 Task: Find connections with filter location London with filter topic #propertywith filter profile language English with filter current company GE Research with filter school Central Institute of Plastics Engineering & Technology (CIPET) with filter industry Clay and Refractory Products Manufacturing with filter service category Nonprofit Consulting with filter keywords title Restaurant Chain Executive
Action: Mouse moved to (673, 97)
Screenshot: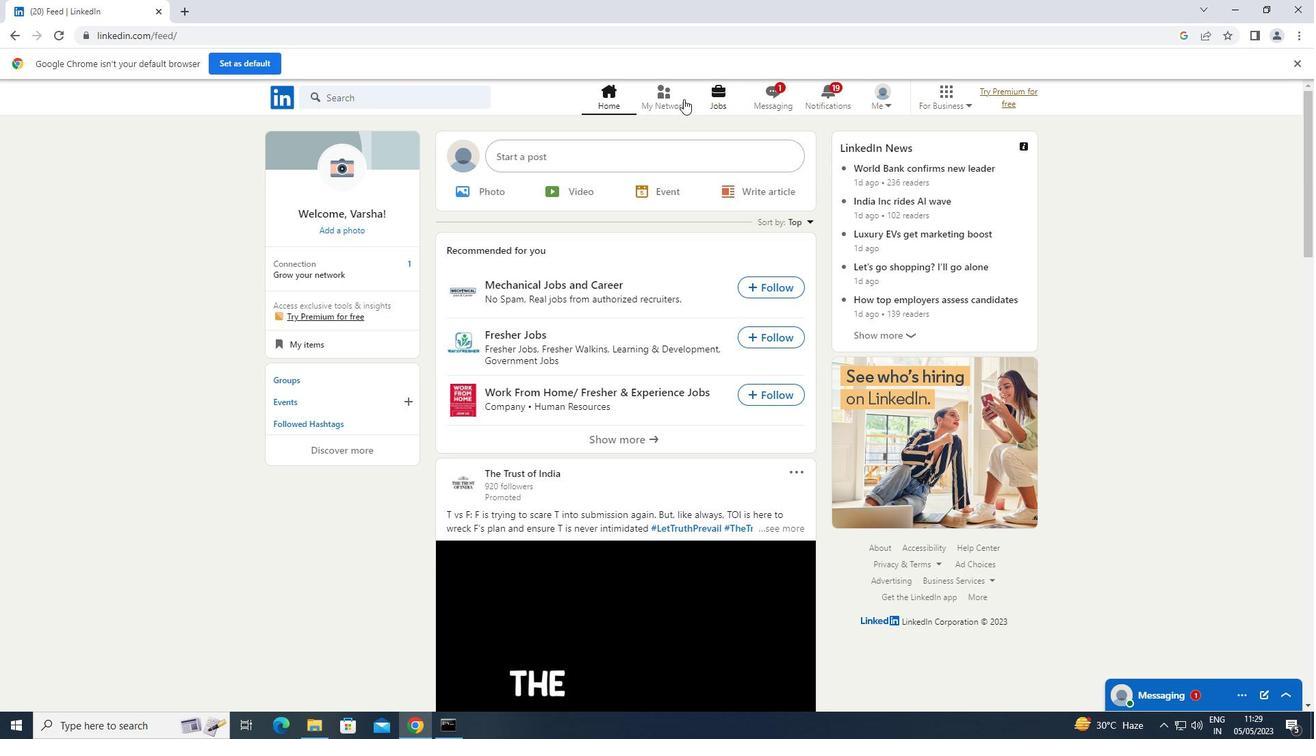 
Action: Mouse pressed left at (673, 97)
Screenshot: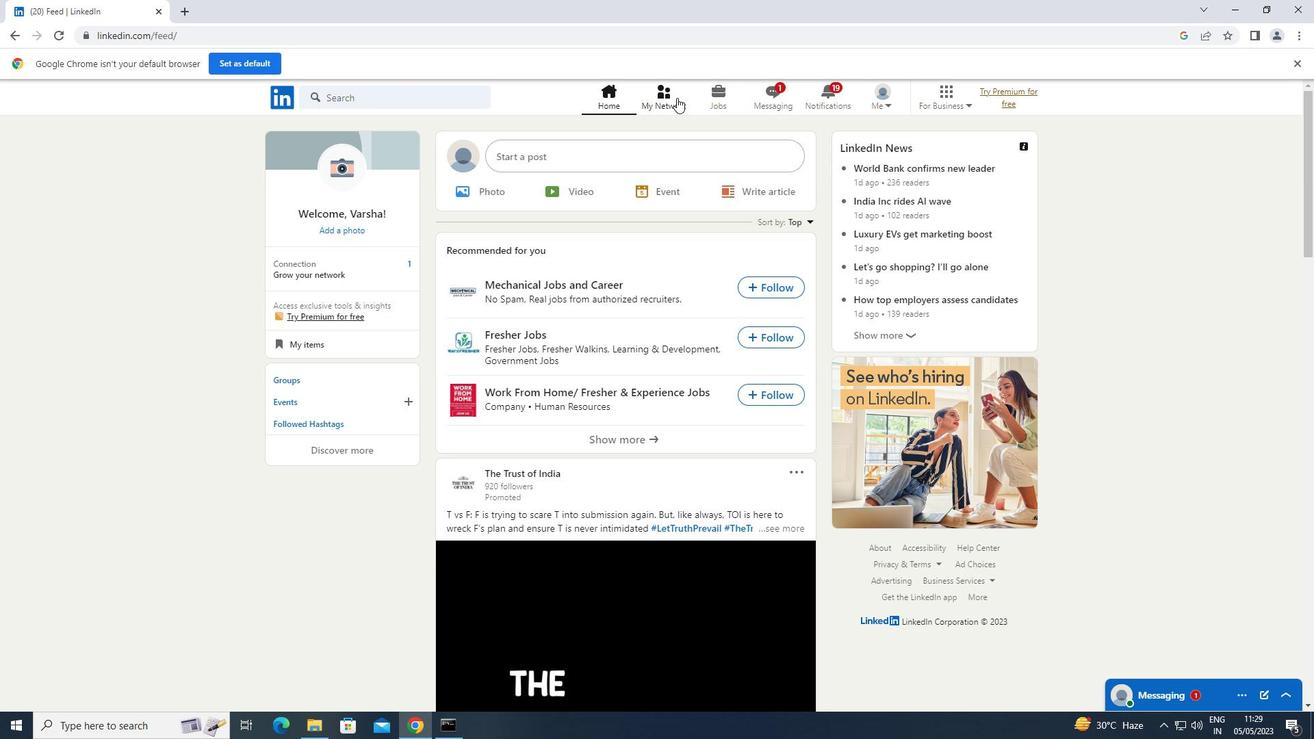 
Action: Mouse moved to (360, 169)
Screenshot: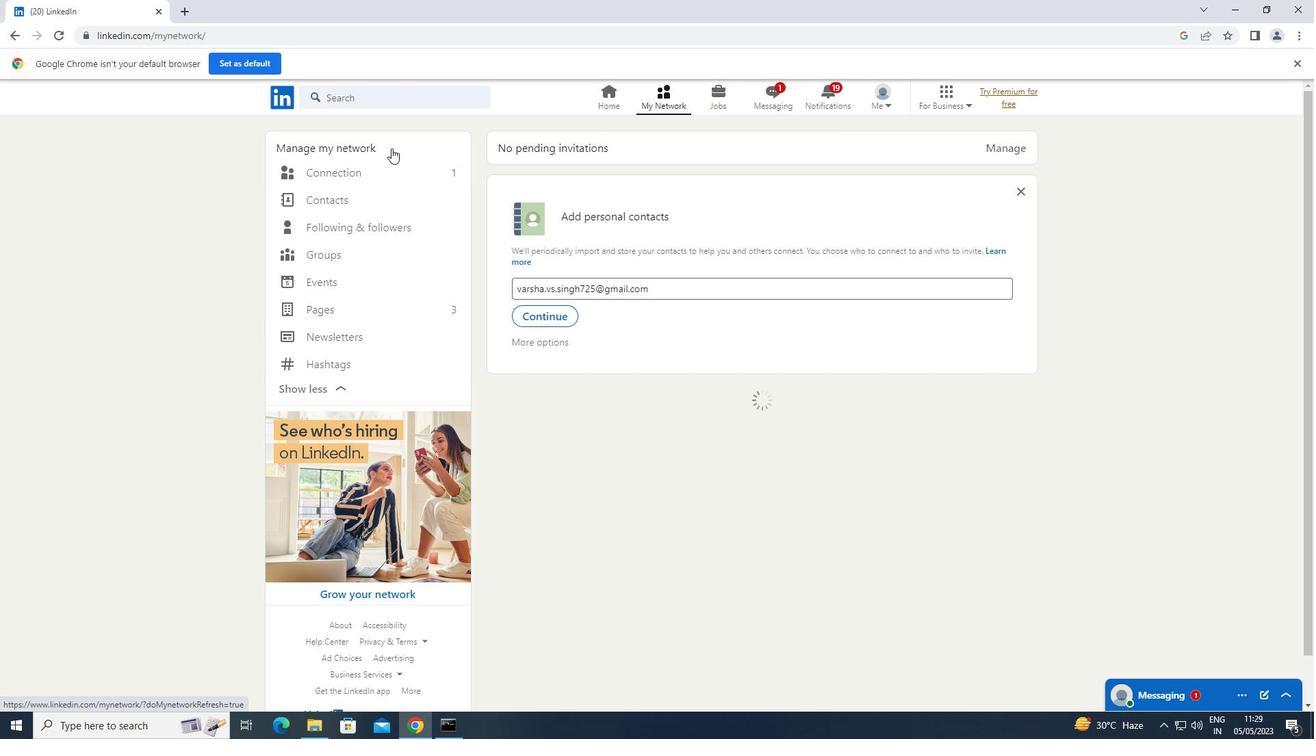 
Action: Mouse pressed left at (360, 169)
Screenshot: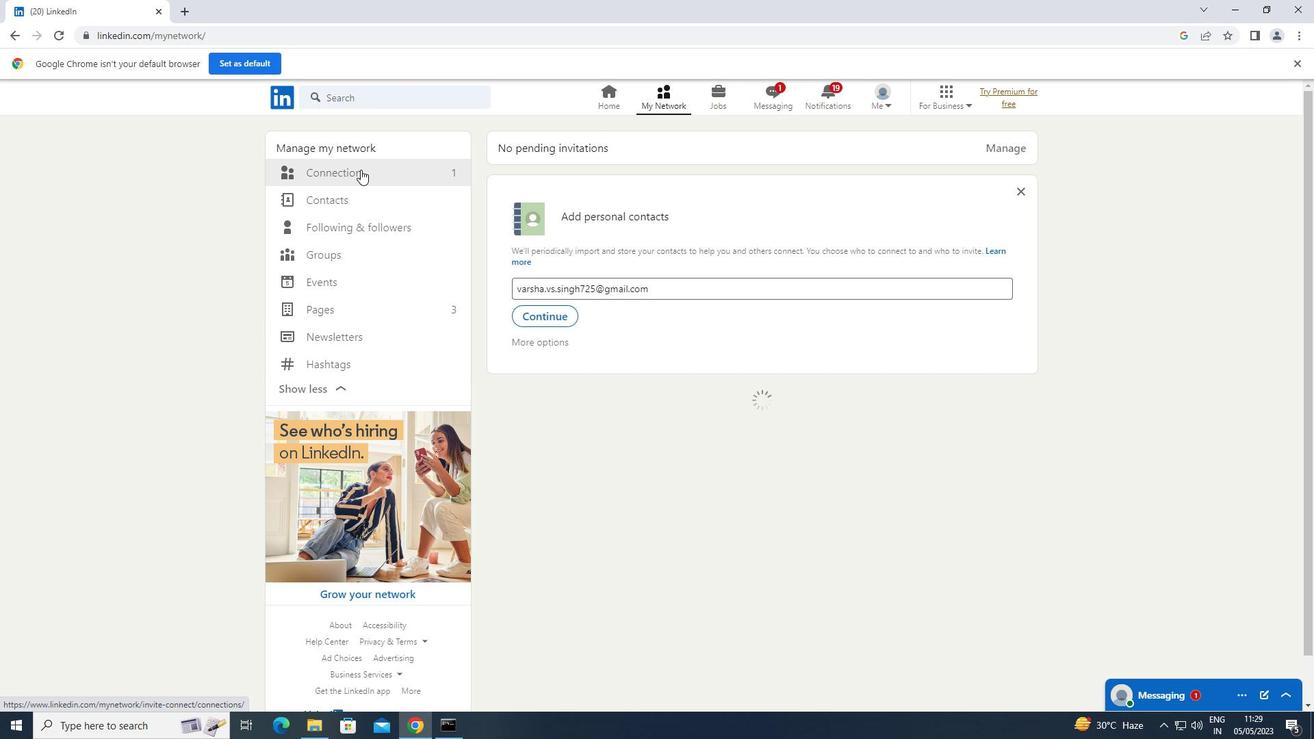 
Action: Mouse moved to (781, 171)
Screenshot: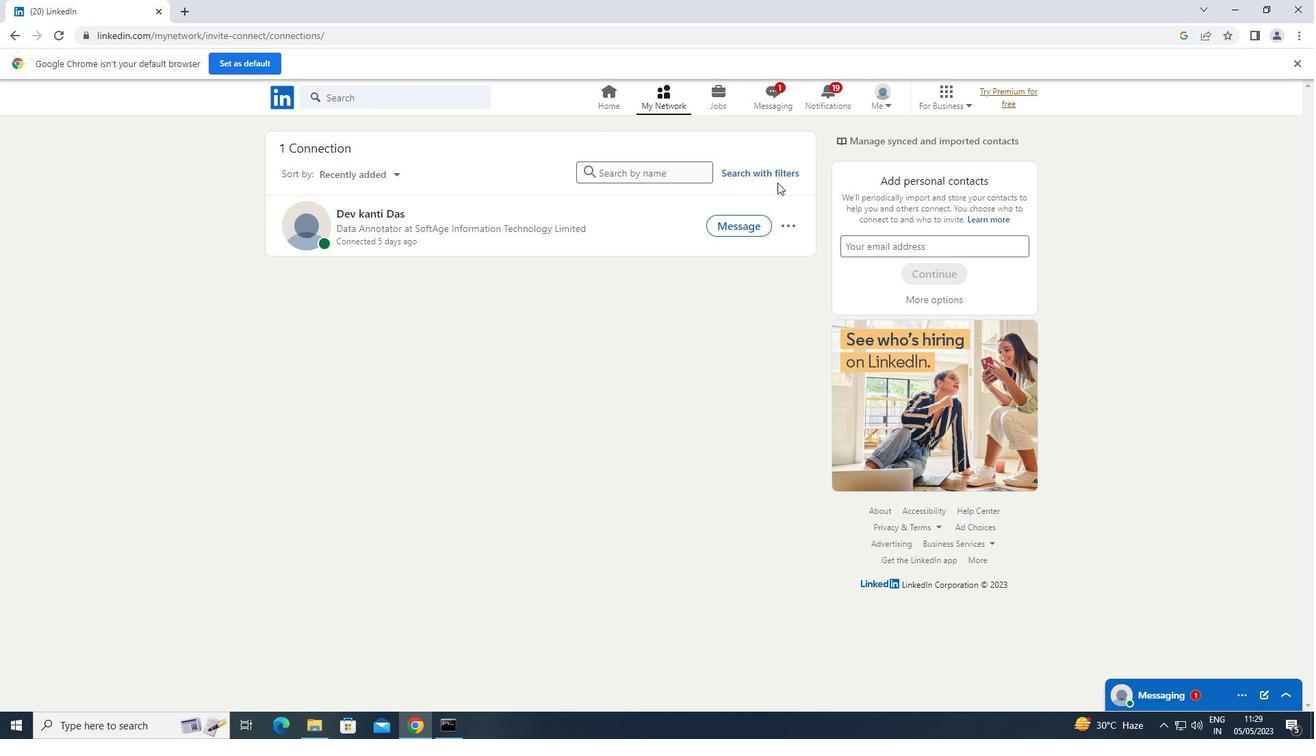 
Action: Mouse pressed left at (781, 171)
Screenshot: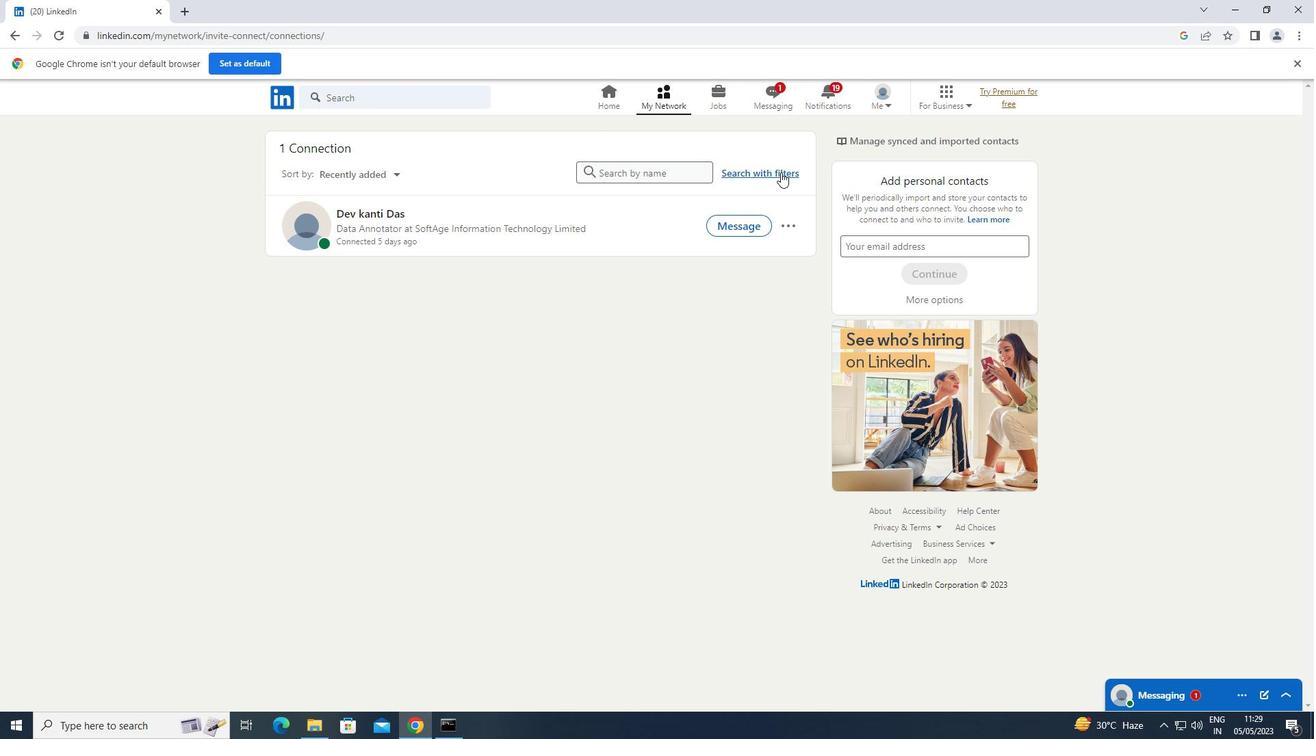 
Action: Mouse moved to (703, 136)
Screenshot: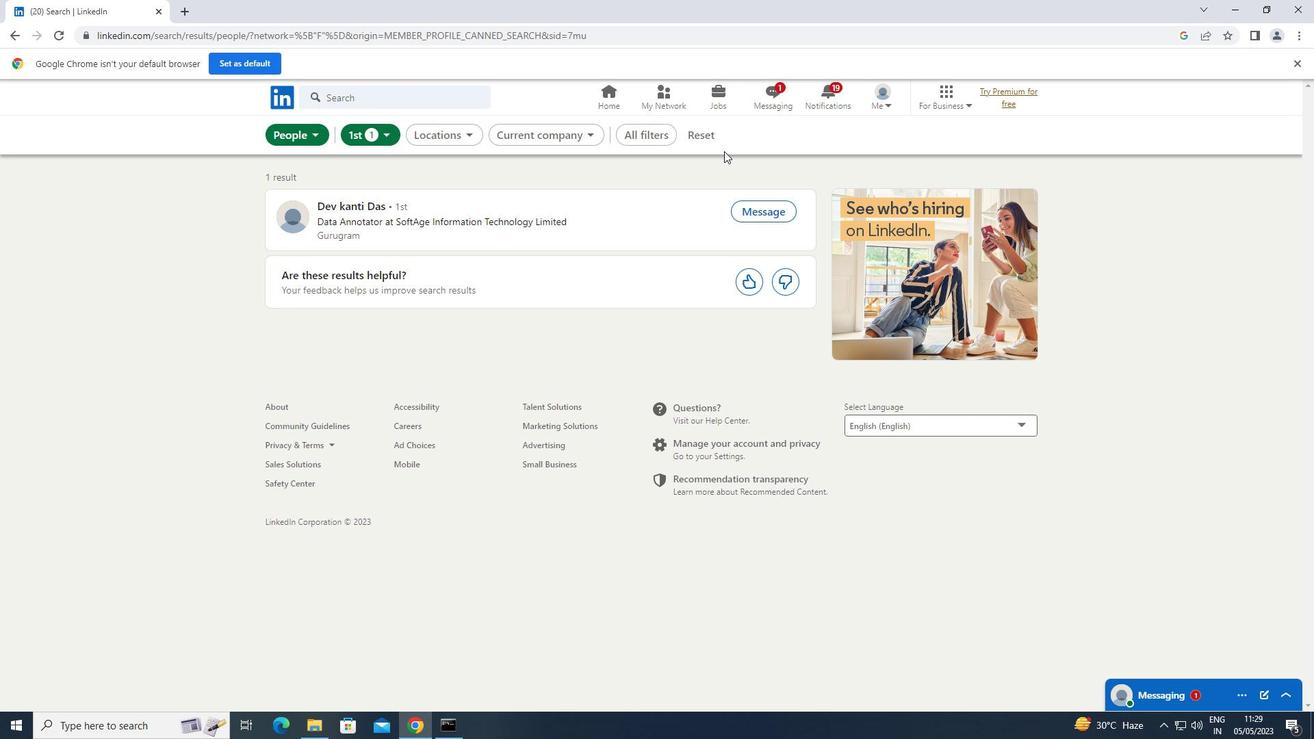 
Action: Mouse pressed left at (703, 136)
Screenshot: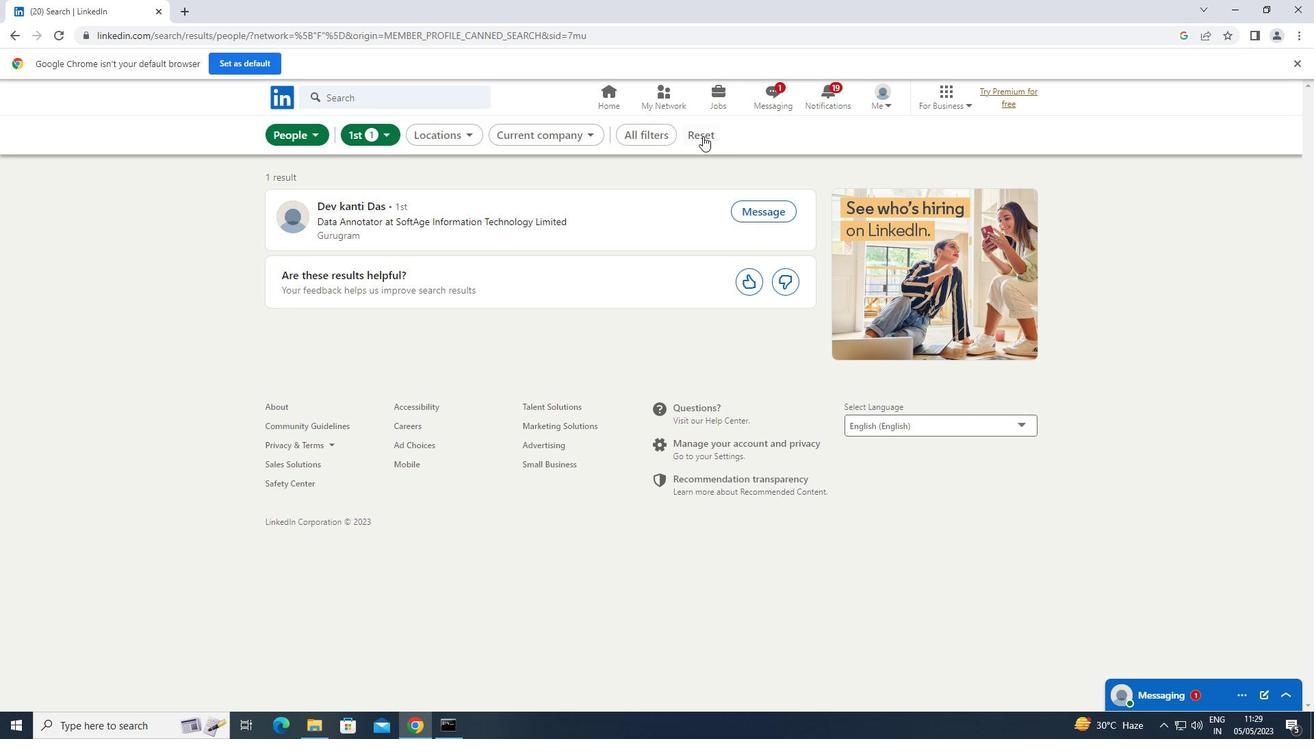 
Action: Mouse moved to (690, 132)
Screenshot: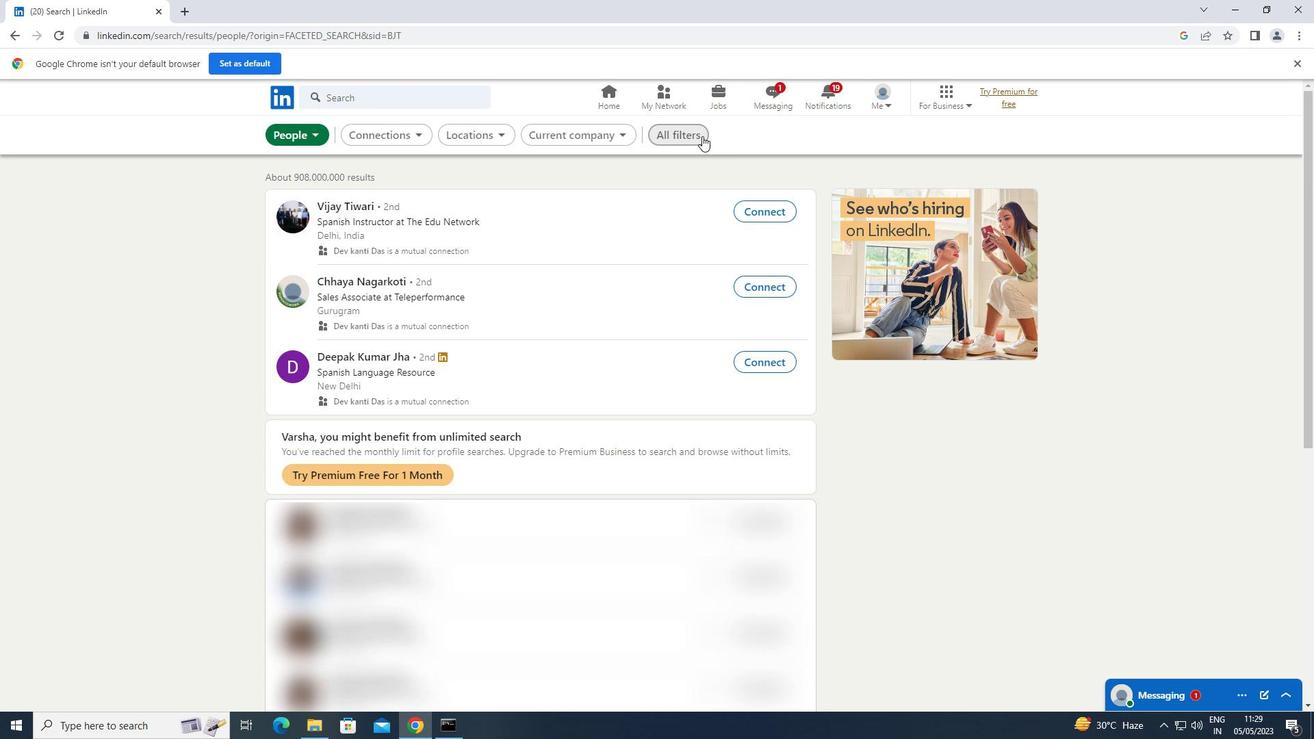 
Action: Mouse pressed left at (690, 132)
Screenshot: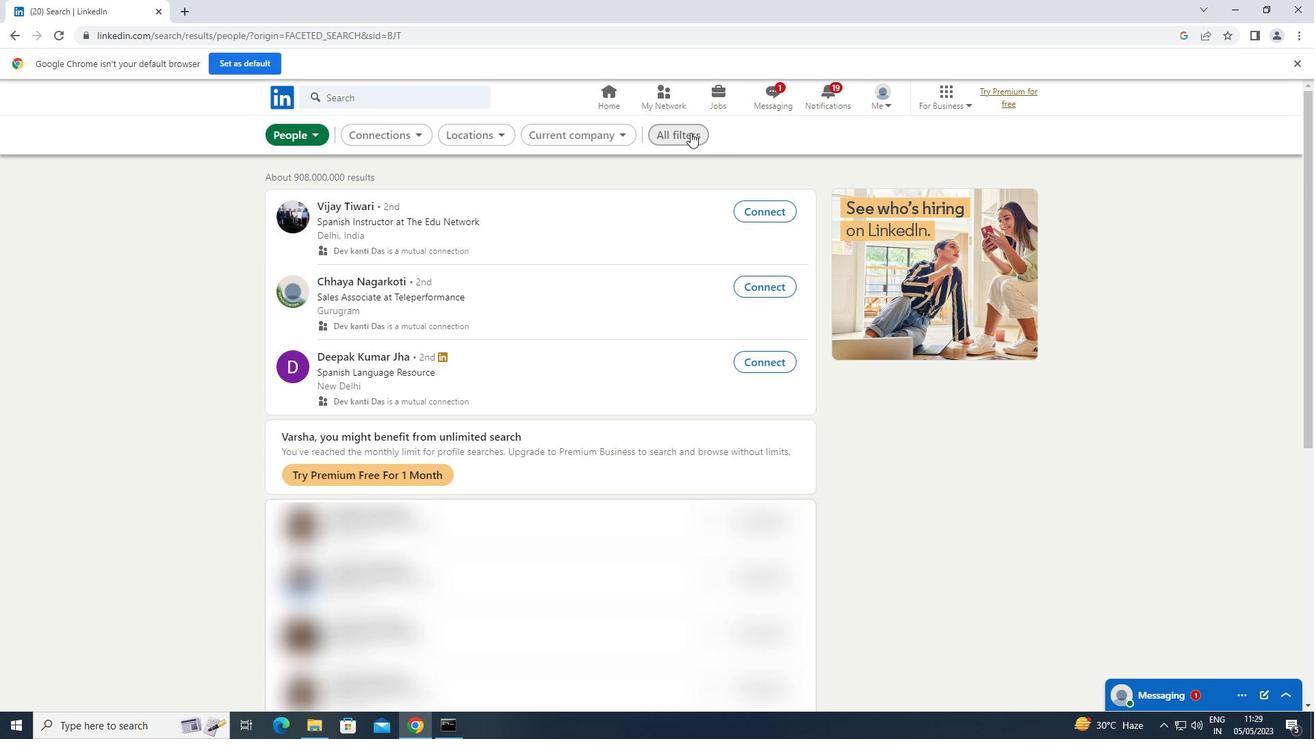 
Action: Mouse moved to (1122, 271)
Screenshot: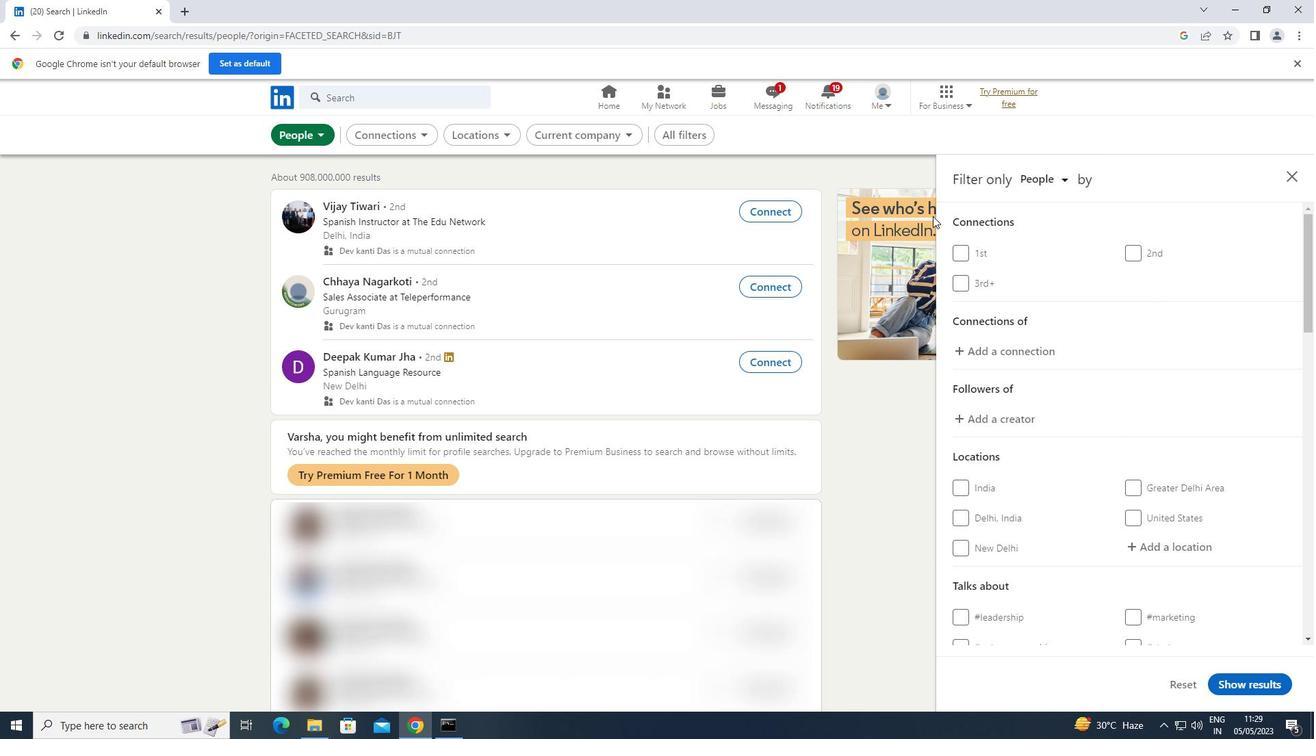 
Action: Mouse scrolled (1122, 270) with delta (0, 0)
Screenshot: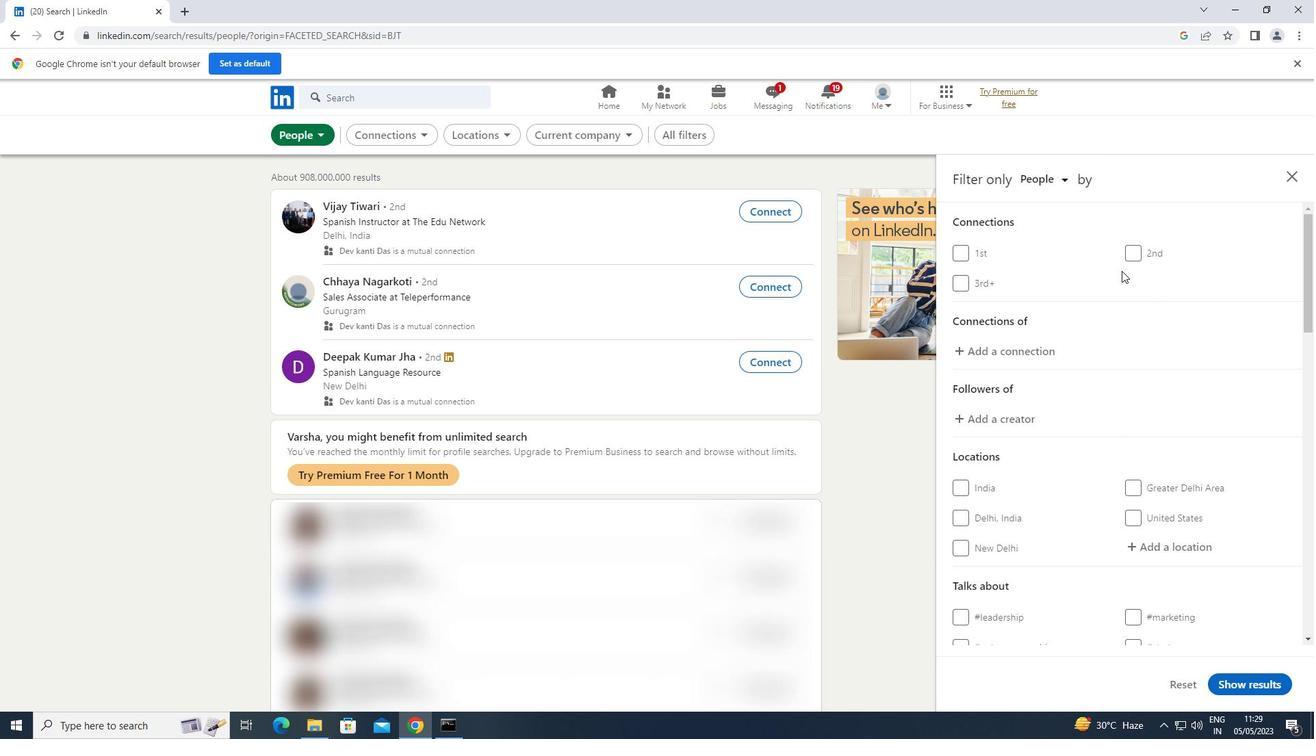 
Action: Mouse scrolled (1122, 270) with delta (0, 0)
Screenshot: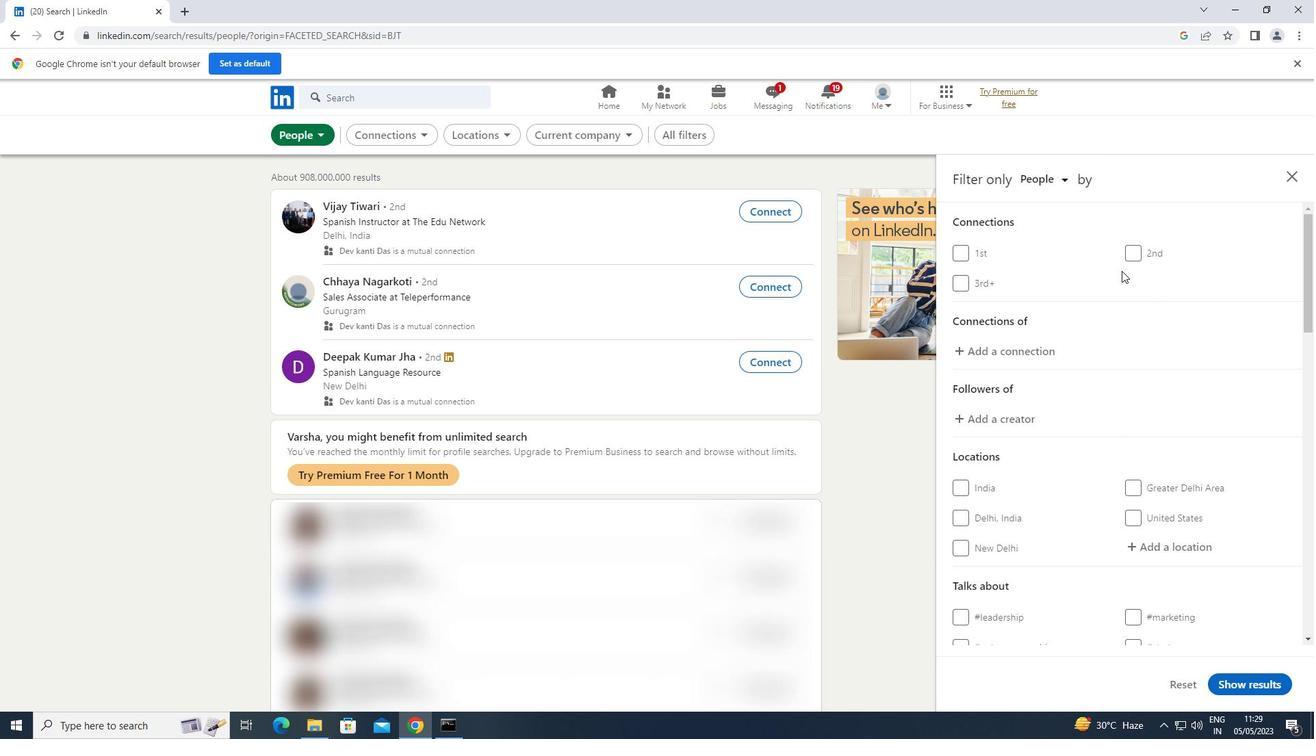 
Action: Mouse scrolled (1122, 270) with delta (0, 0)
Screenshot: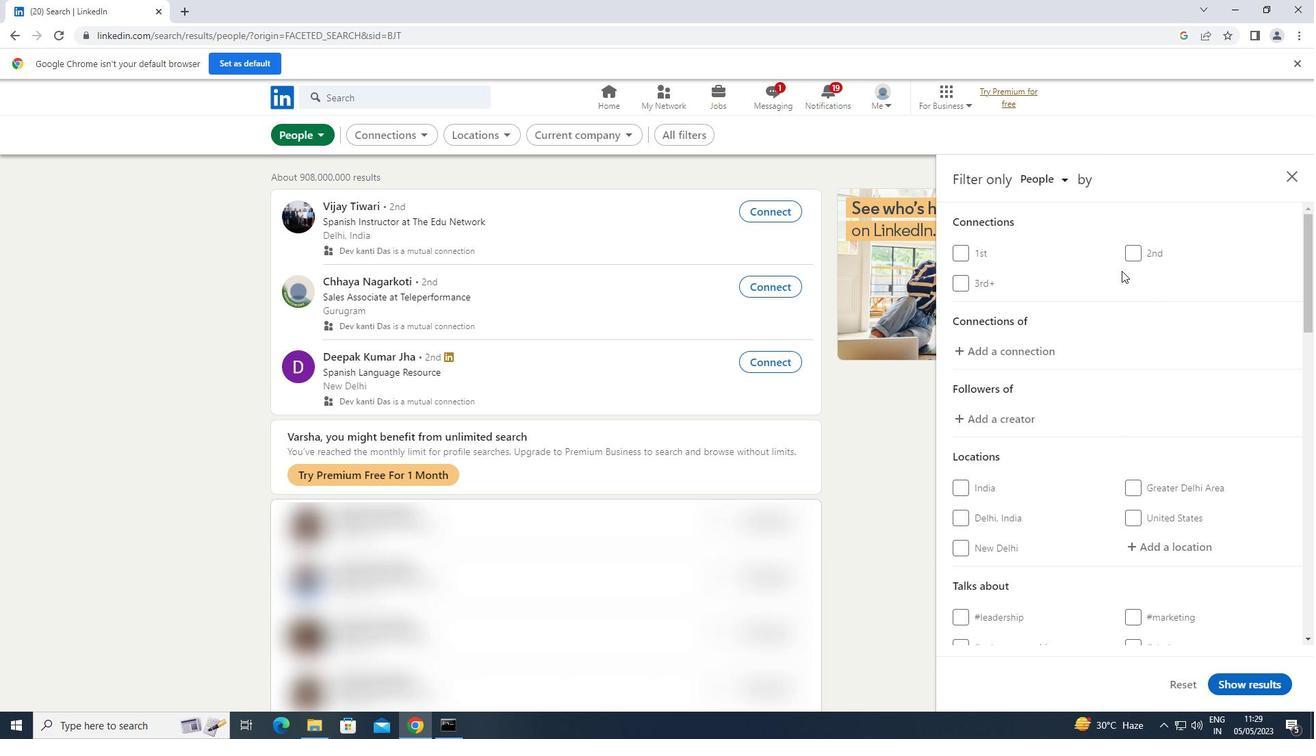 
Action: Mouse moved to (1162, 339)
Screenshot: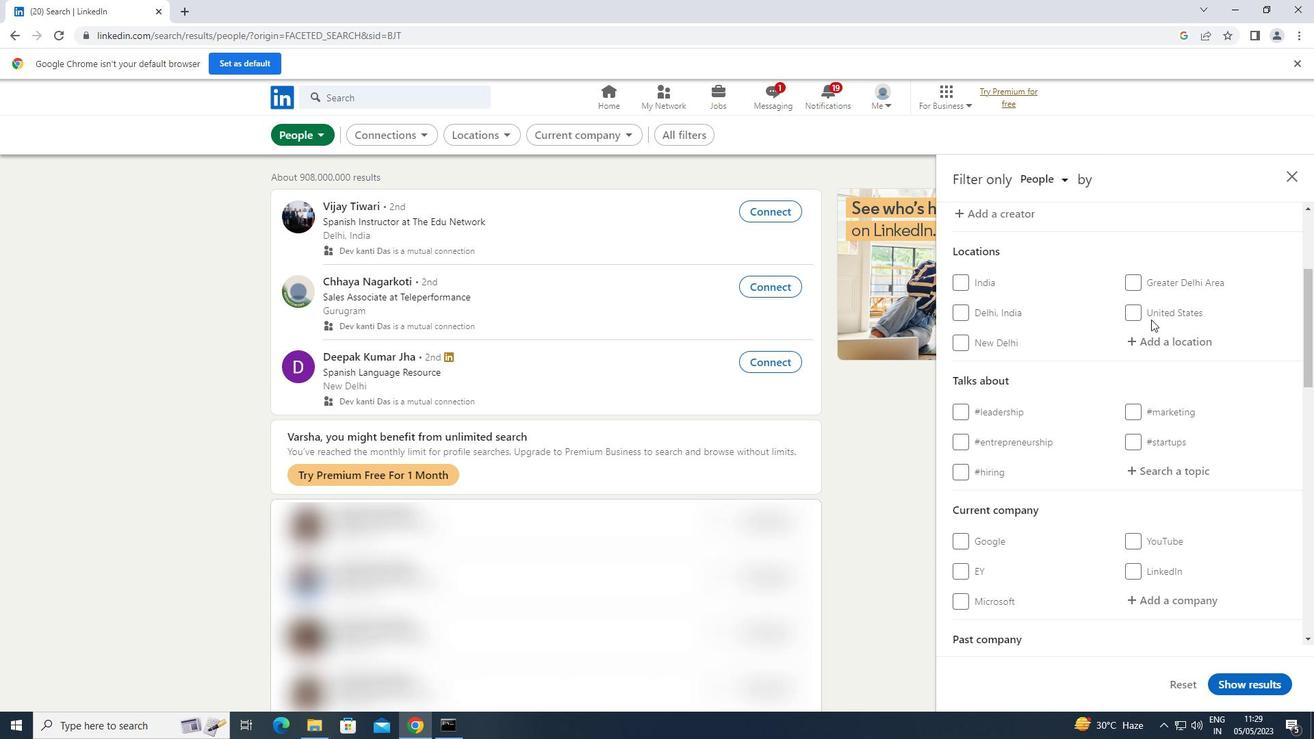 
Action: Mouse pressed left at (1162, 339)
Screenshot: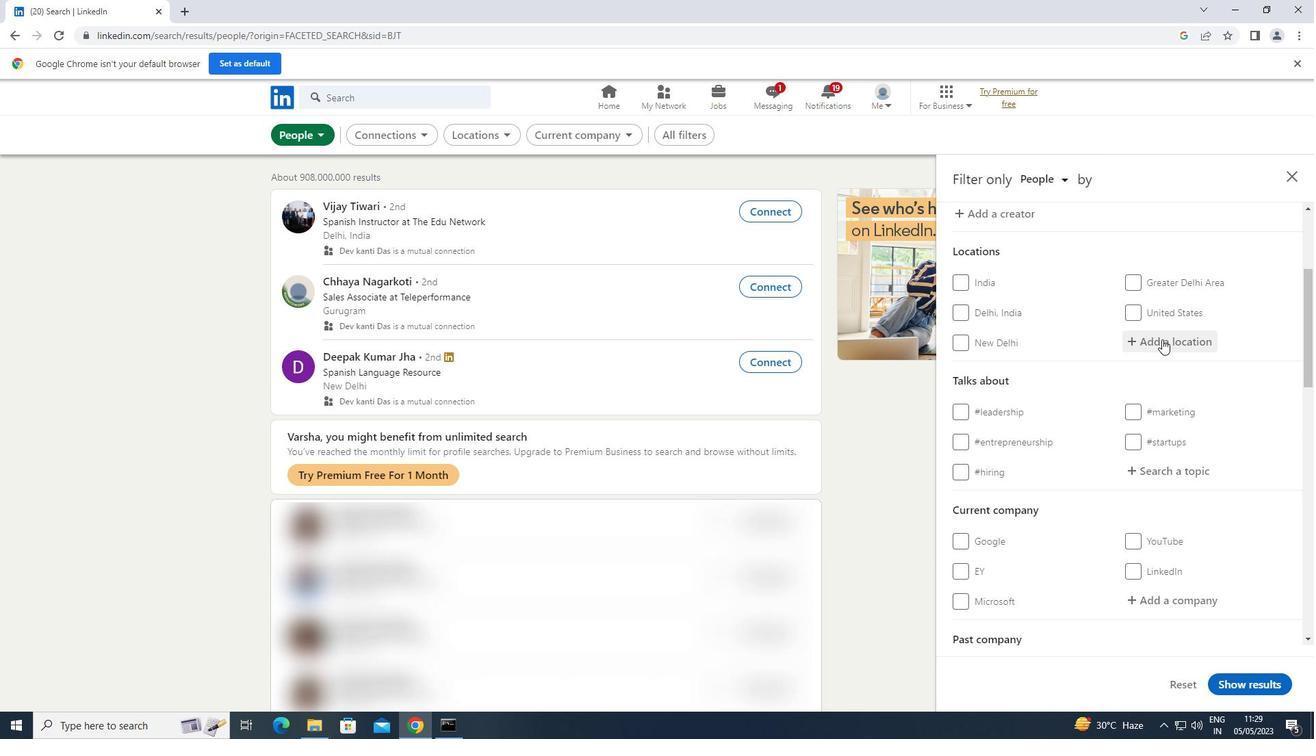 
Action: Key pressed <Key.shift>LONDON<Key.enter>
Screenshot: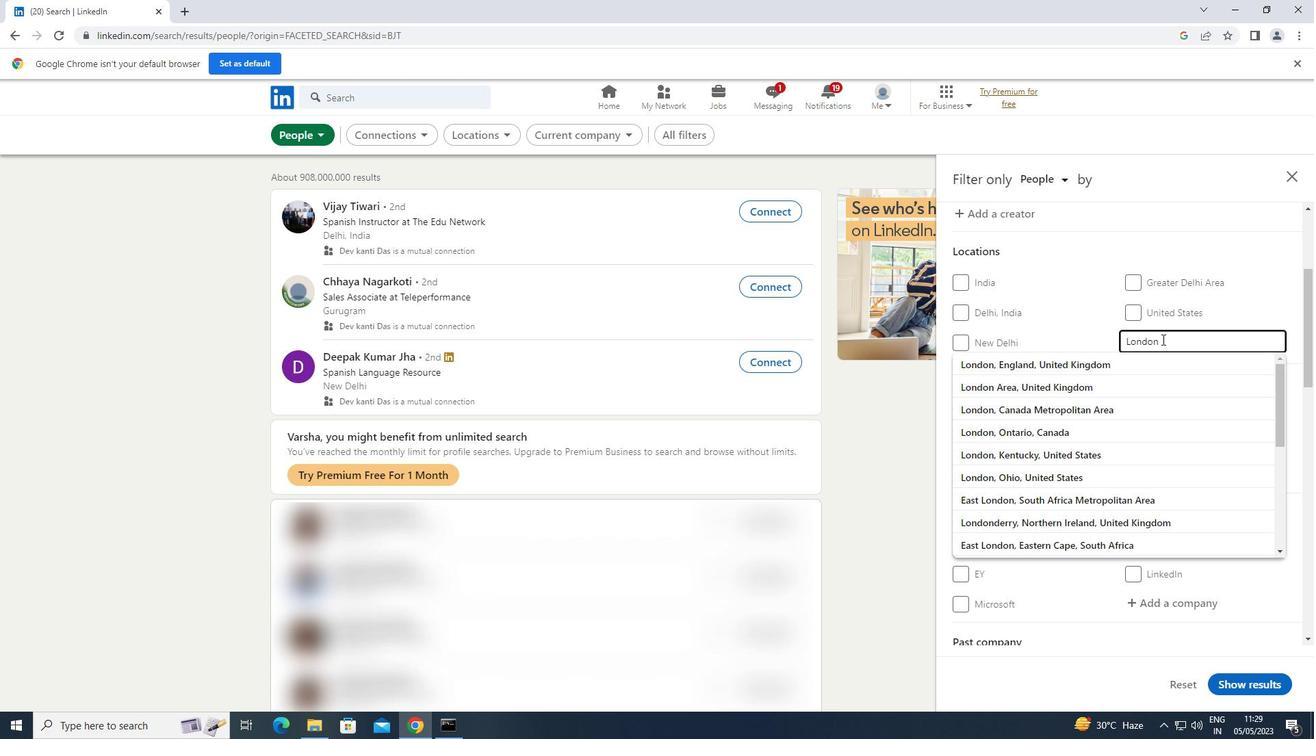 
Action: Mouse moved to (1156, 466)
Screenshot: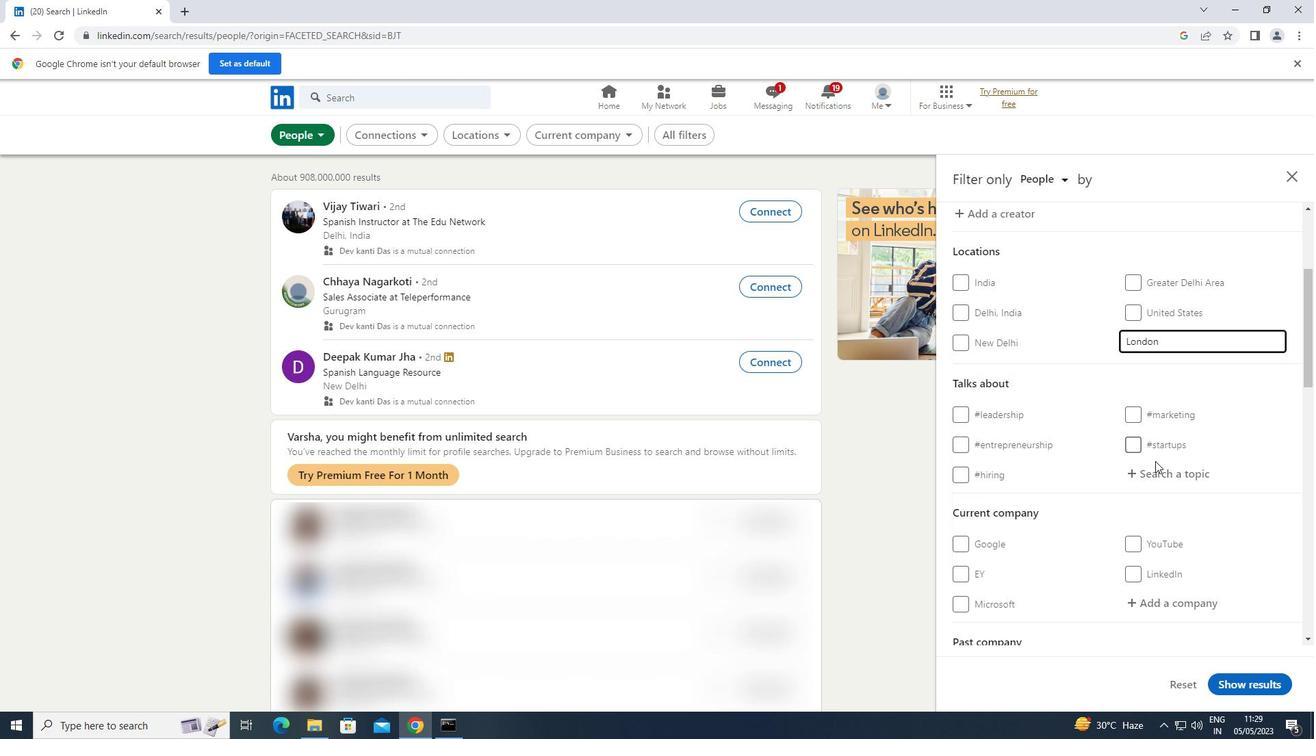 
Action: Mouse pressed left at (1156, 466)
Screenshot: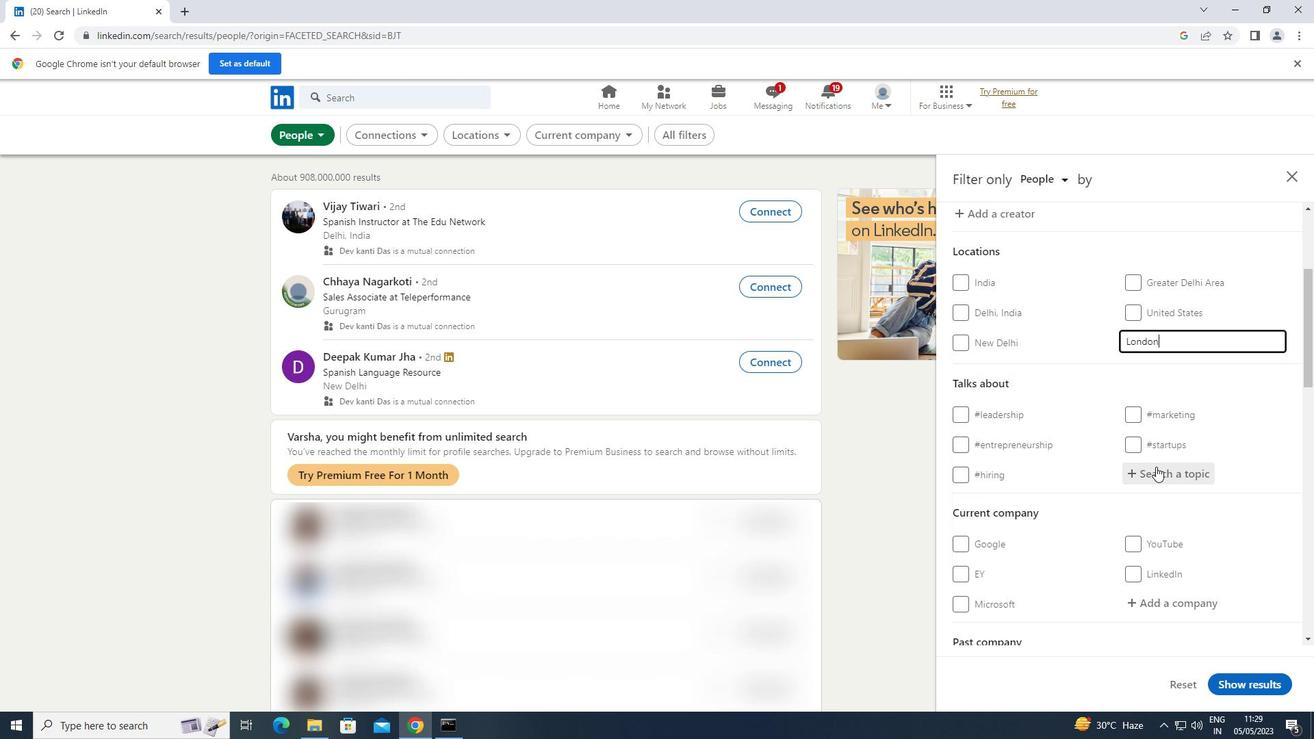 
Action: Key pressed PROPERTY
Screenshot: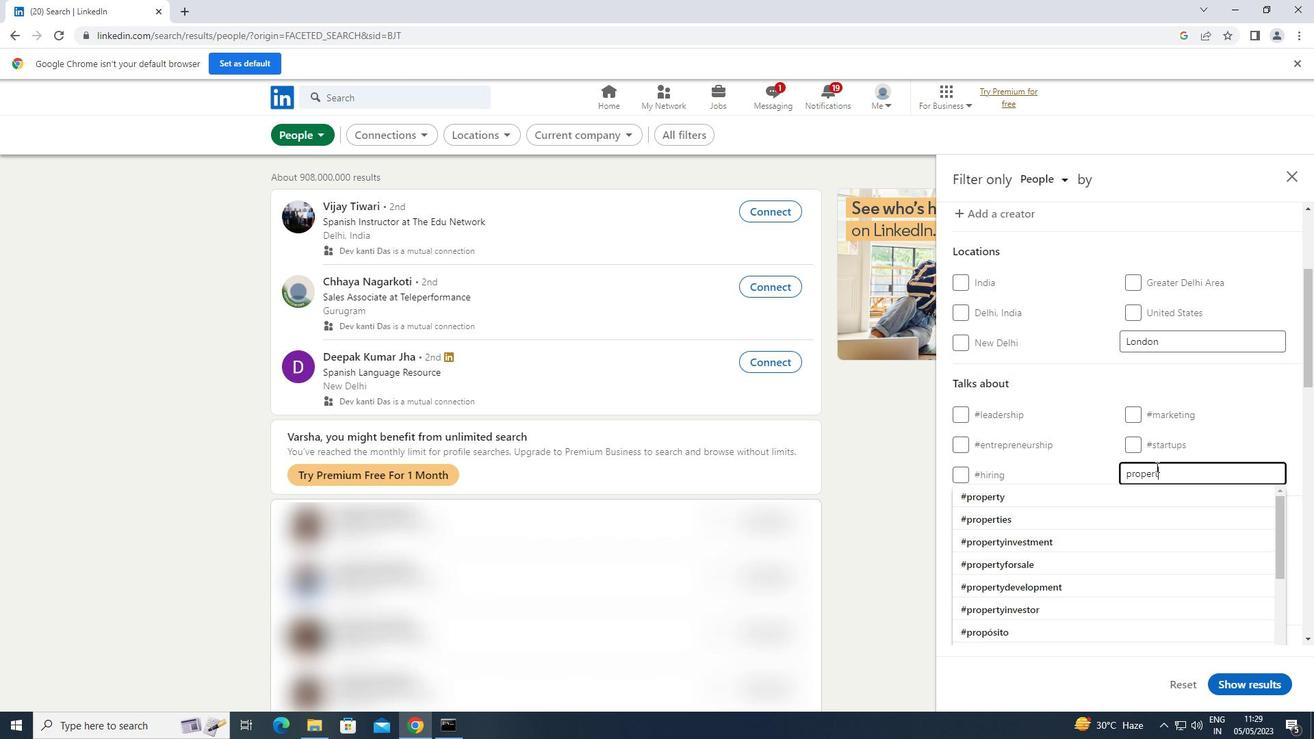 
Action: Mouse moved to (1115, 493)
Screenshot: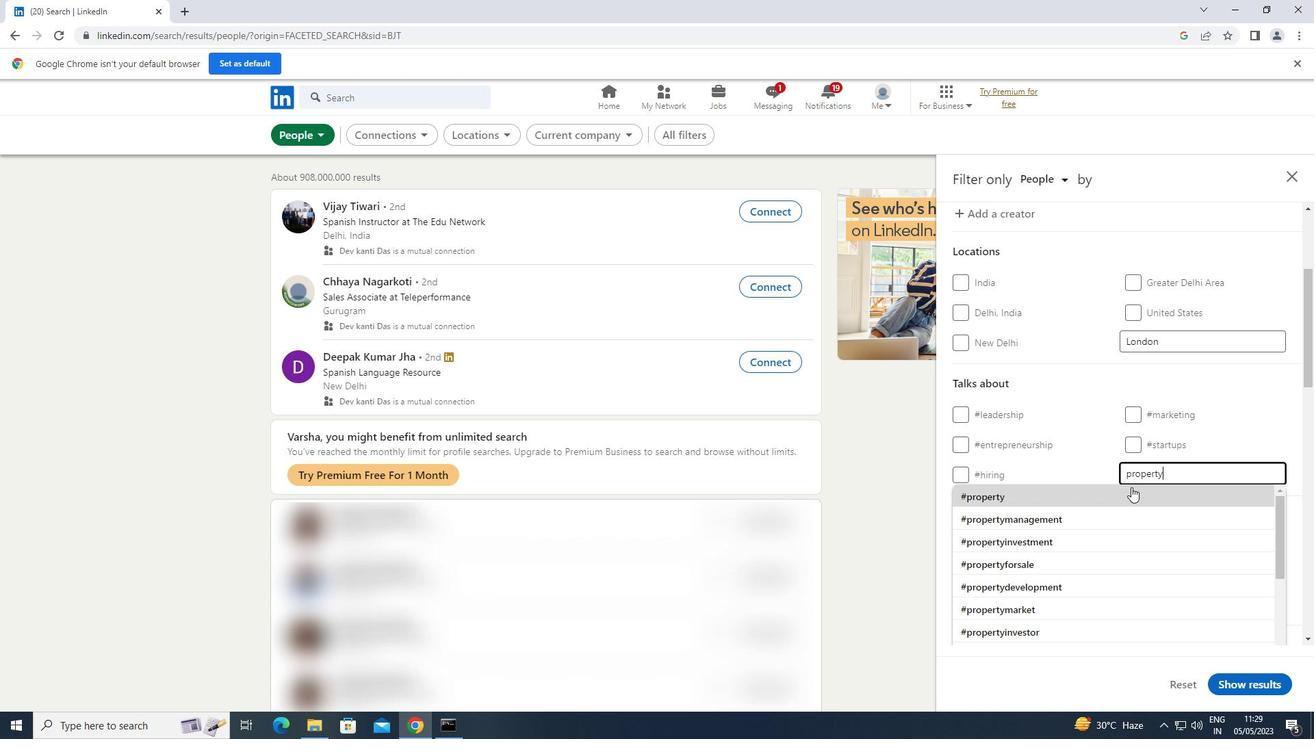 
Action: Mouse pressed left at (1115, 493)
Screenshot: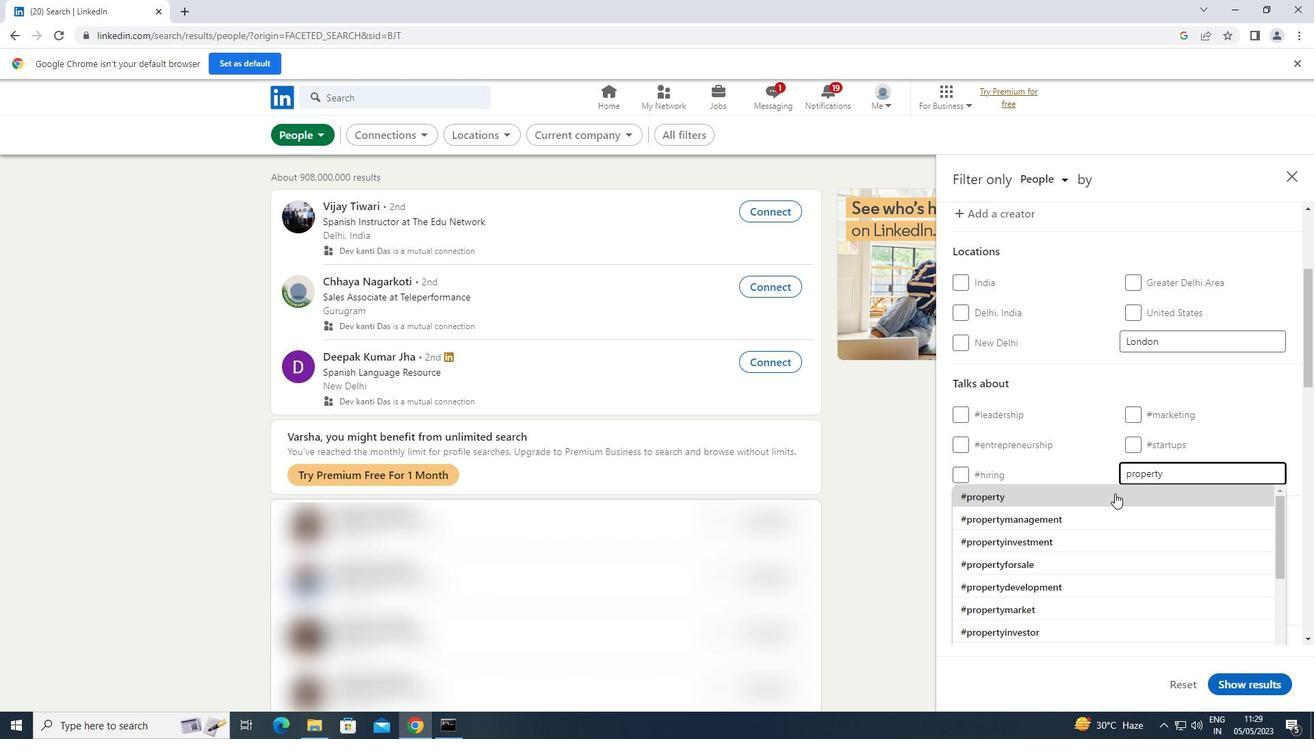 
Action: Mouse scrolled (1115, 492) with delta (0, 0)
Screenshot: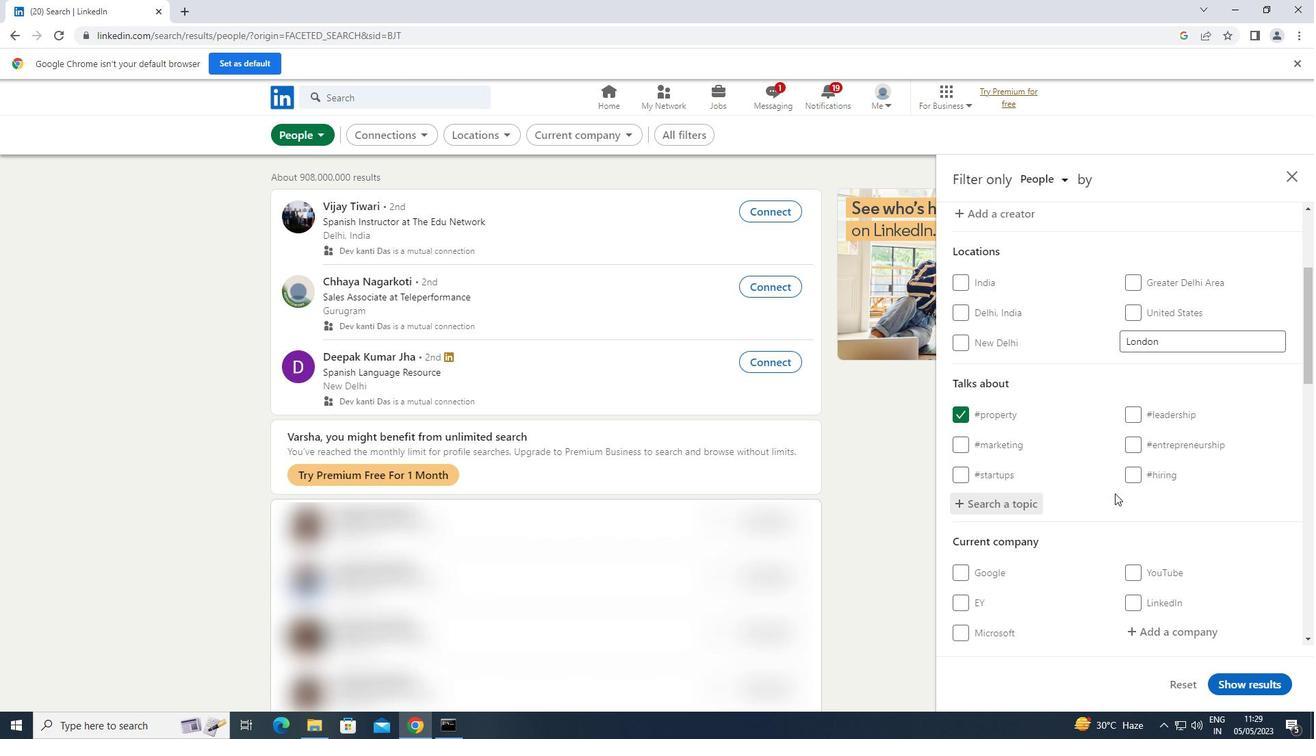 
Action: Mouse scrolled (1115, 492) with delta (0, 0)
Screenshot: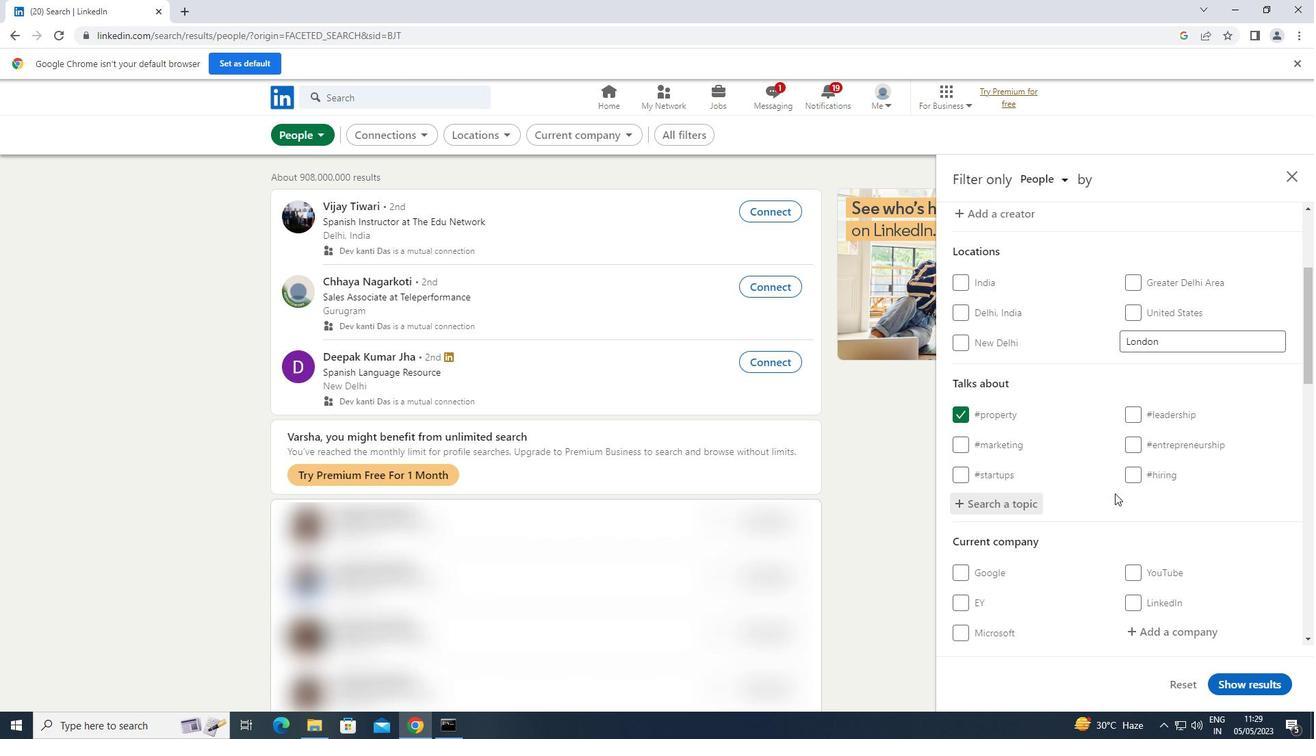 
Action: Mouse scrolled (1115, 492) with delta (0, 0)
Screenshot: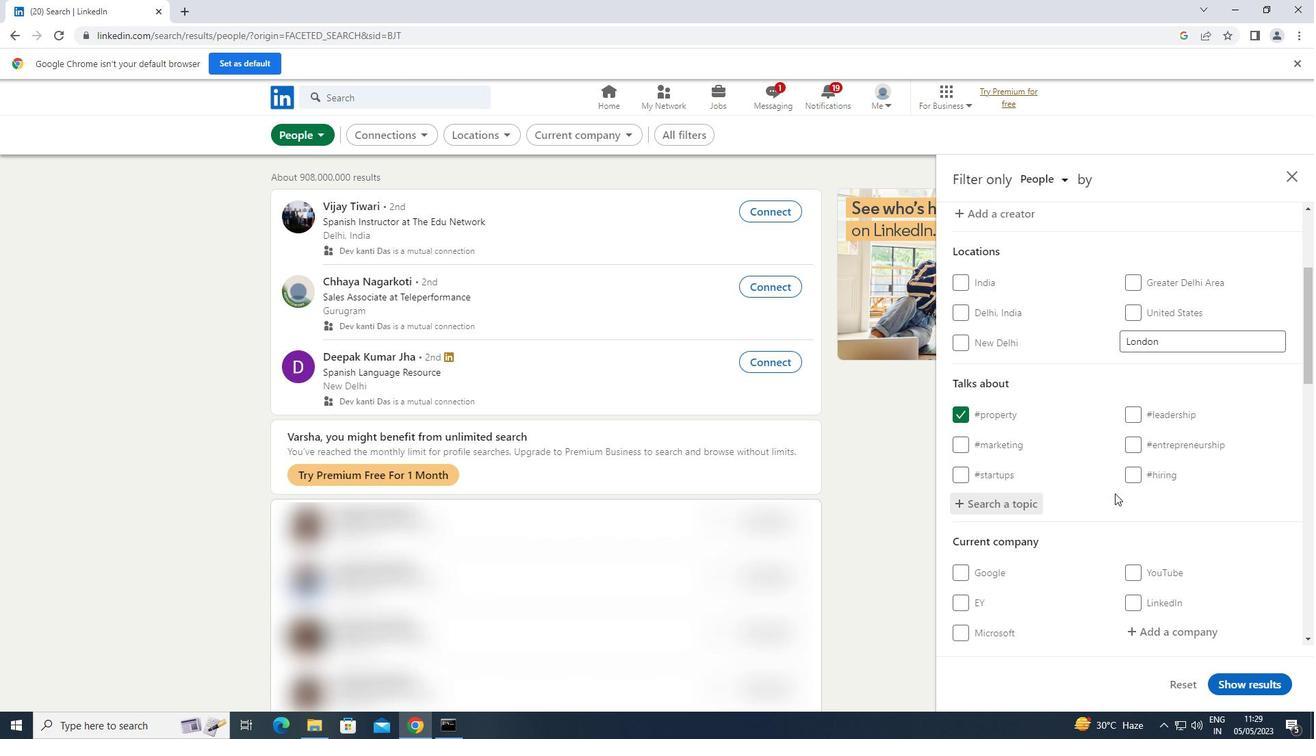 
Action: Mouse scrolled (1115, 492) with delta (0, 0)
Screenshot: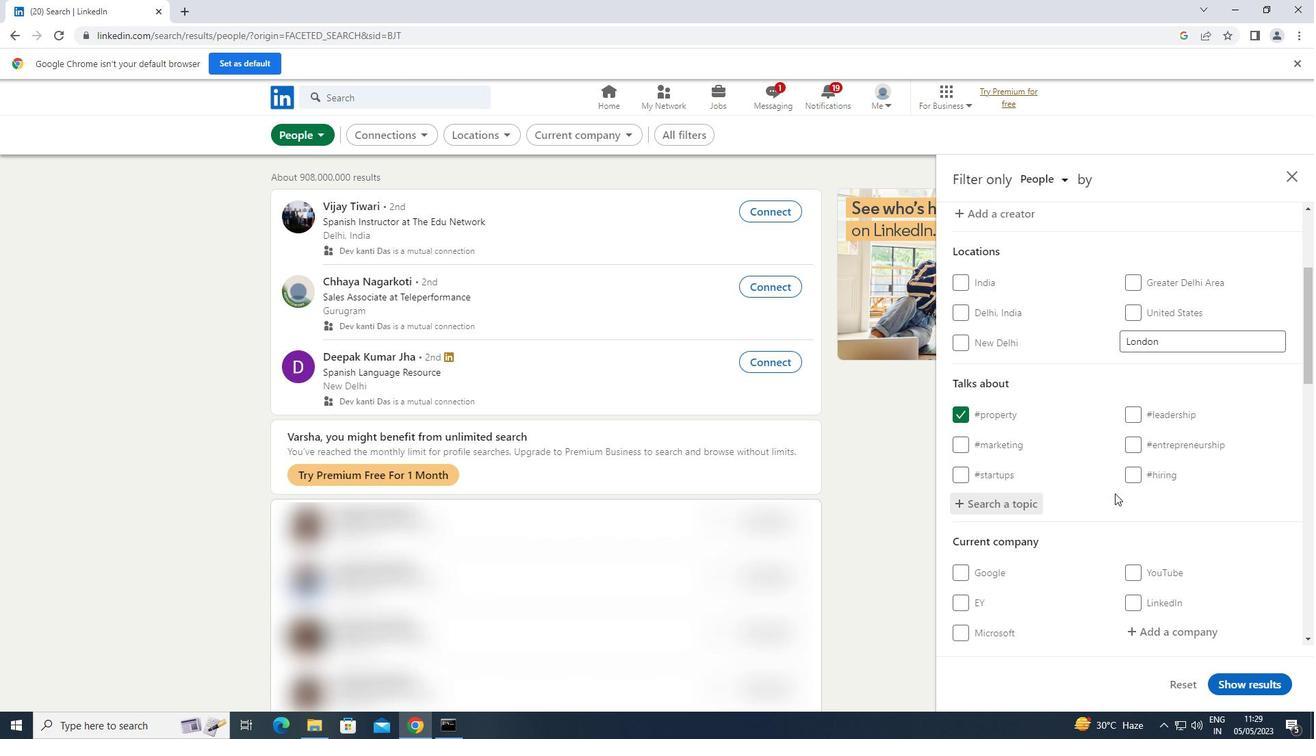 
Action: Mouse scrolled (1115, 492) with delta (0, 0)
Screenshot: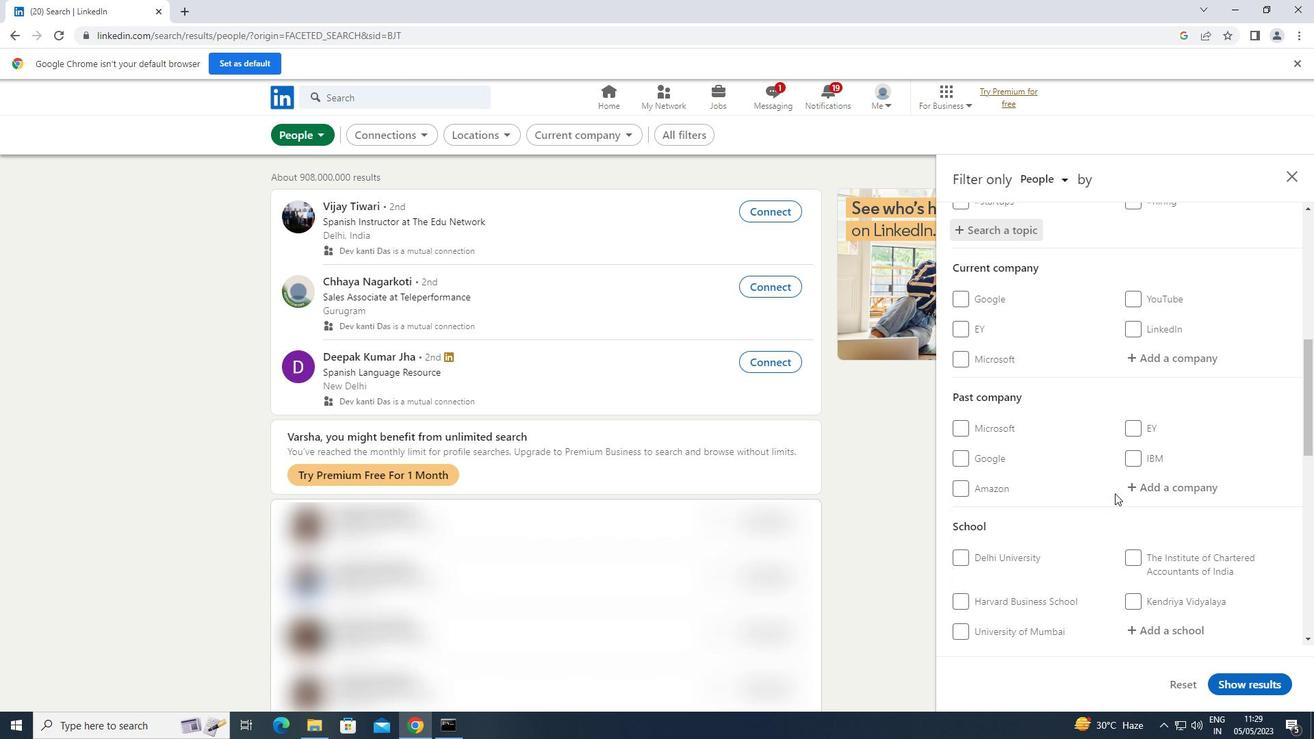 
Action: Mouse scrolled (1115, 492) with delta (0, 0)
Screenshot: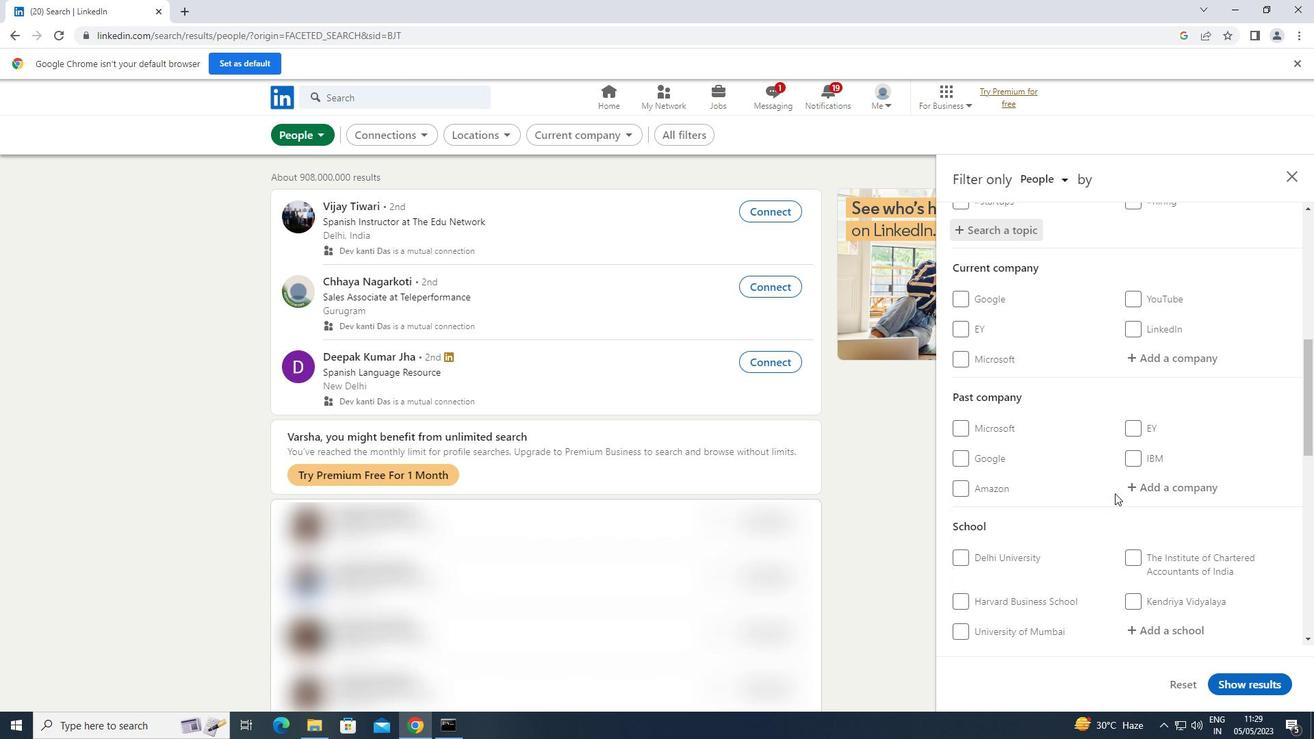 
Action: Mouse scrolled (1115, 492) with delta (0, 0)
Screenshot: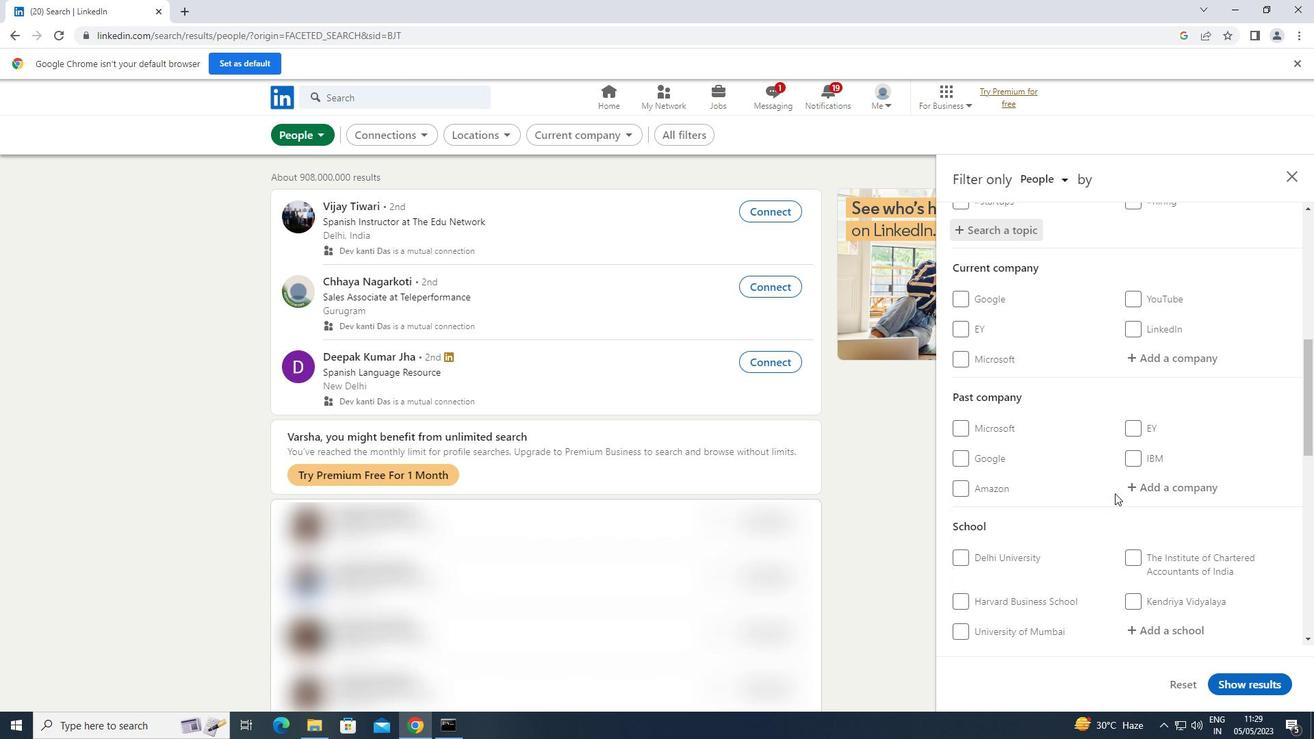 
Action: Mouse scrolled (1115, 492) with delta (0, 0)
Screenshot: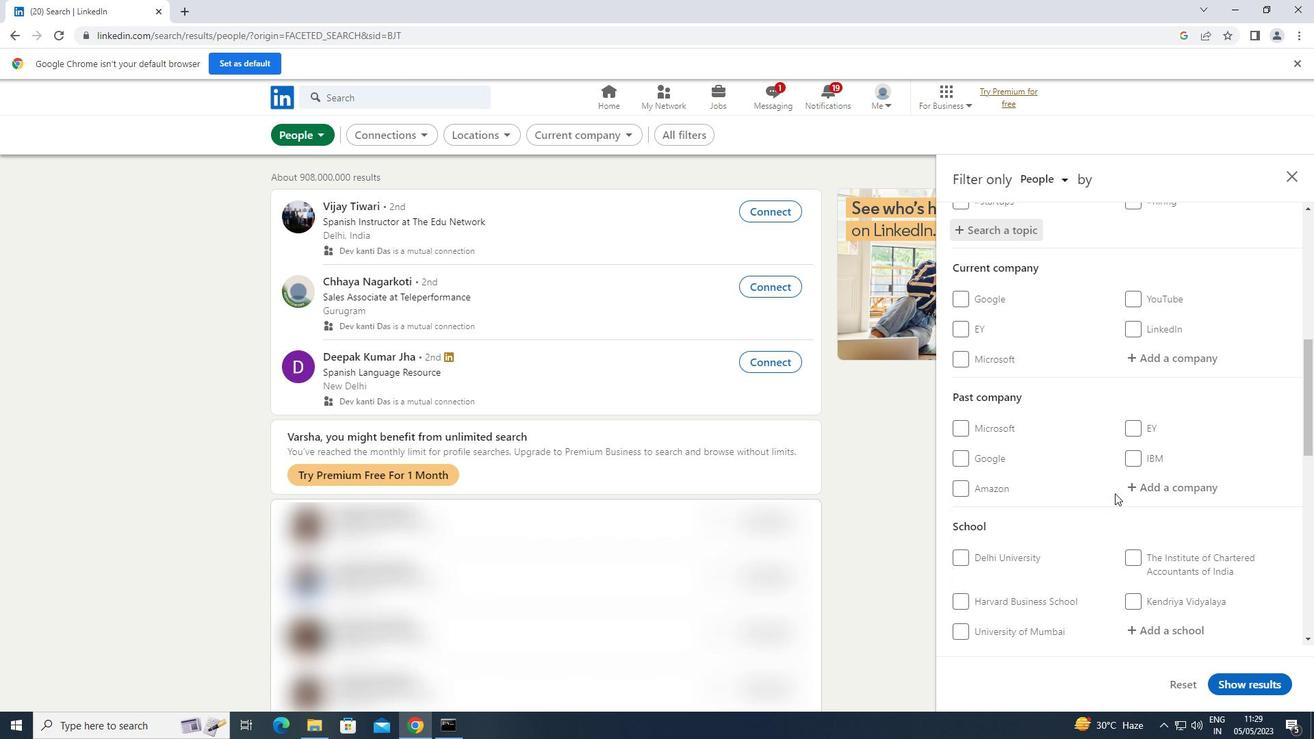 
Action: Mouse moved to (964, 585)
Screenshot: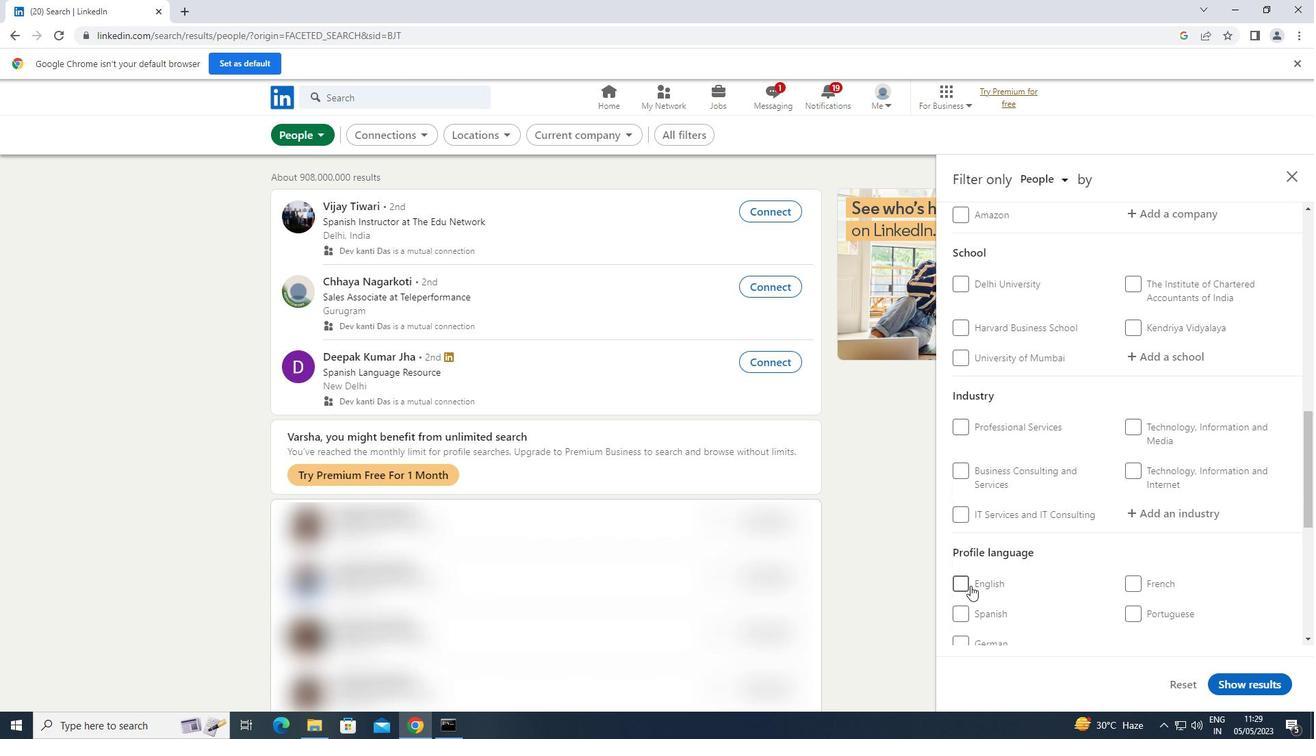 
Action: Mouse pressed left at (964, 585)
Screenshot: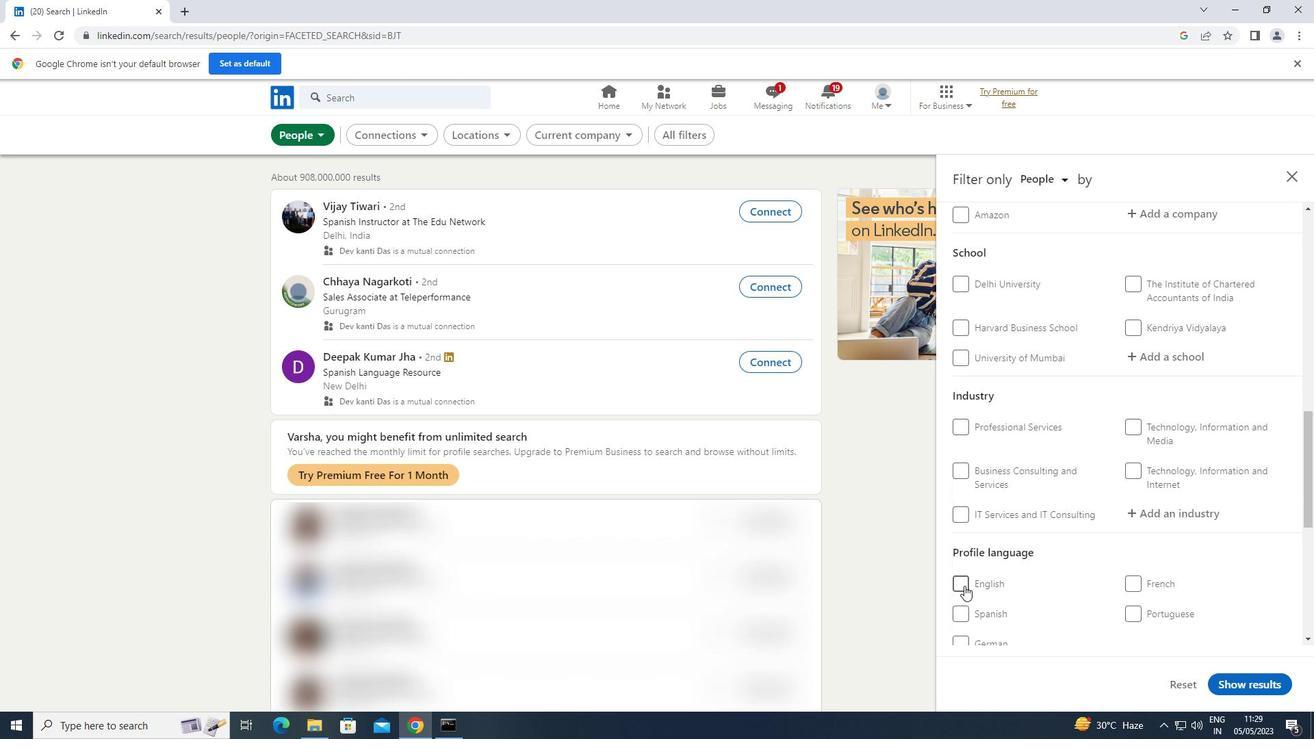 
Action: Mouse moved to (985, 544)
Screenshot: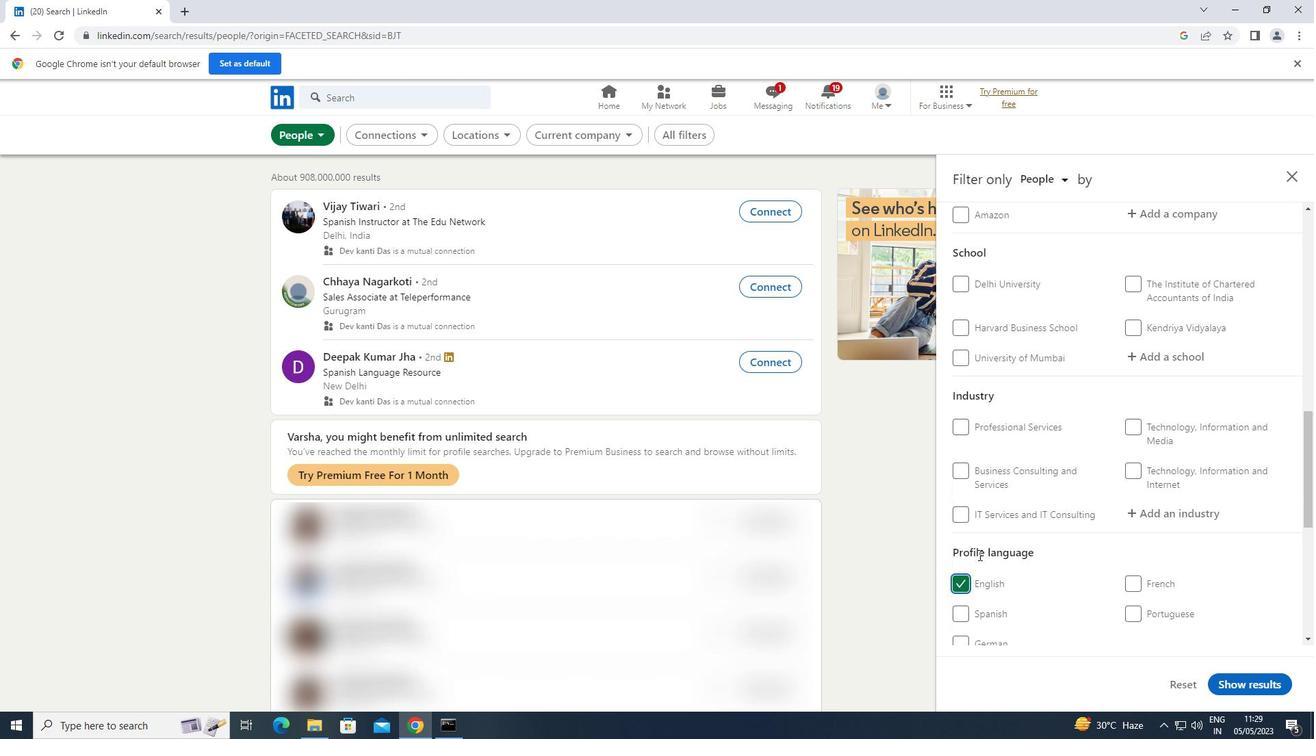 
Action: Mouse scrolled (985, 544) with delta (0, 0)
Screenshot: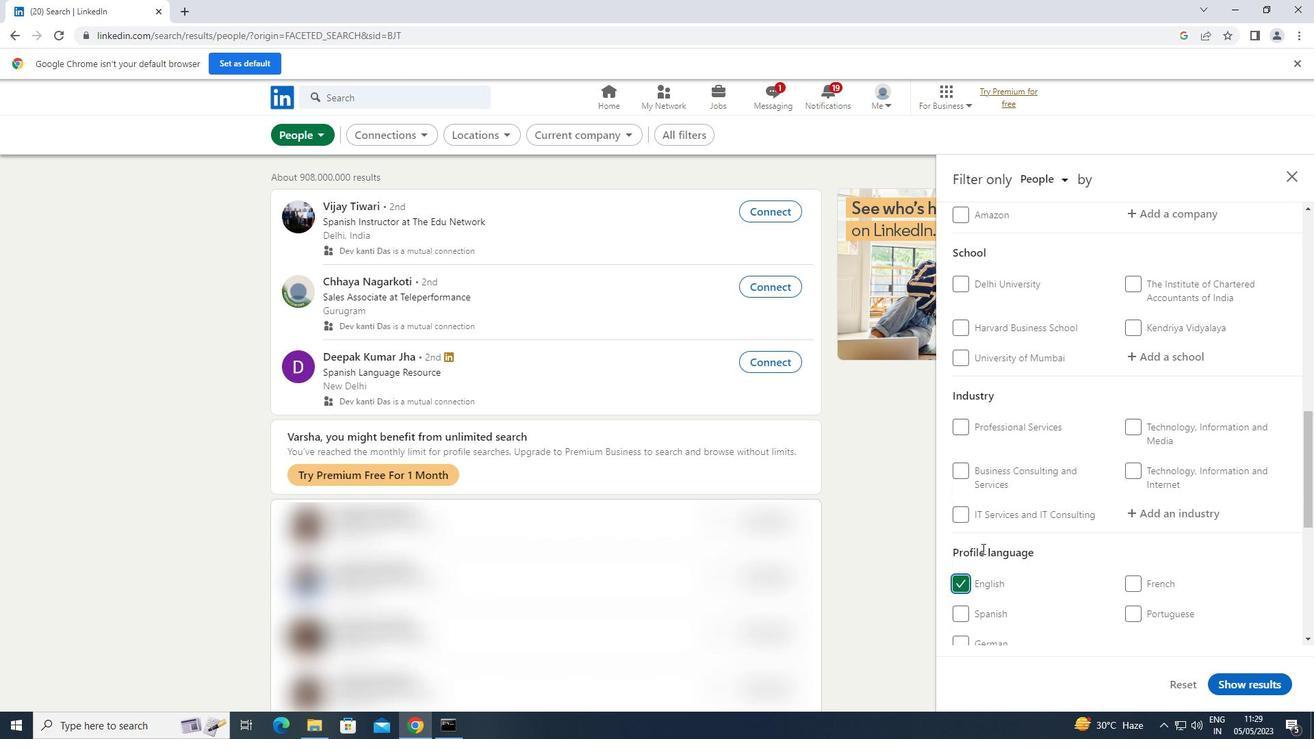 
Action: Mouse scrolled (985, 544) with delta (0, 0)
Screenshot: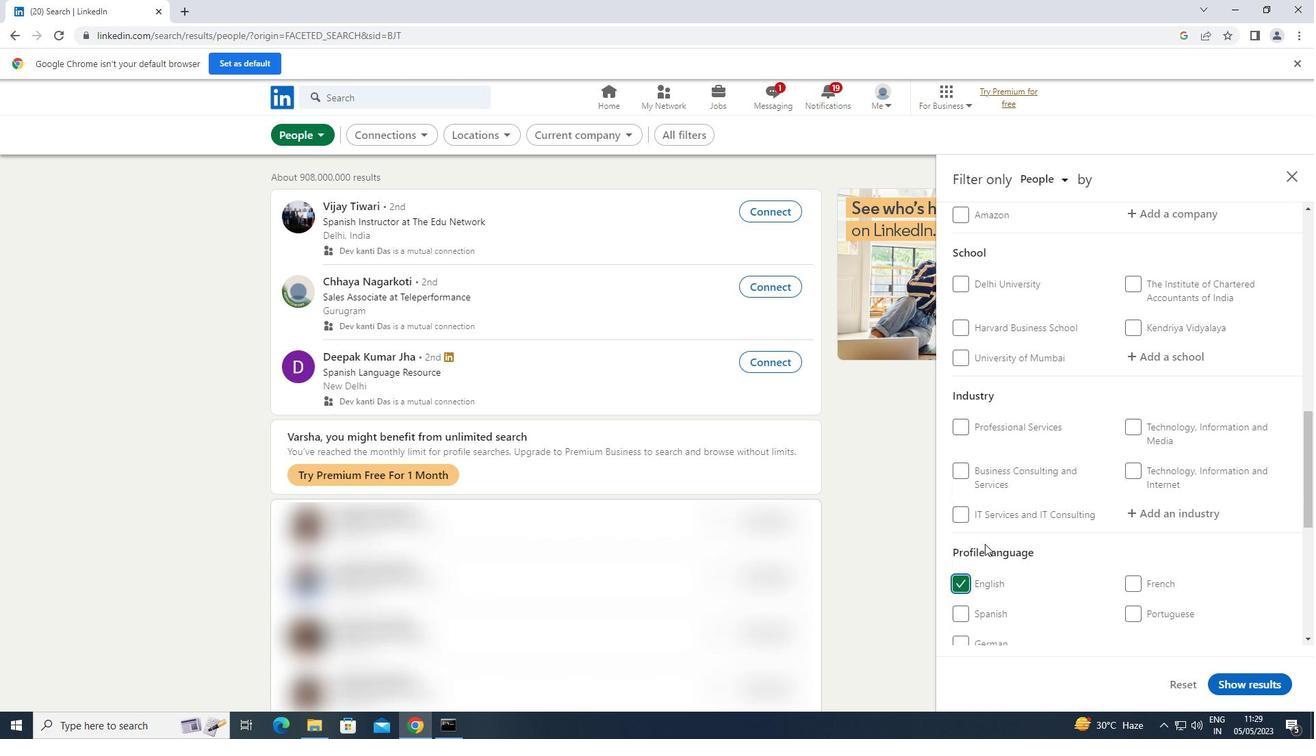 
Action: Mouse moved to (985, 542)
Screenshot: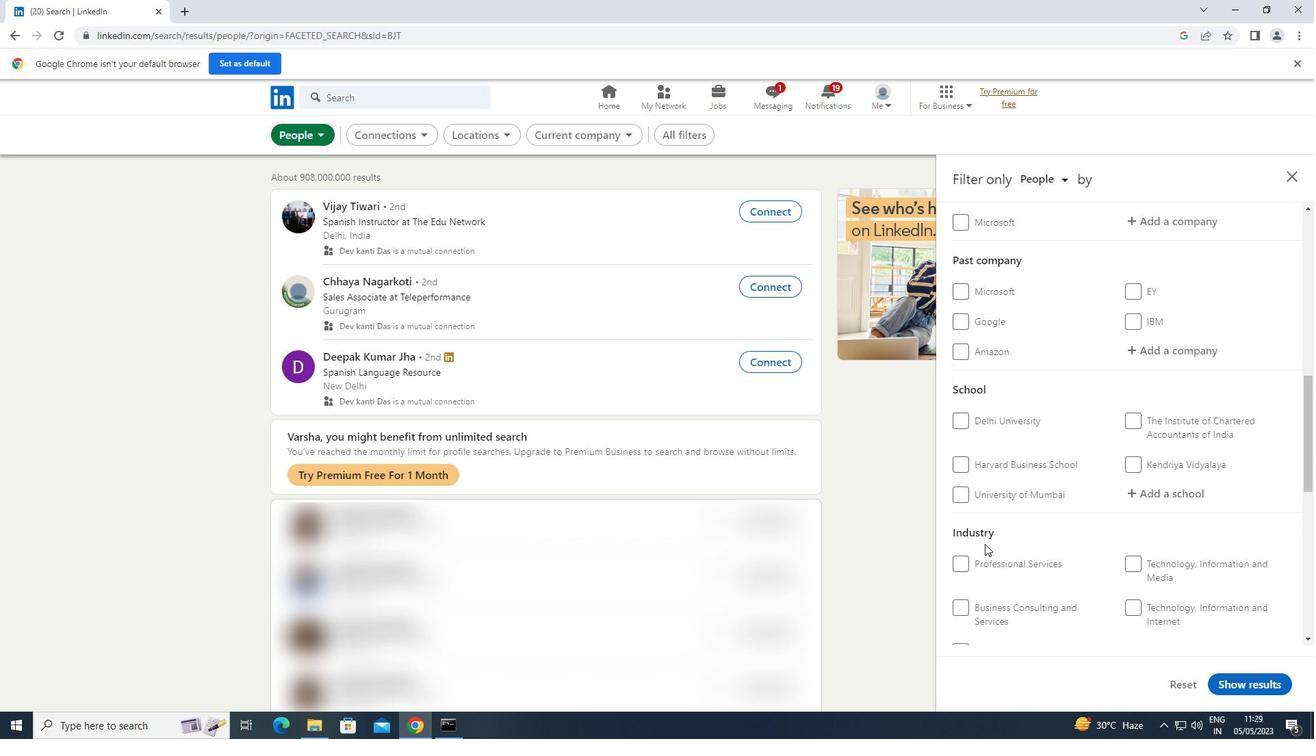 
Action: Mouse scrolled (985, 543) with delta (0, 0)
Screenshot: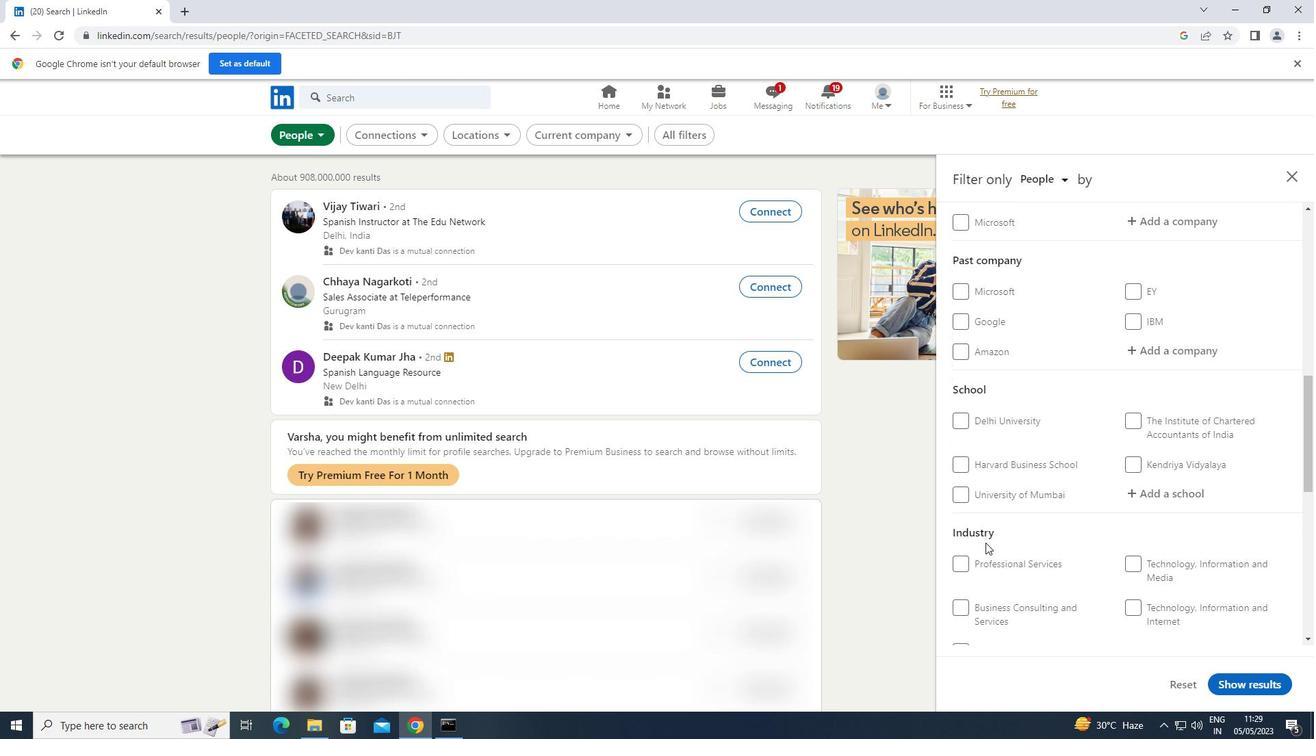 
Action: Mouse scrolled (985, 543) with delta (0, 0)
Screenshot: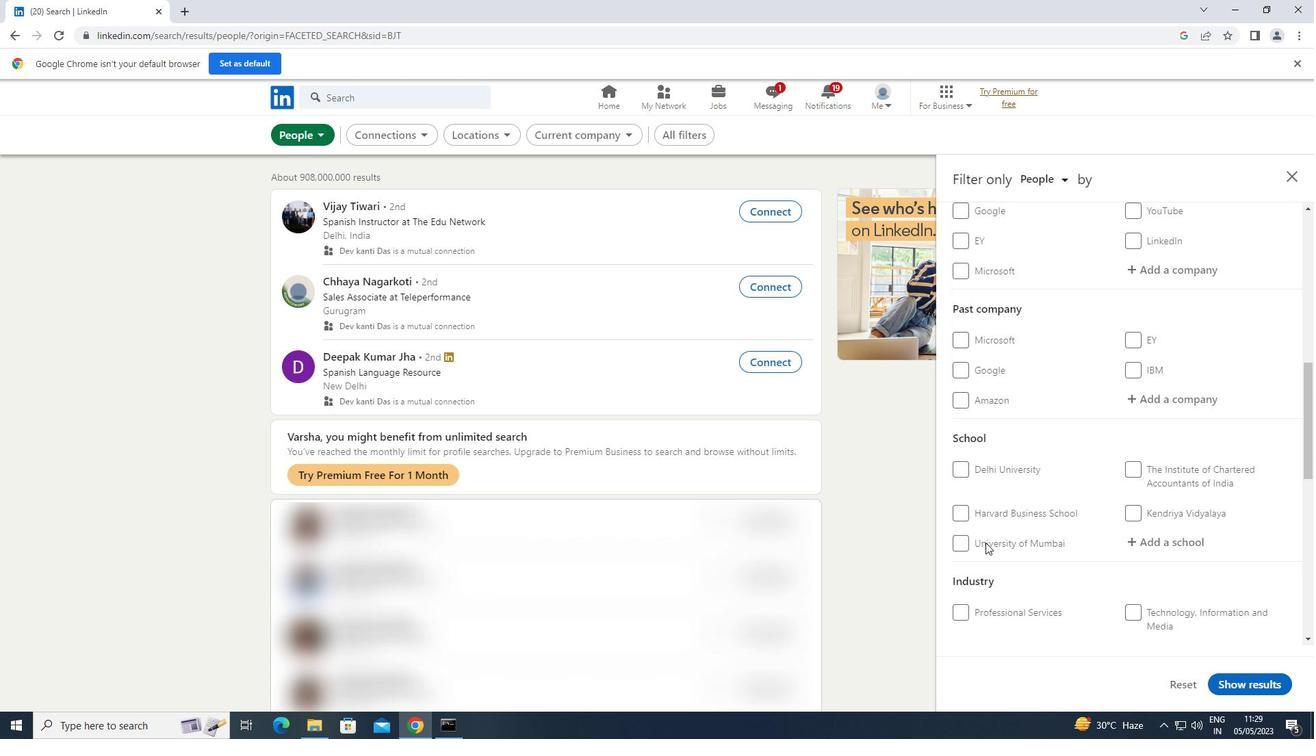 
Action: Mouse moved to (1156, 353)
Screenshot: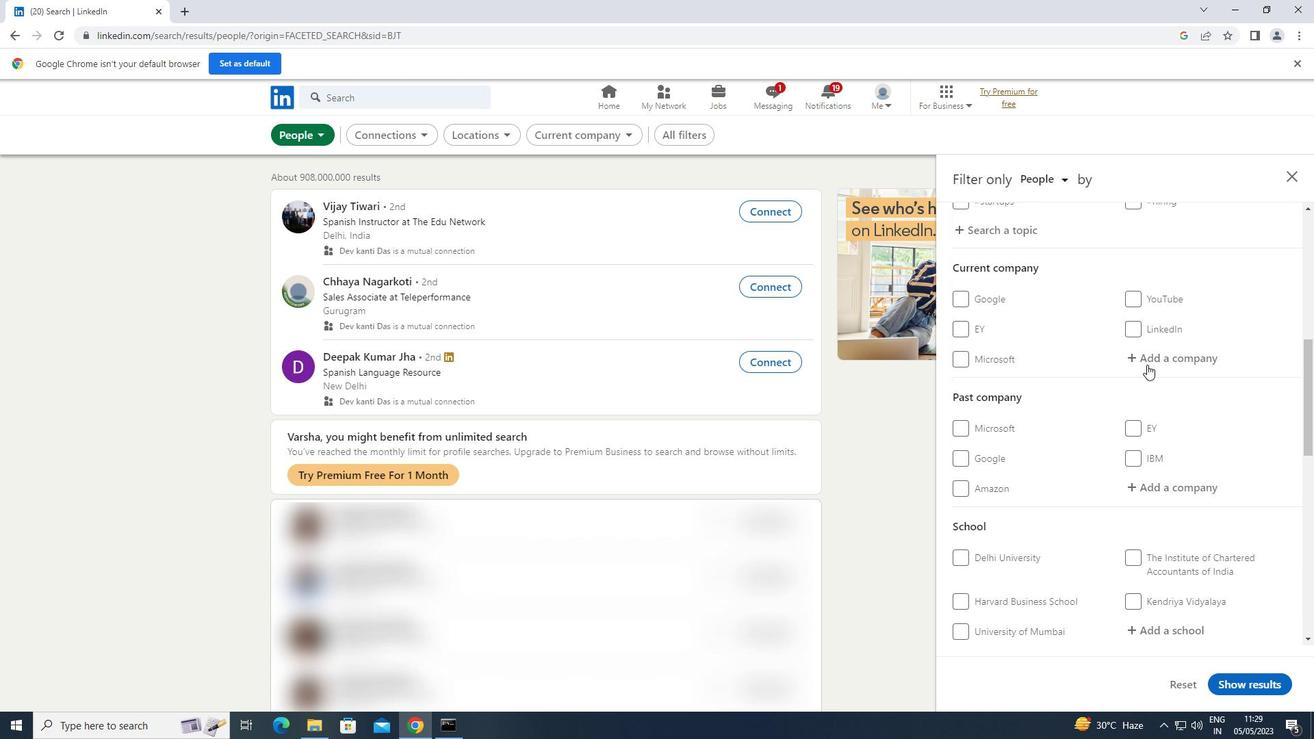 
Action: Mouse pressed left at (1156, 353)
Screenshot: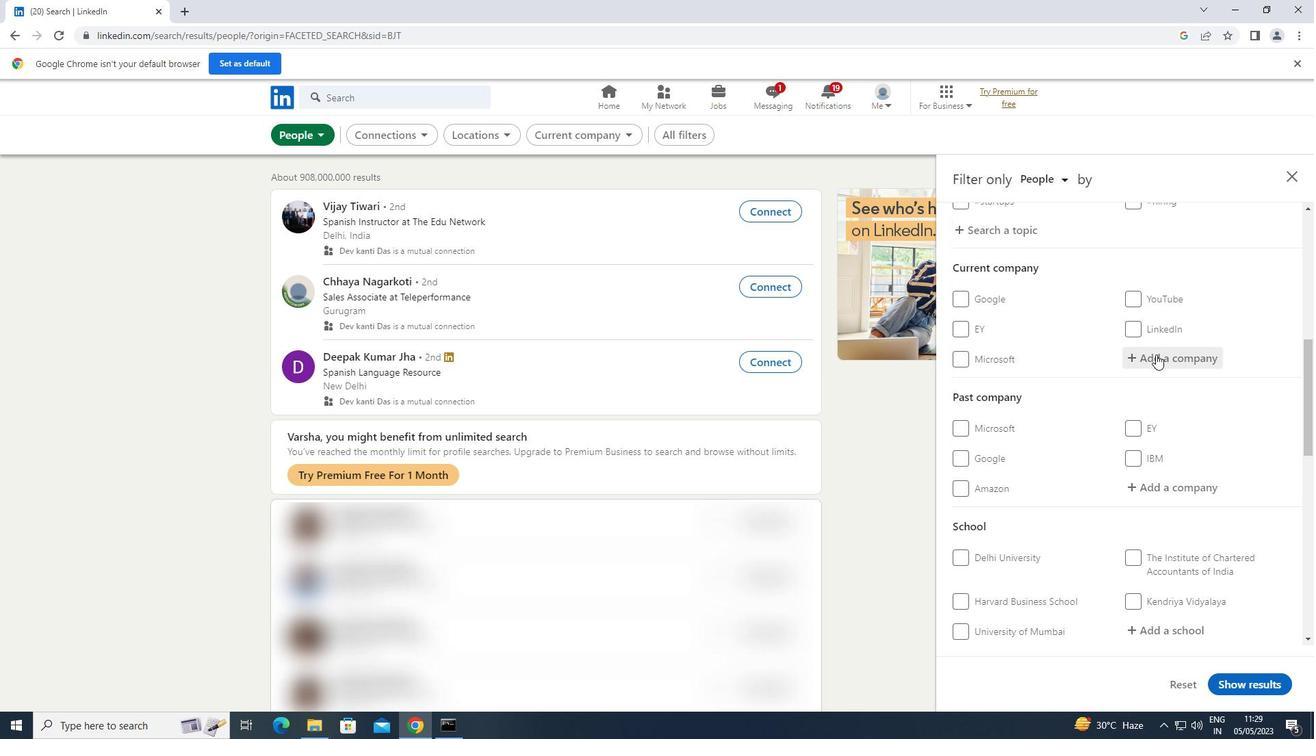 
Action: Key pressed <Key.shift>GE<Key.space><Key.shift><Key.shift><Key.shift><Key.shift><Key.shift><Key.shift><Key.shift><Key.shift>RESEARC
Screenshot: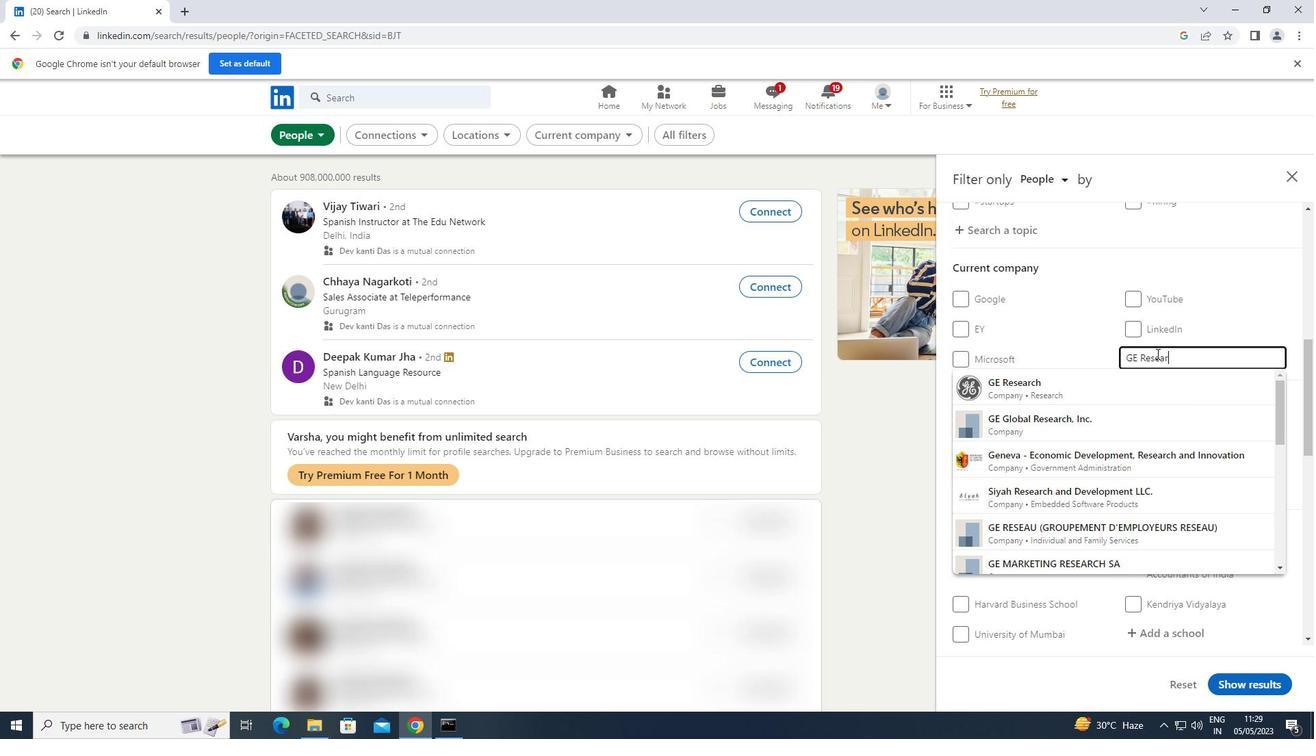 
Action: Mouse moved to (1083, 372)
Screenshot: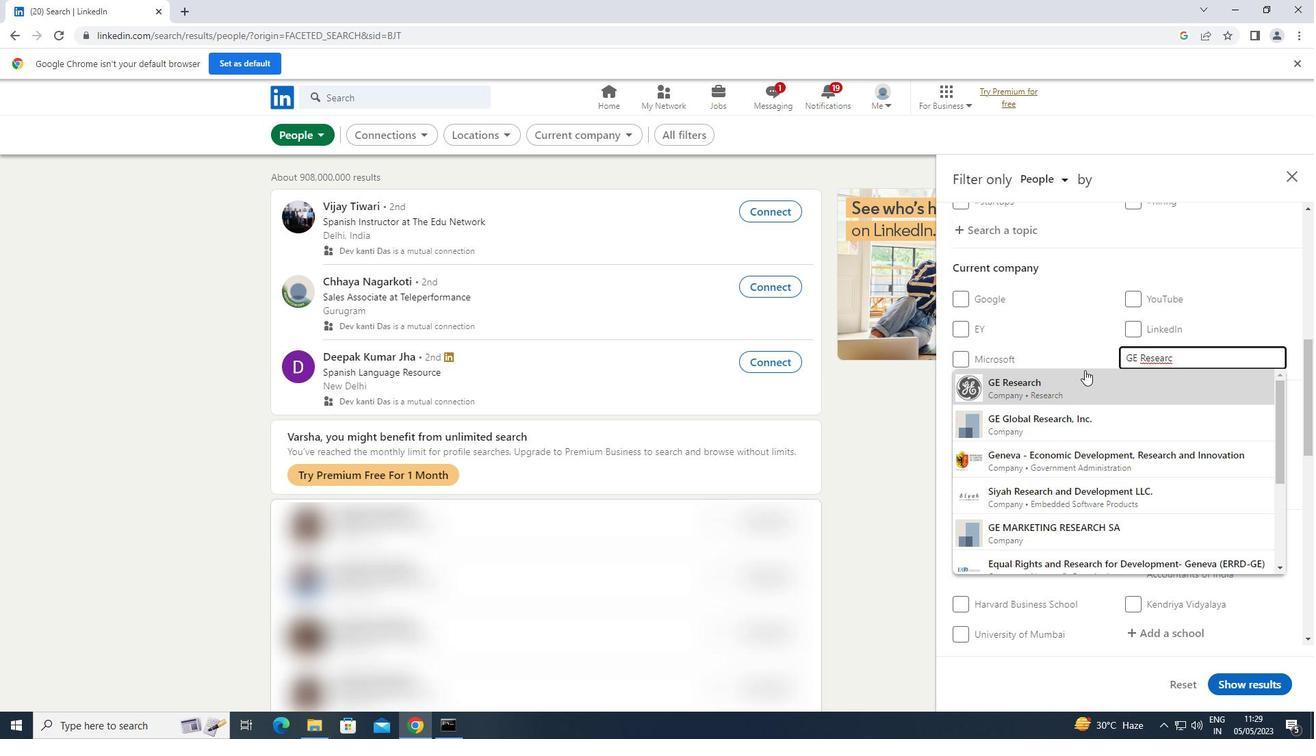 
Action: Mouse pressed left at (1083, 372)
Screenshot: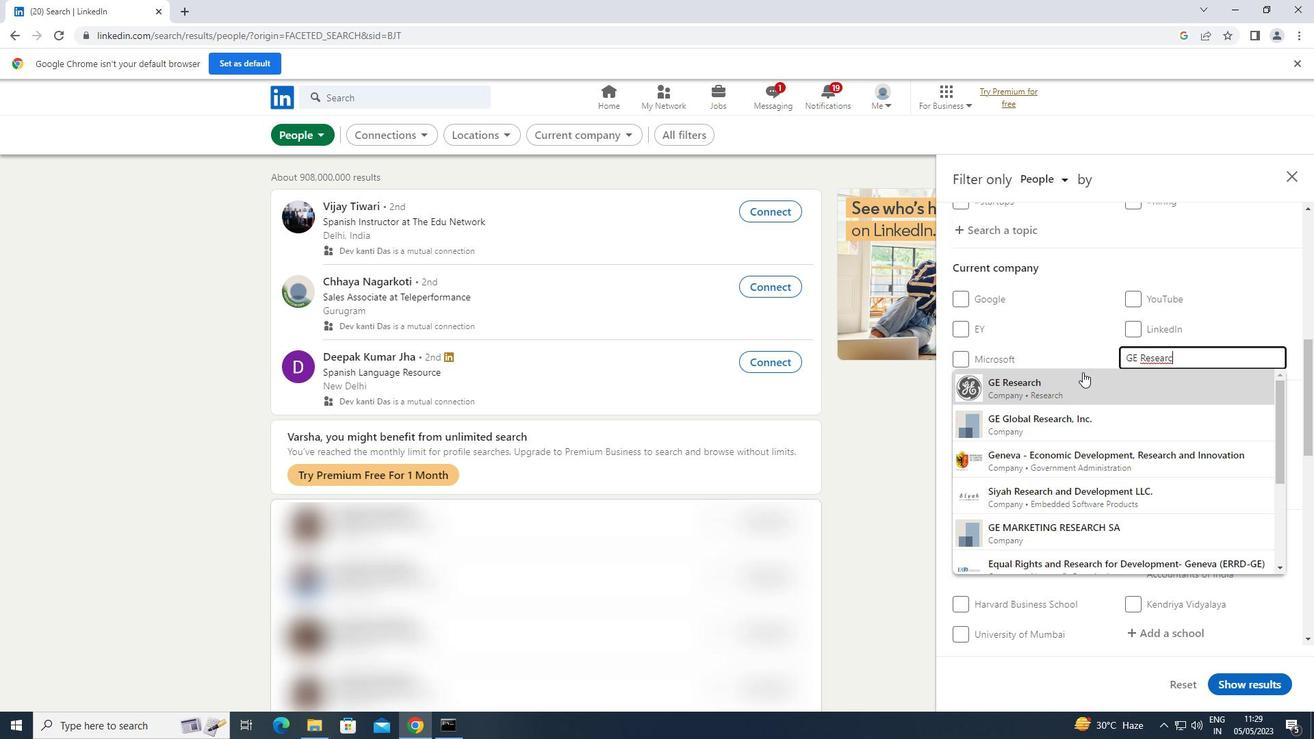 
Action: Mouse scrolled (1083, 371) with delta (0, 0)
Screenshot: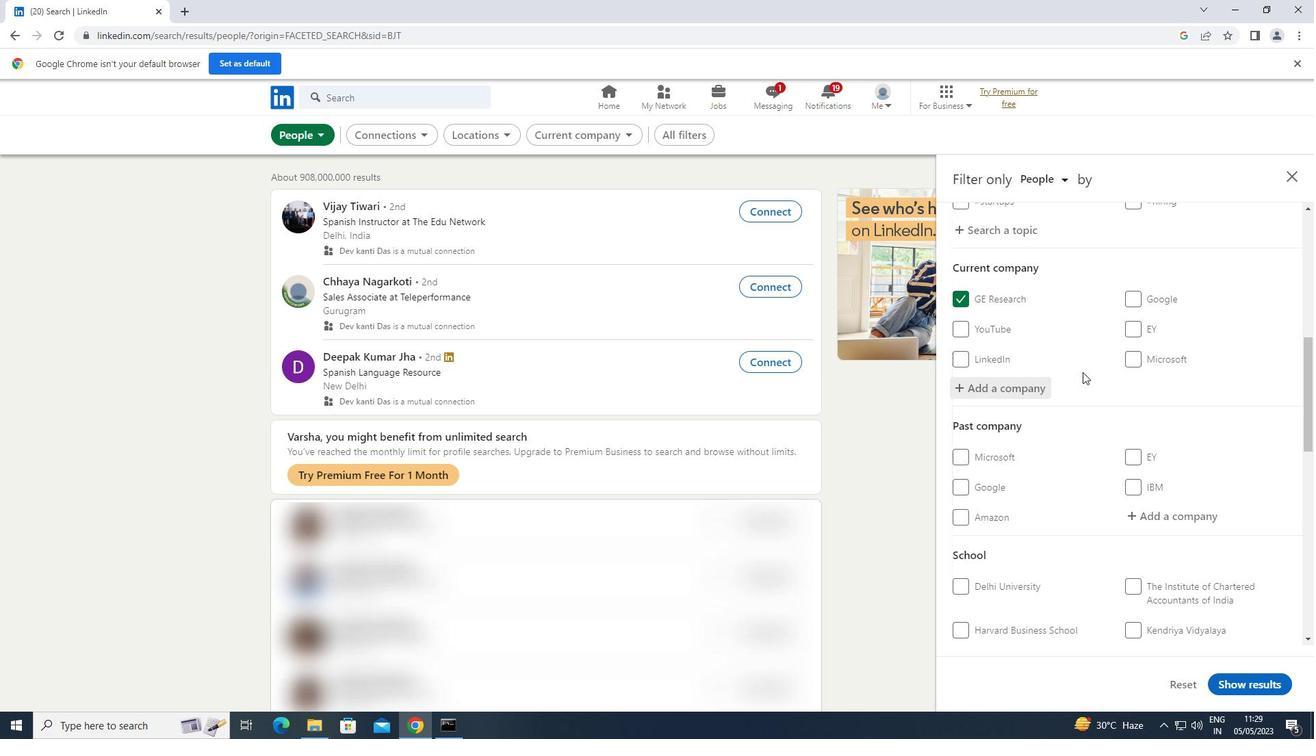 
Action: Mouse scrolled (1083, 371) with delta (0, 0)
Screenshot: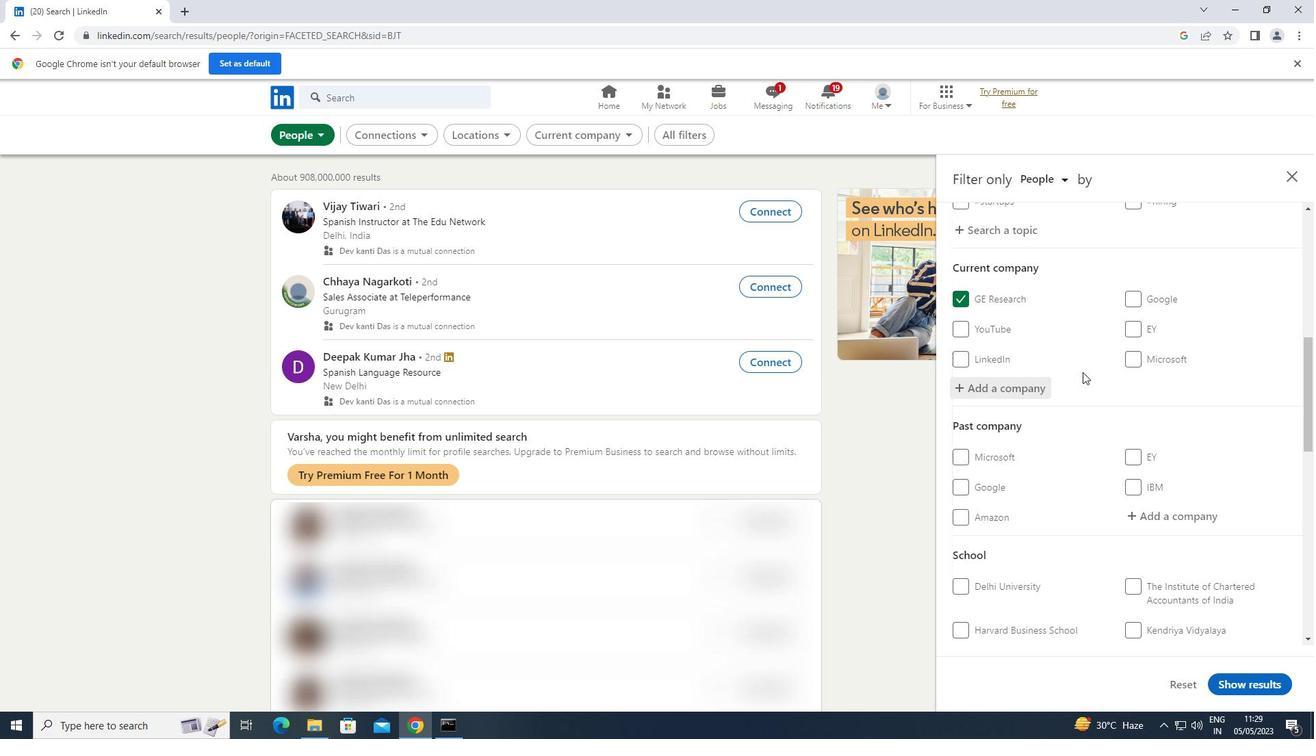 
Action: Mouse scrolled (1083, 371) with delta (0, 0)
Screenshot: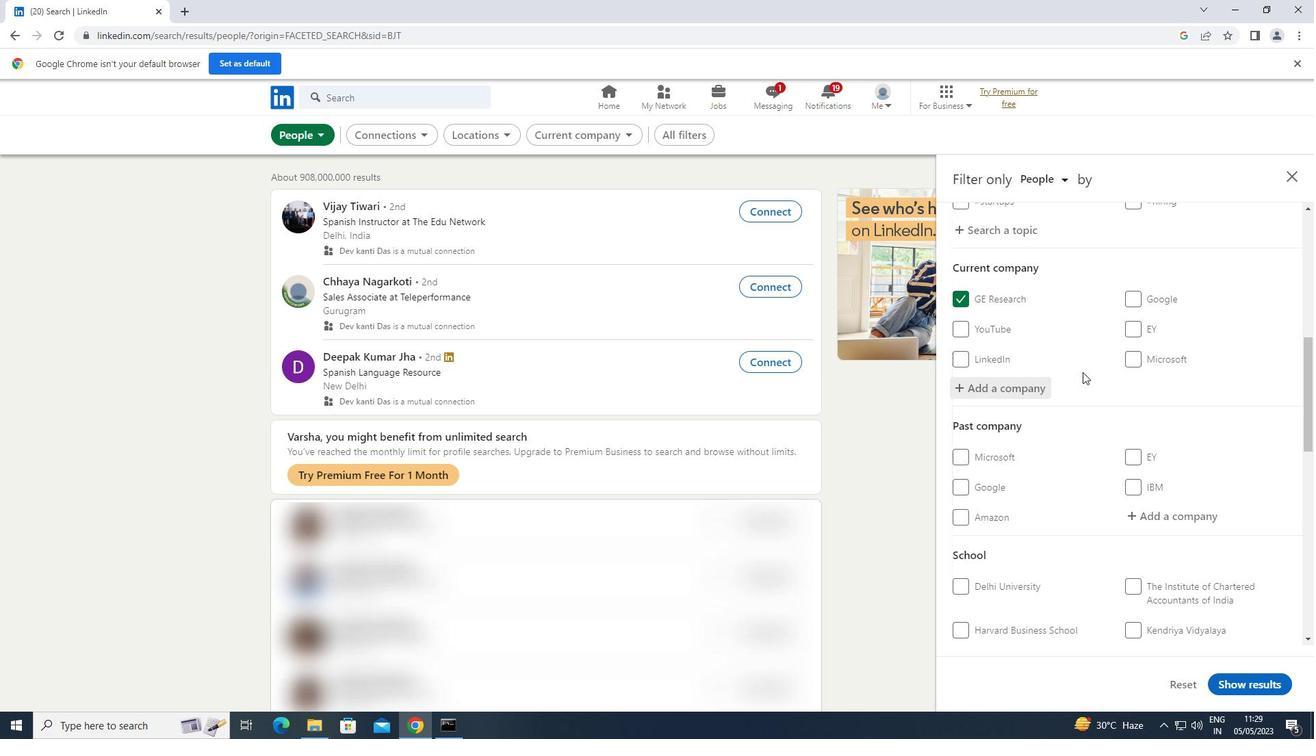 
Action: Mouse scrolled (1083, 371) with delta (0, 0)
Screenshot: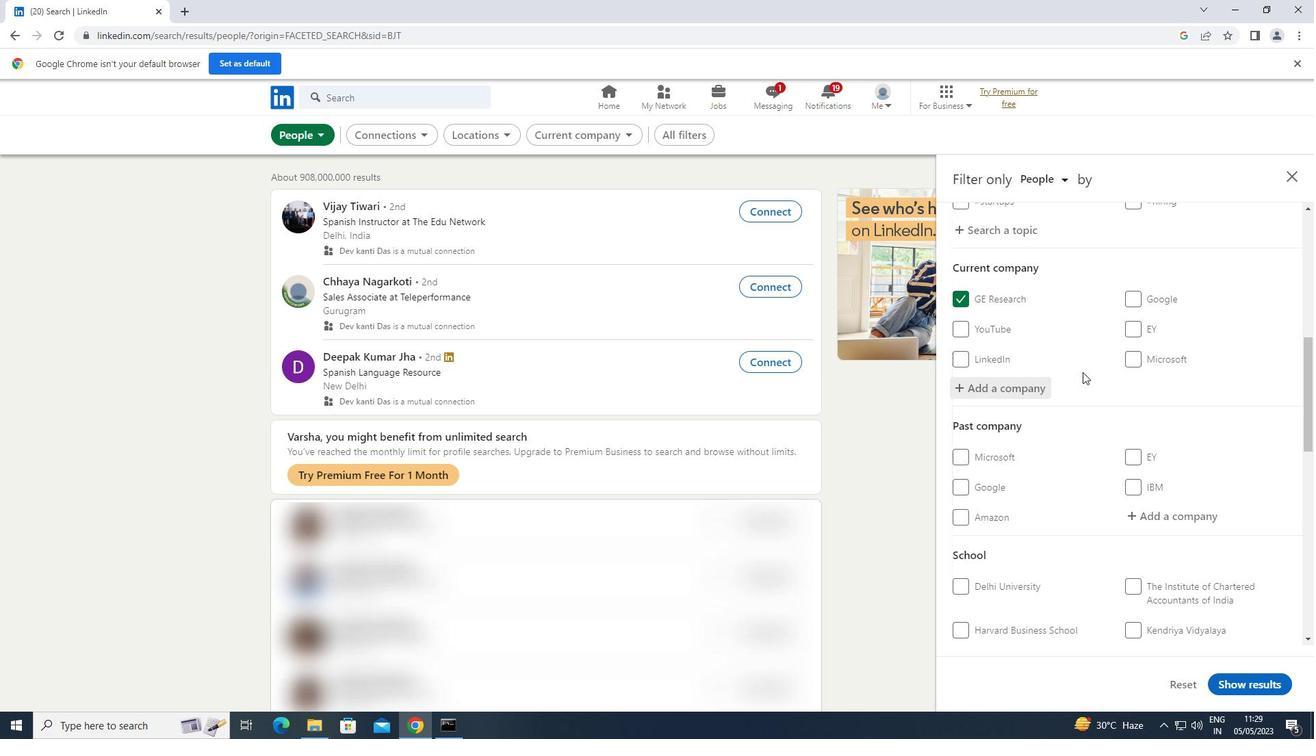 
Action: Mouse scrolled (1083, 371) with delta (0, 0)
Screenshot: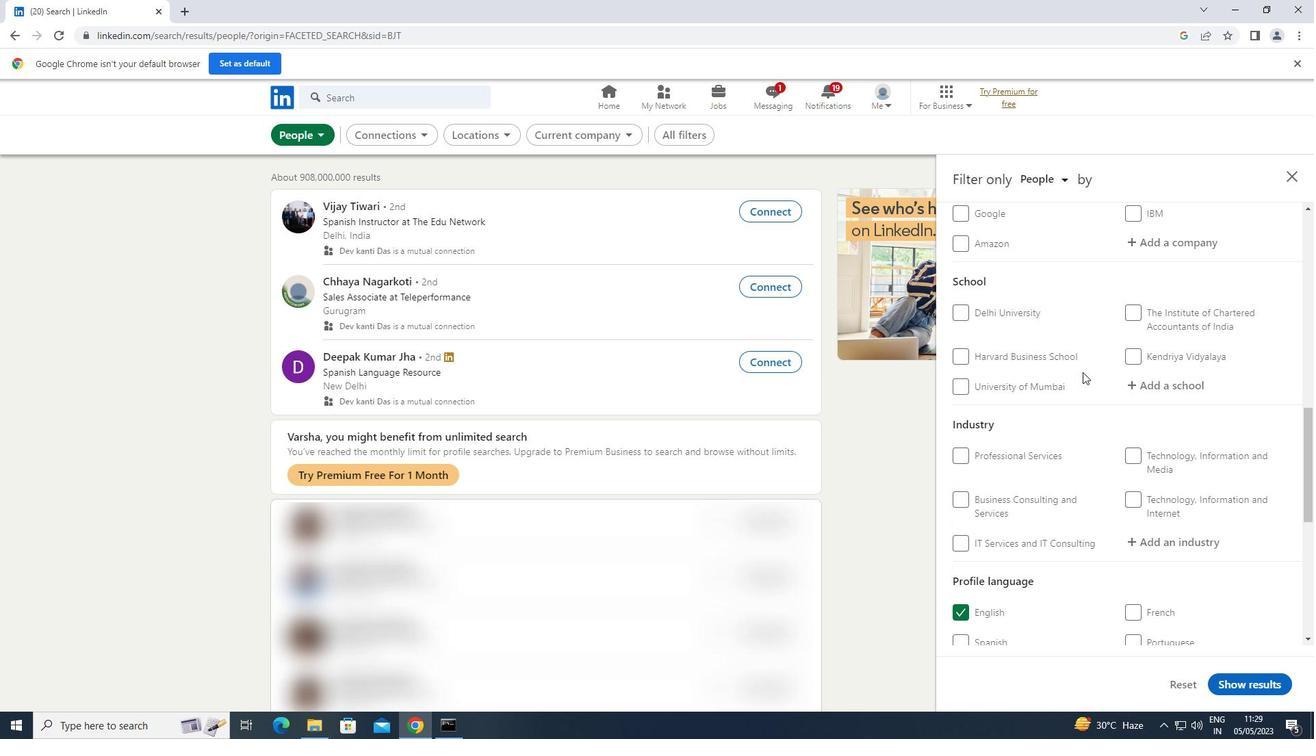 
Action: Mouse moved to (1172, 319)
Screenshot: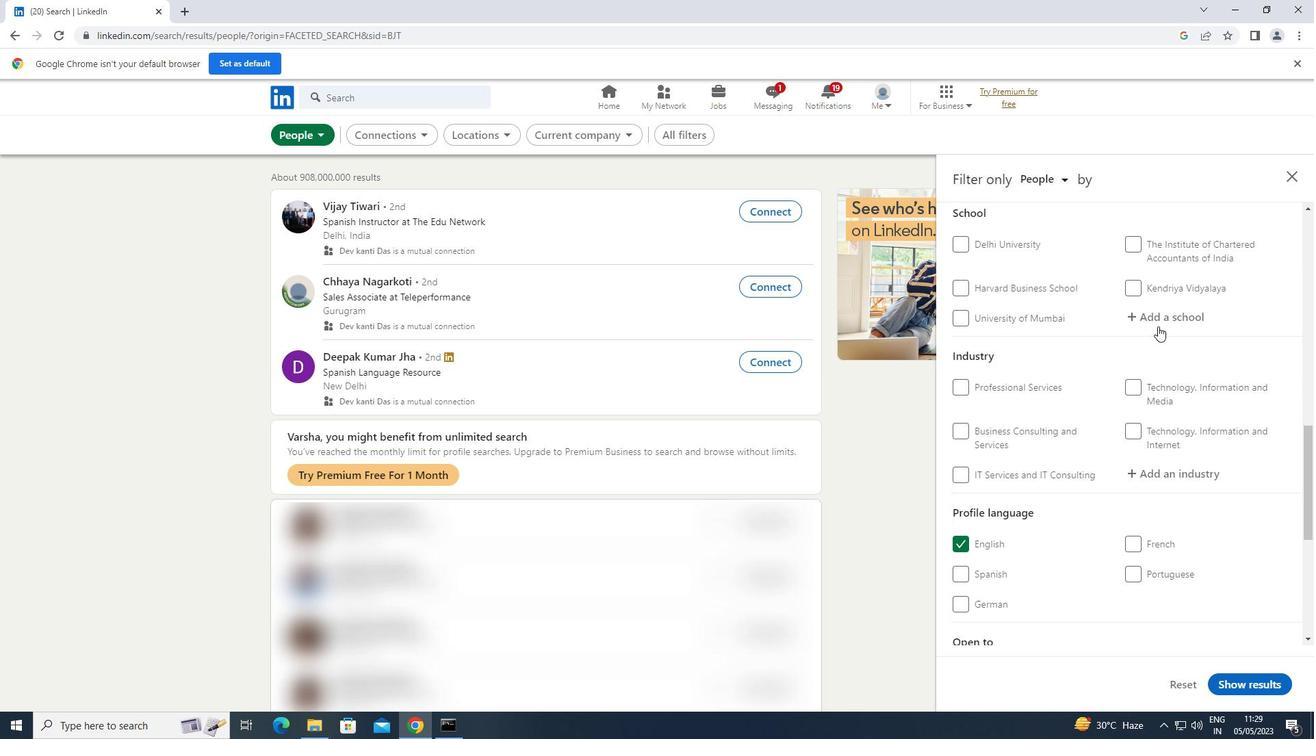 
Action: Mouse pressed left at (1172, 319)
Screenshot: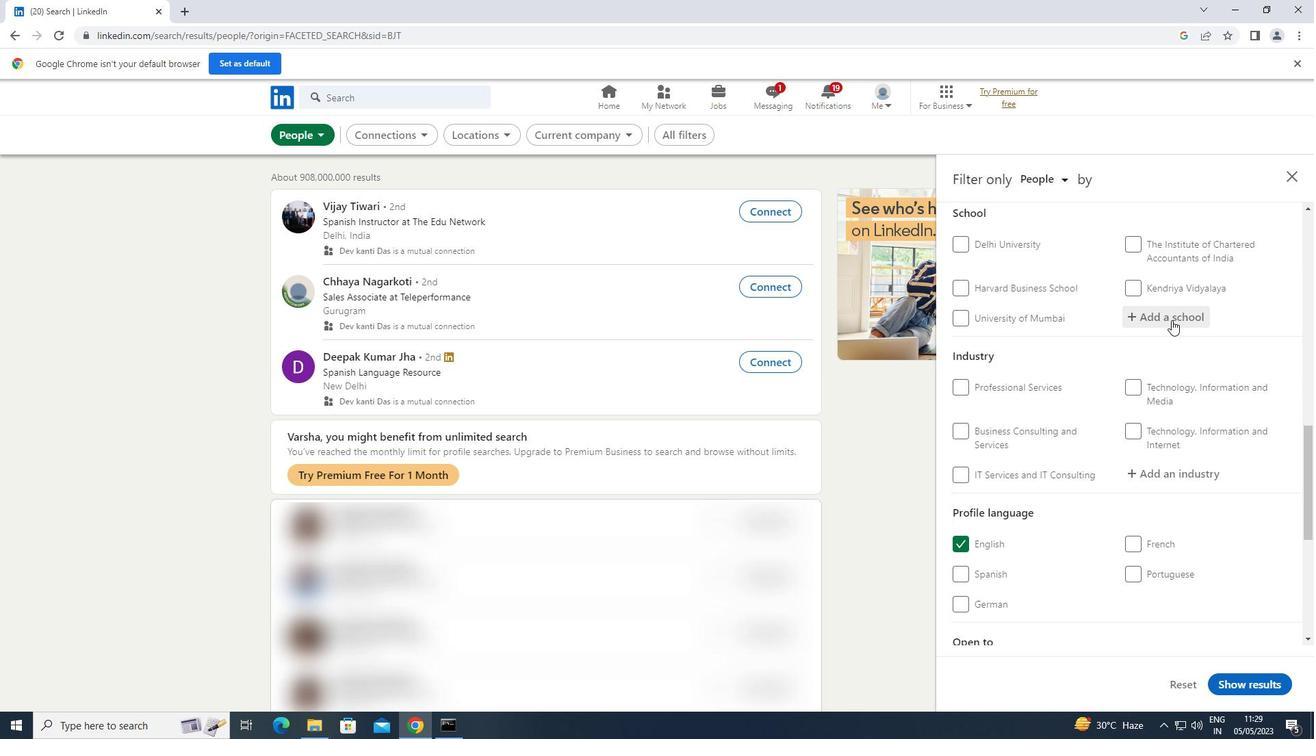 
Action: Key pressed <Key.shift>CENTRAL<Key.space><Key.shift>INSTITUTE
Screenshot: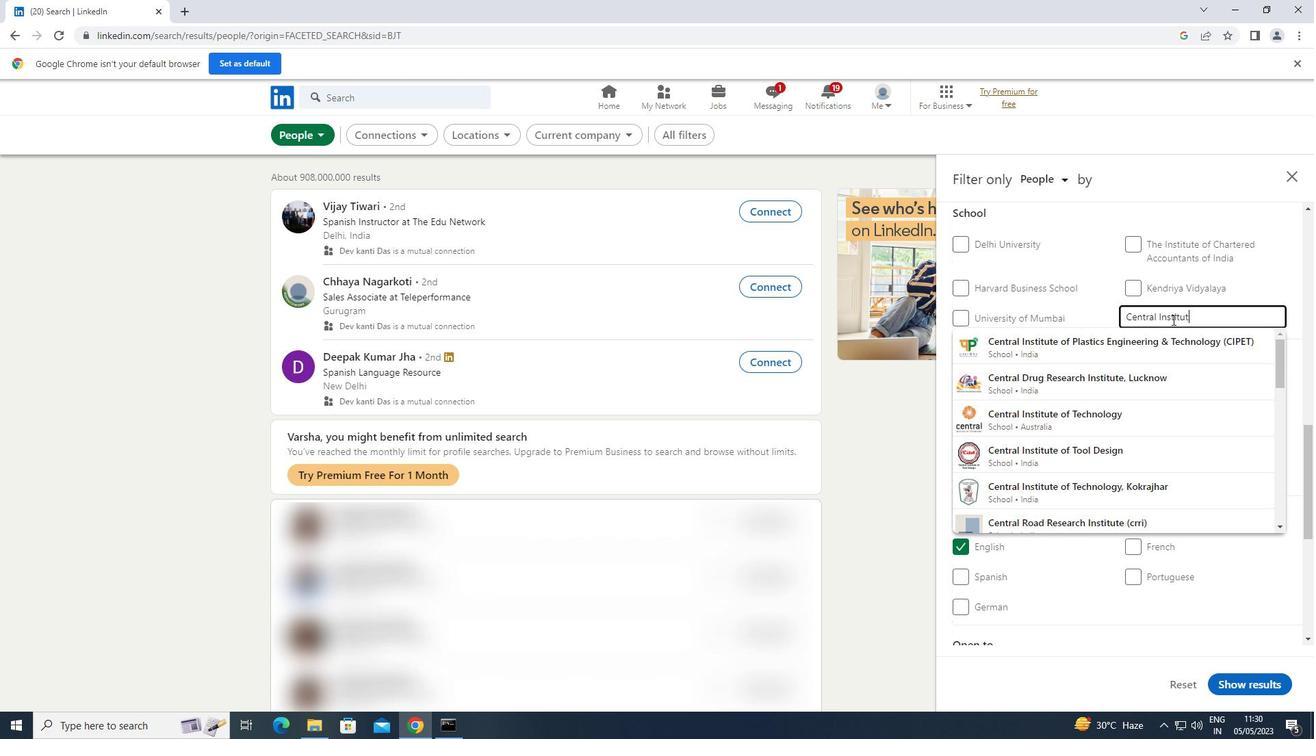 
Action: Mouse moved to (1130, 341)
Screenshot: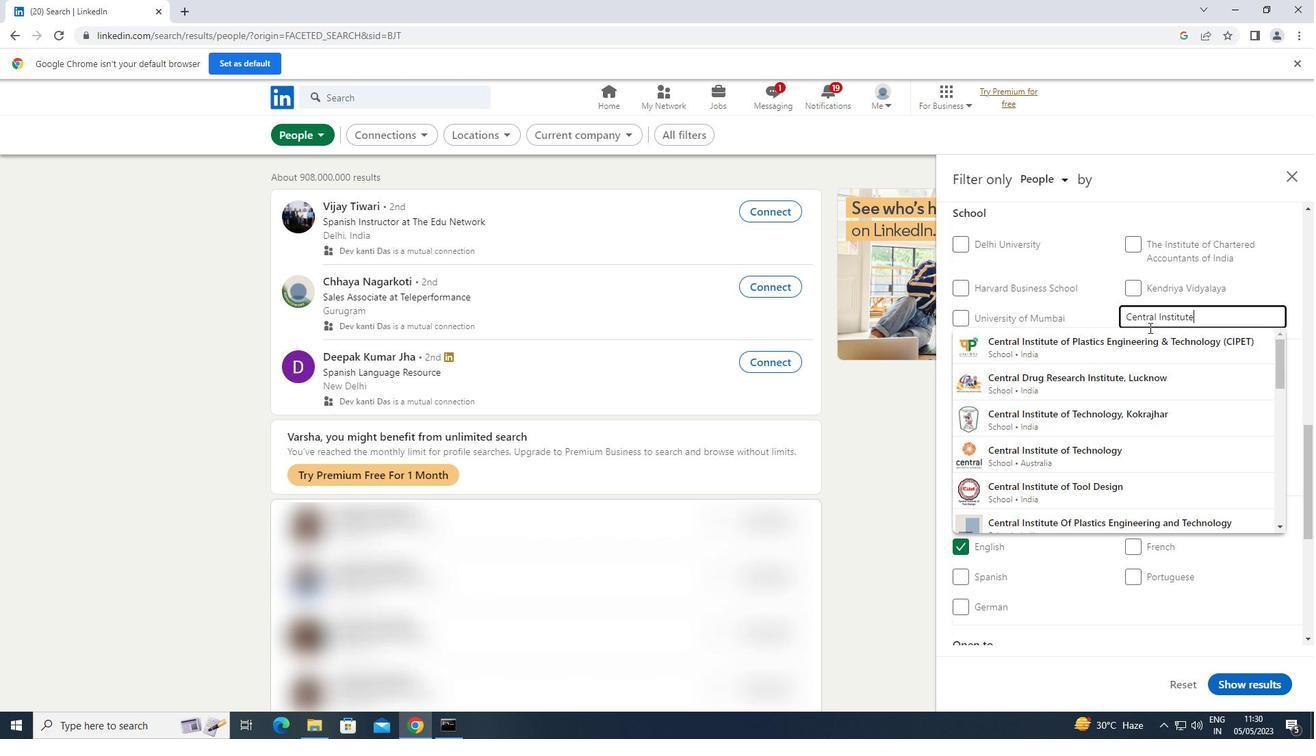 
Action: Mouse pressed left at (1130, 341)
Screenshot: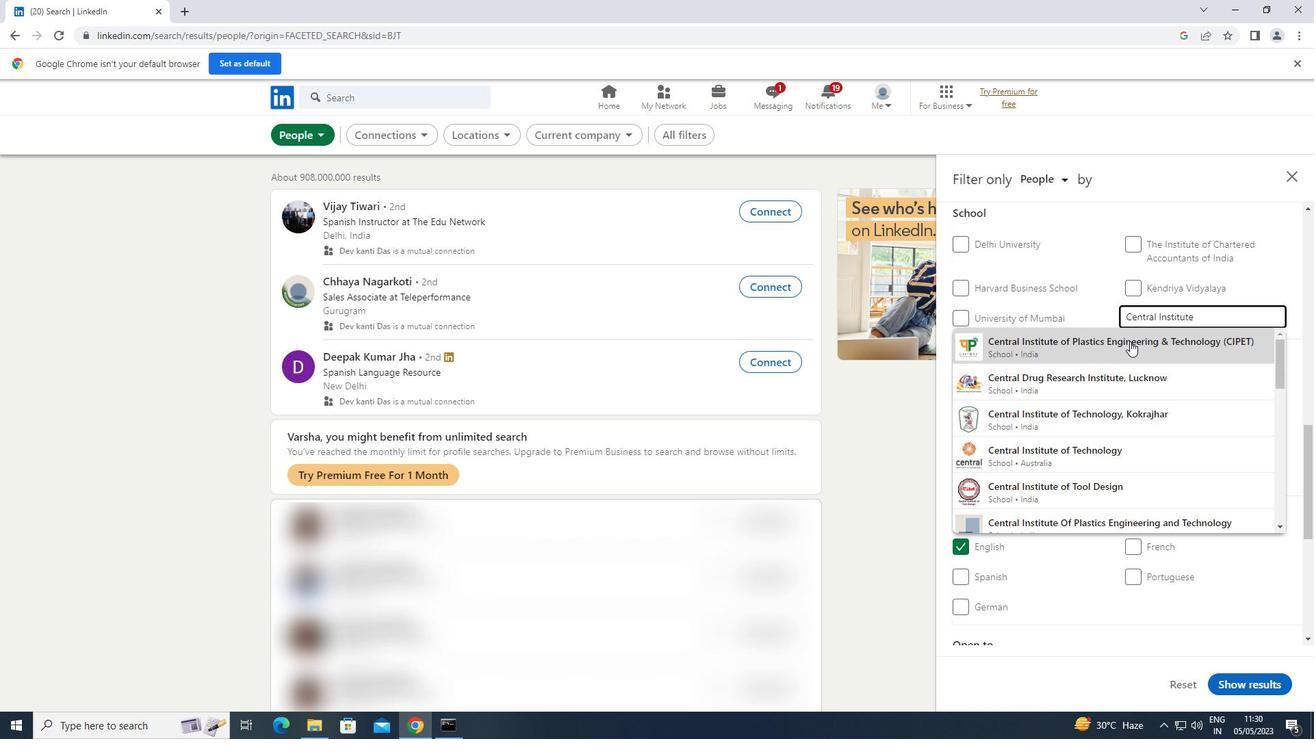 
Action: Mouse scrolled (1130, 340) with delta (0, 0)
Screenshot: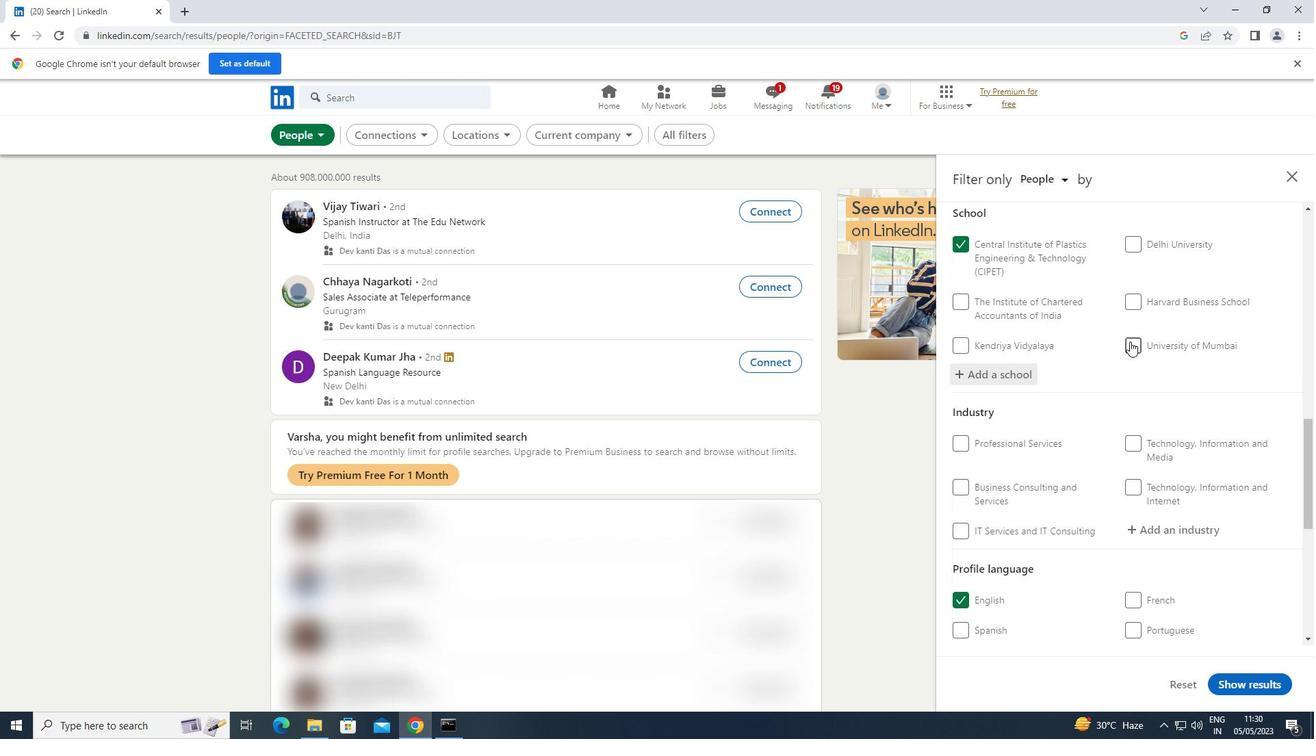 
Action: Mouse scrolled (1130, 340) with delta (0, 0)
Screenshot: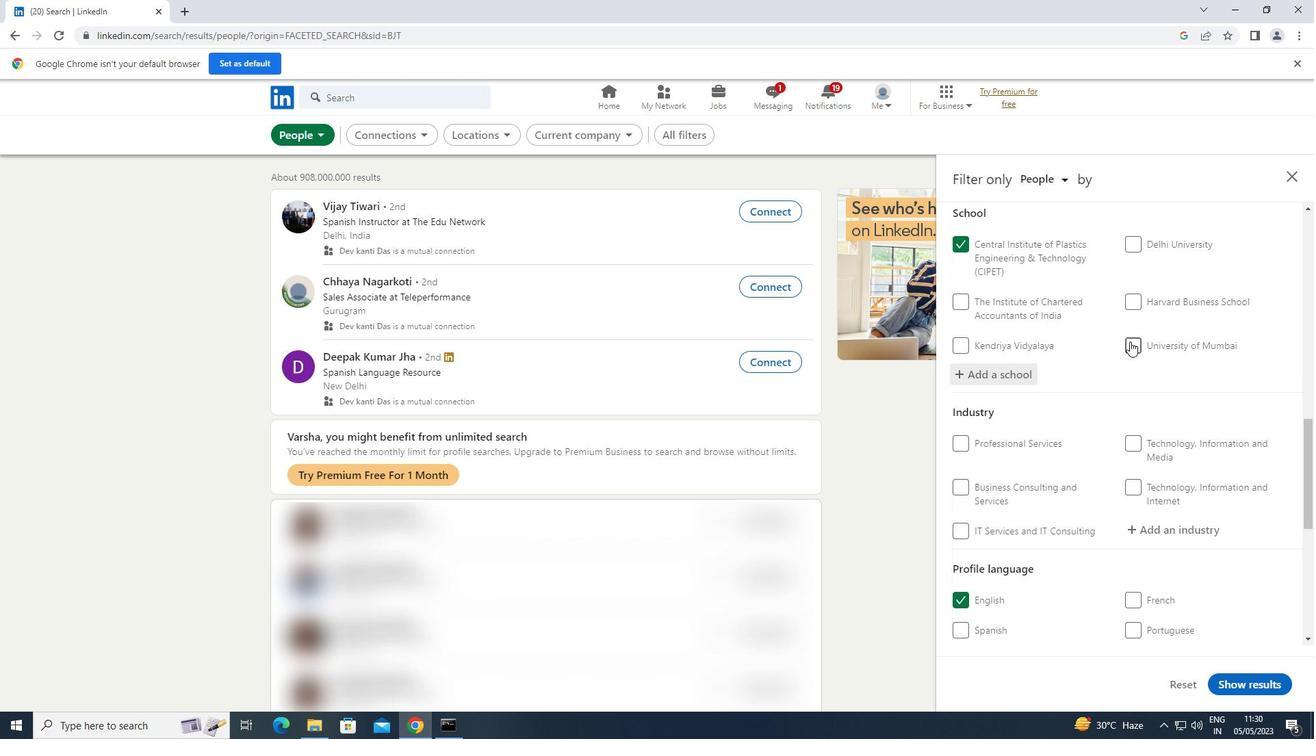 
Action: Mouse scrolled (1130, 340) with delta (0, 0)
Screenshot: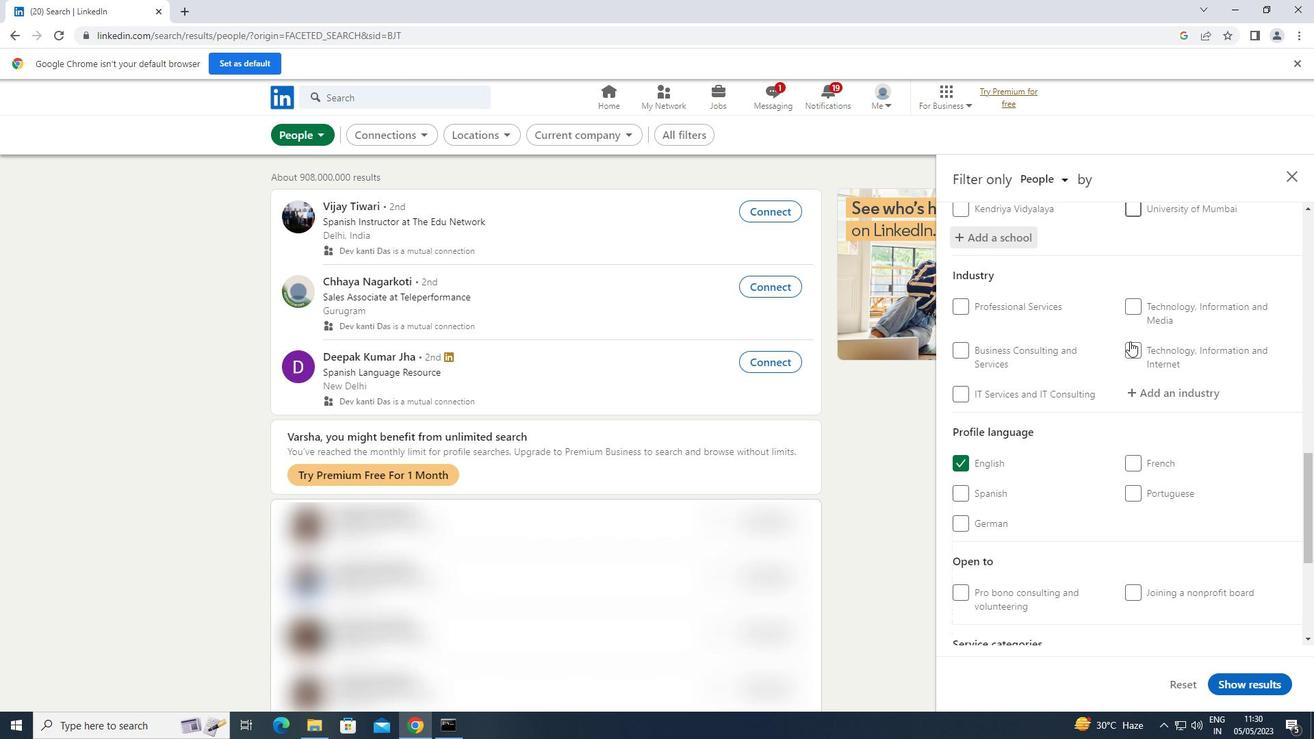 
Action: Mouse scrolled (1130, 340) with delta (0, 0)
Screenshot: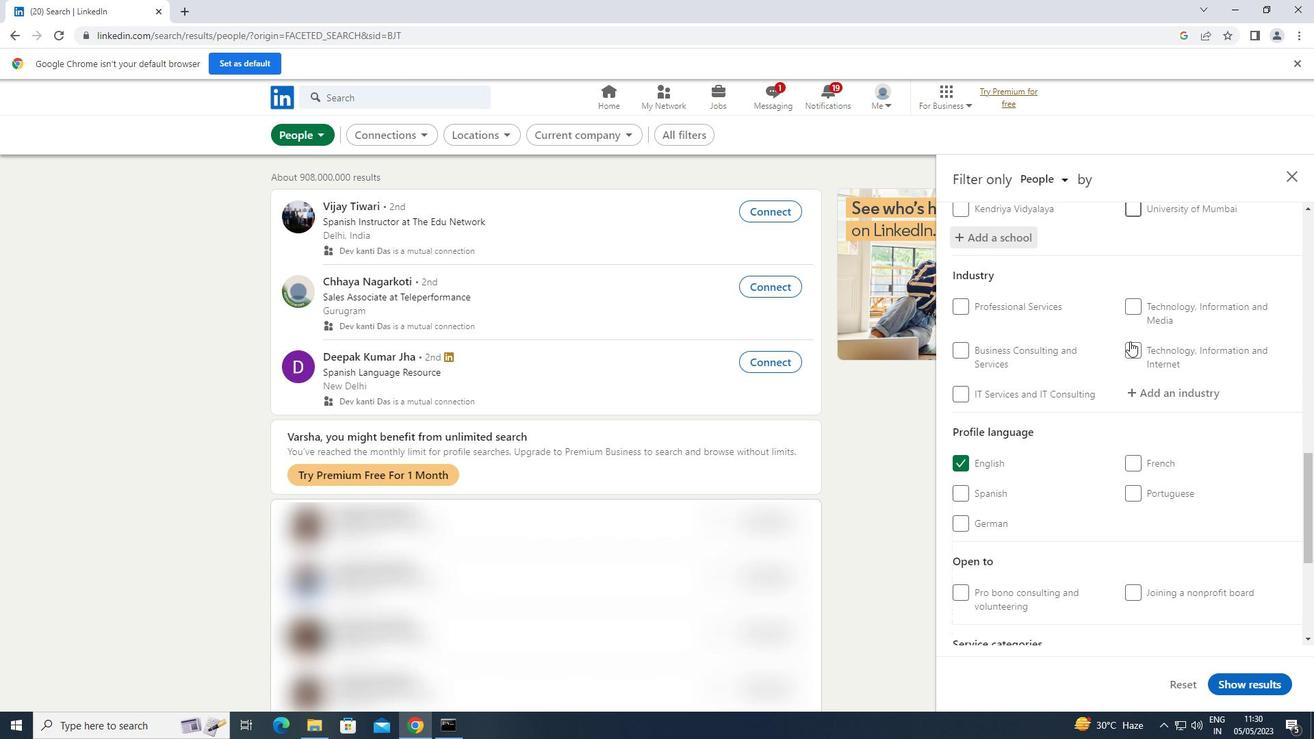 
Action: Mouse moved to (1171, 351)
Screenshot: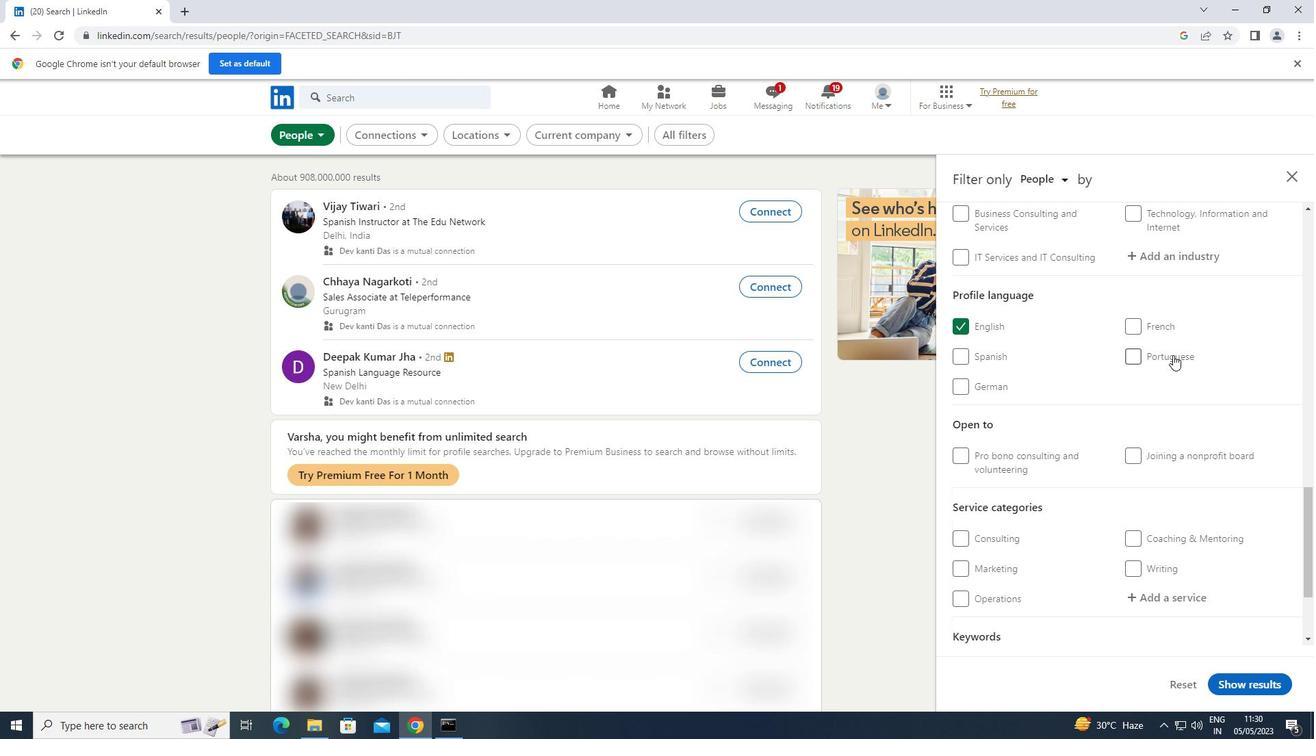 
Action: Mouse scrolled (1171, 351) with delta (0, 0)
Screenshot: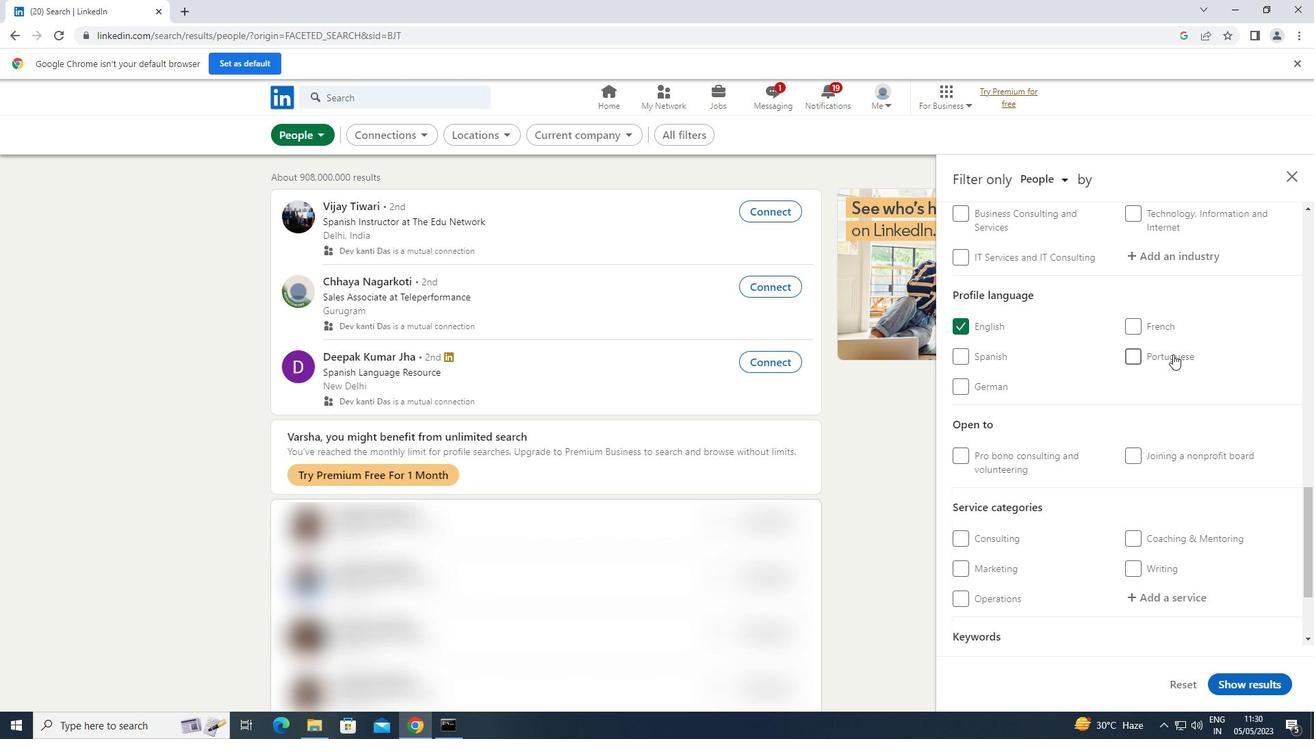 
Action: Mouse scrolled (1171, 351) with delta (0, 0)
Screenshot: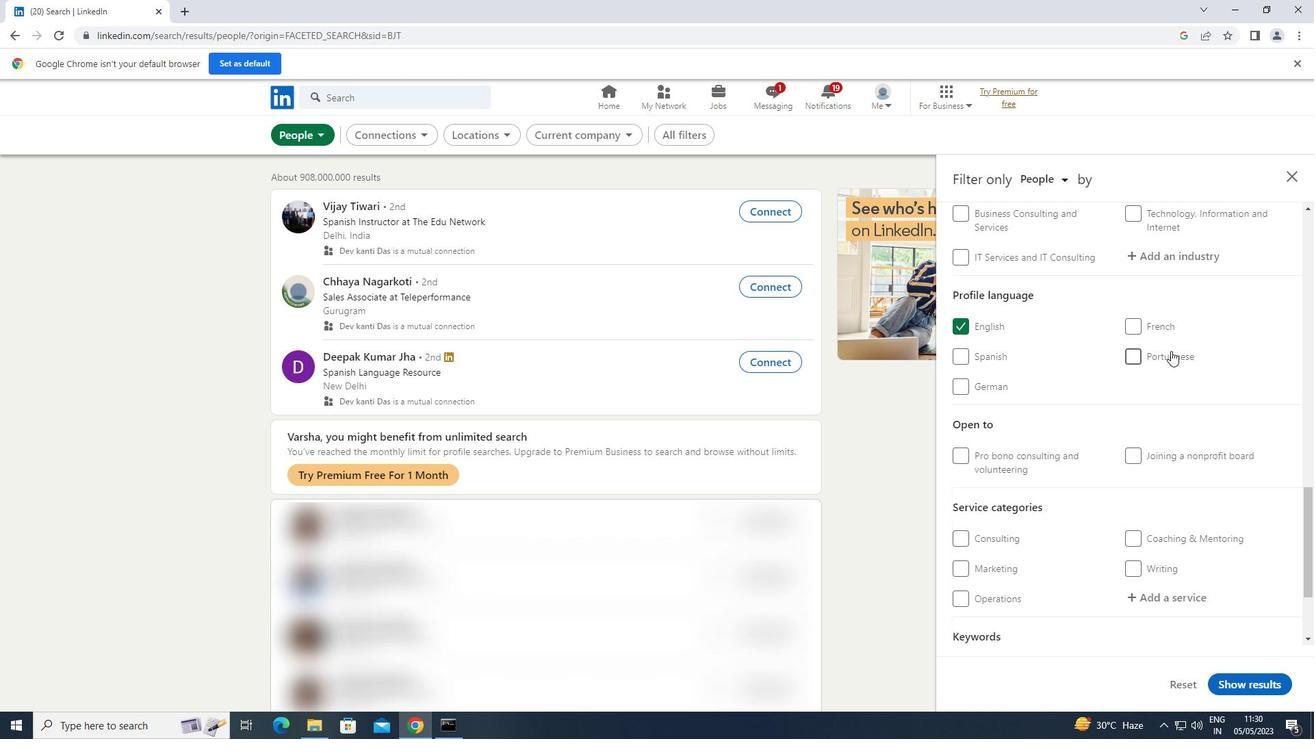 
Action: Mouse moved to (1168, 387)
Screenshot: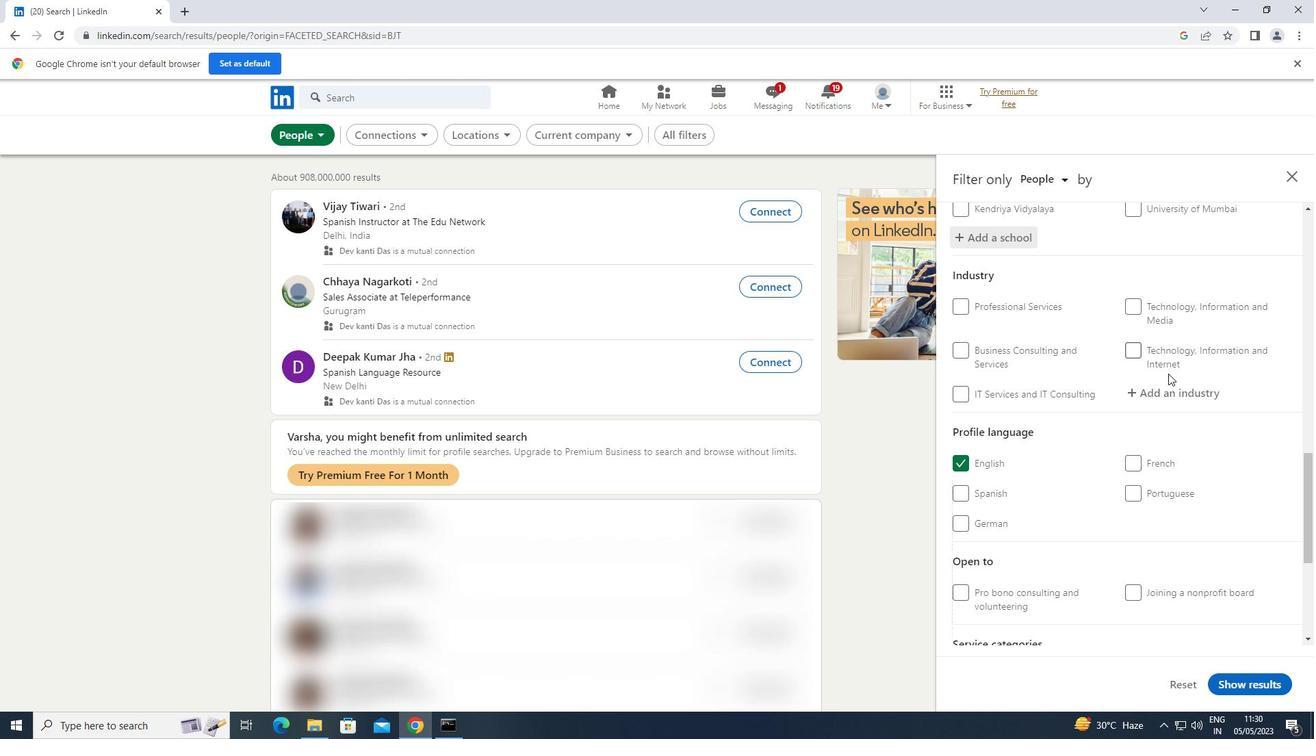 
Action: Mouse pressed left at (1168, 387)
Screenshot: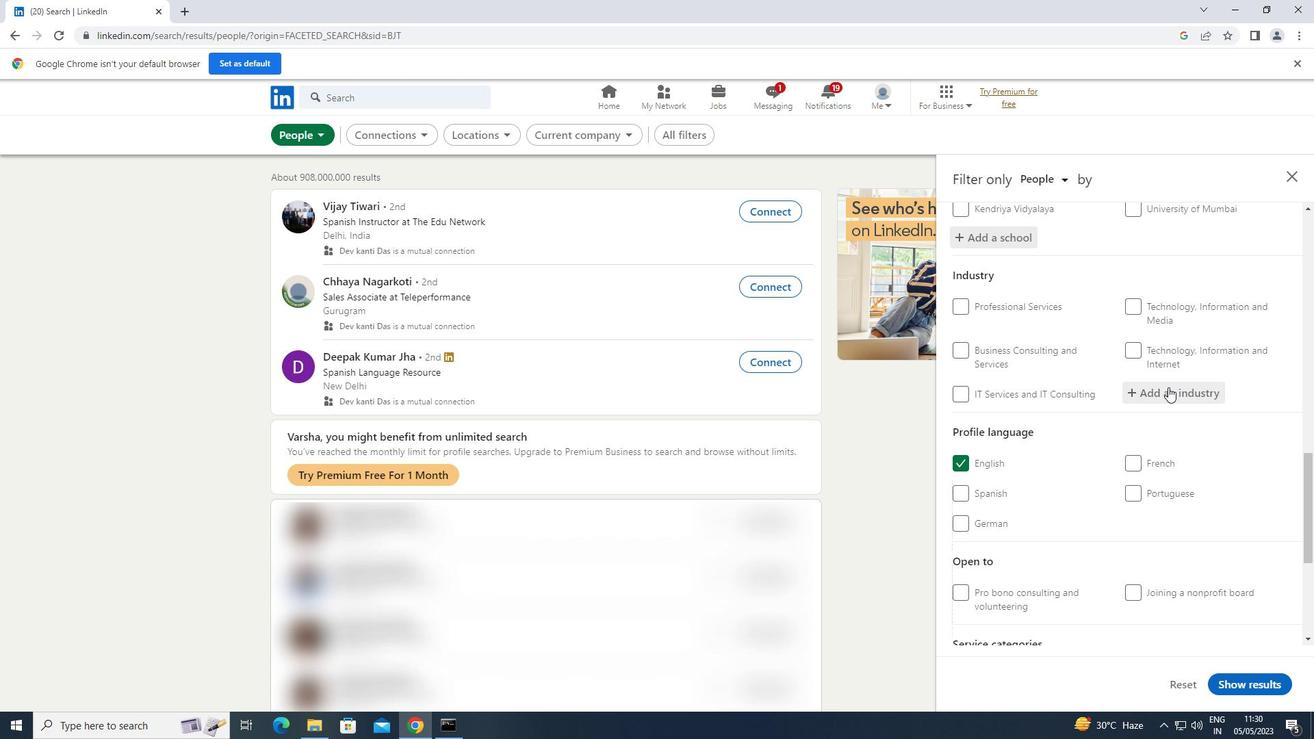
Action: Key pressed <Key.shift>CLAY<Key.space>AND
Screenshot: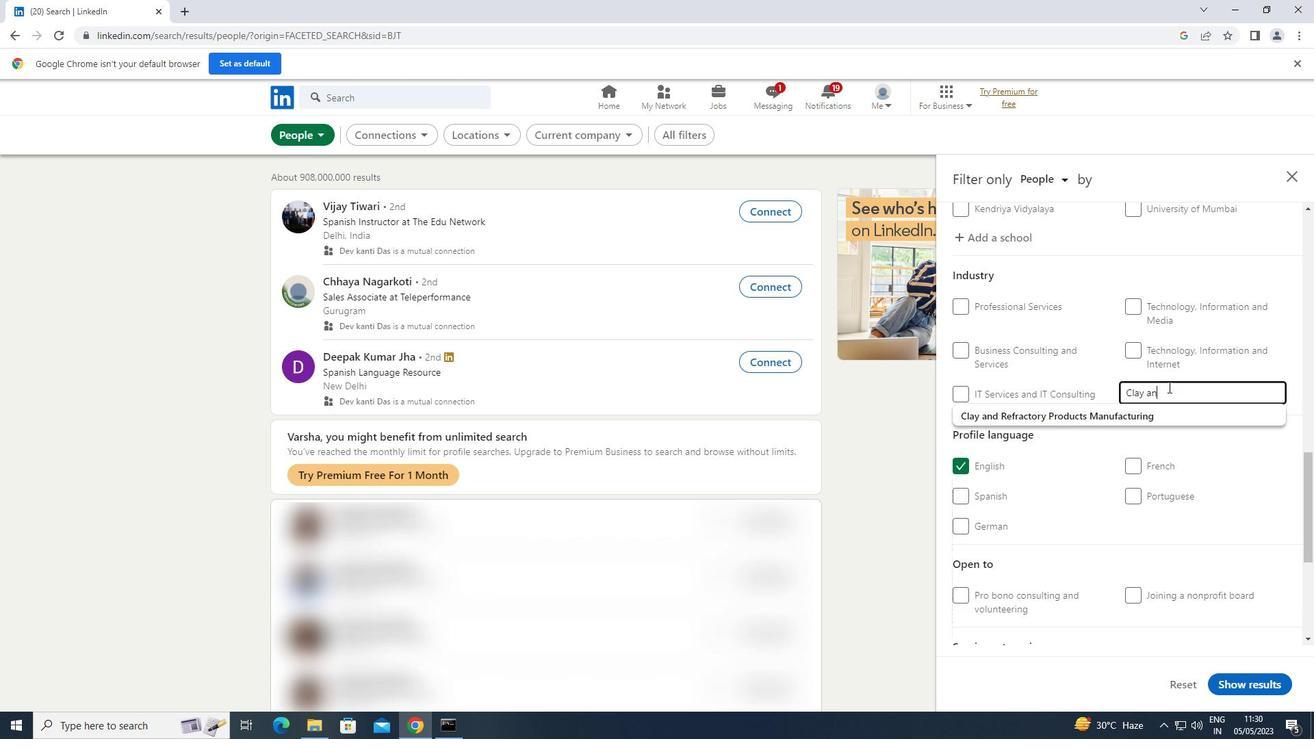 
Action: Mouse moved to (1148, 412)
Screenshot: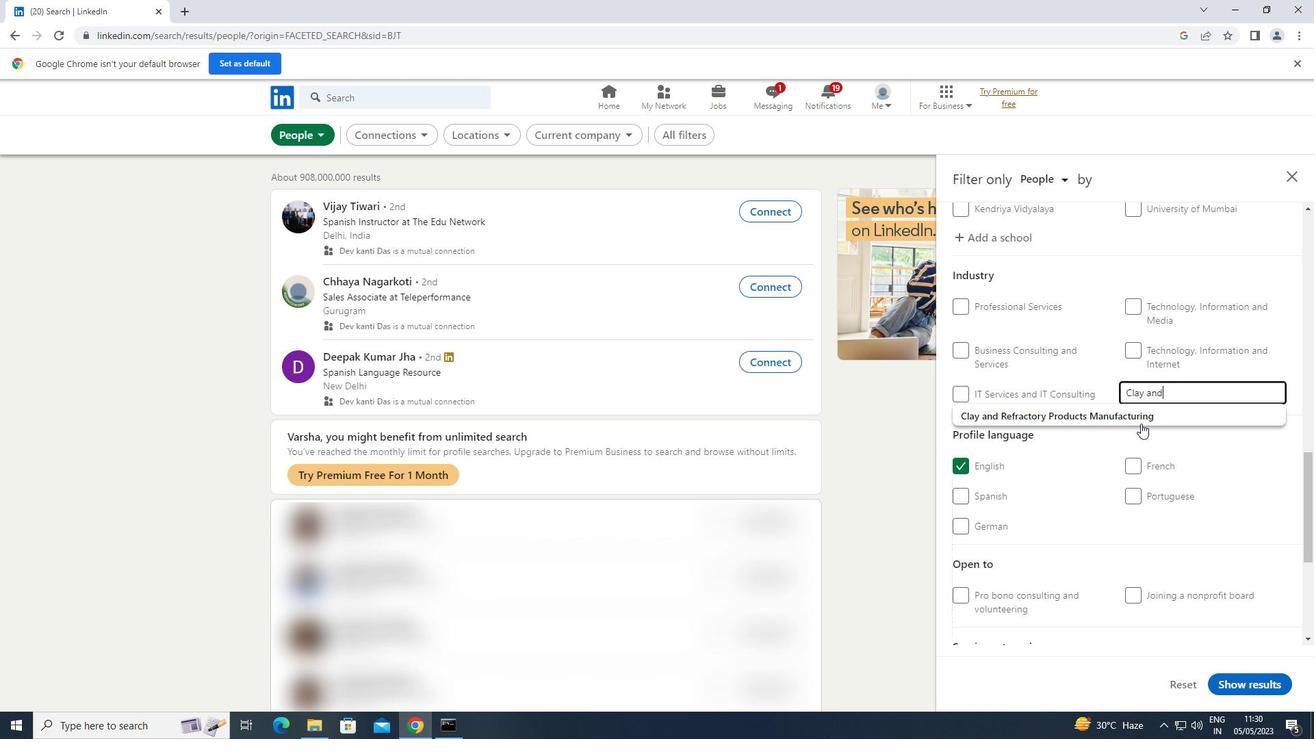 
Action: Mouse pressed left at (1148, 412)
Screenshot: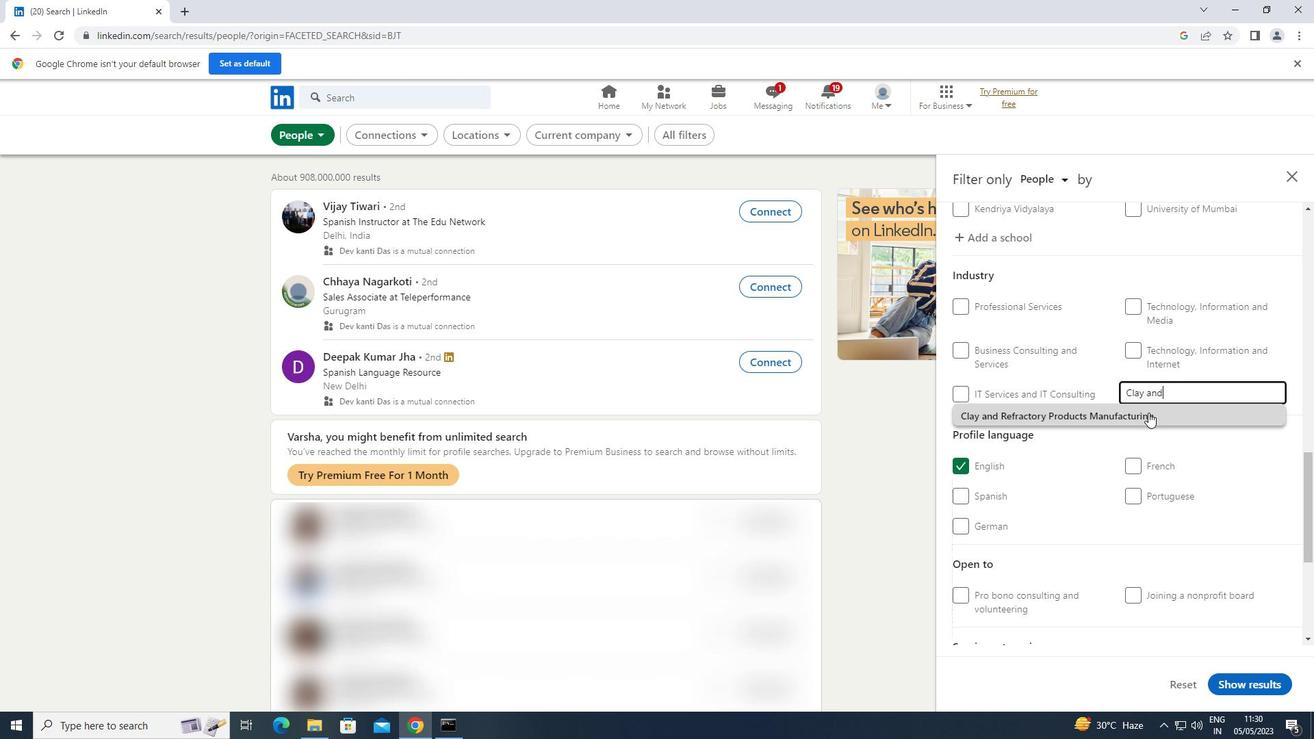 
Action: Mouse scrolled (1148, 412) with delta (0, 0)
Screenshot: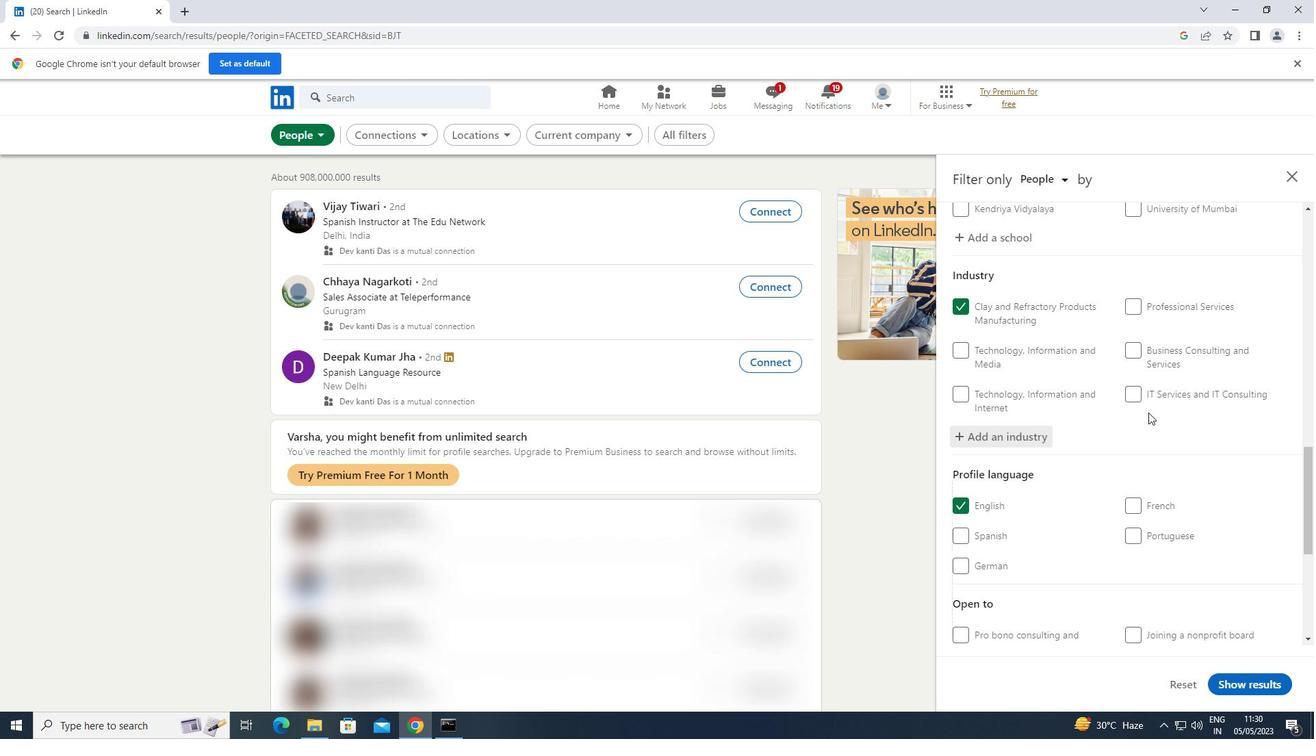 
Action: Mouse scrolled (1148, 412) with delta (0, 0)
Screenshot: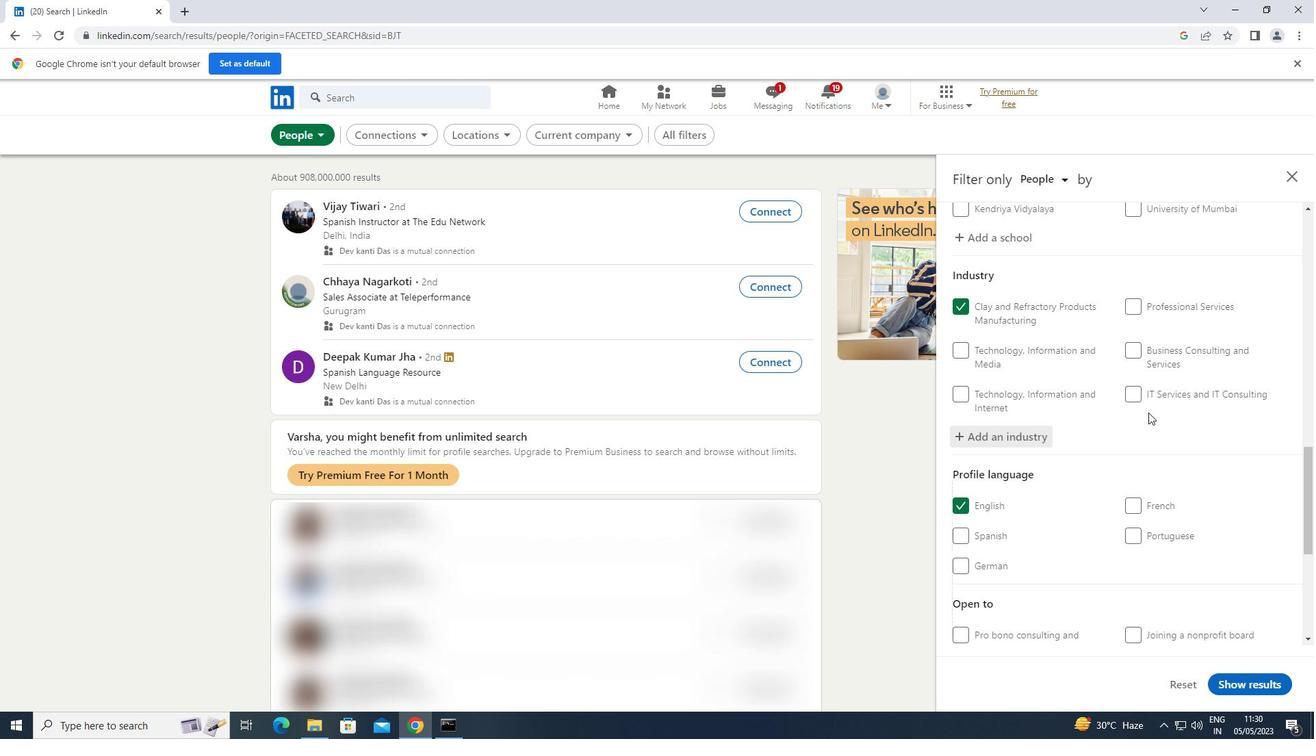 
Action: Mouse scrolled (1148, 412) with delta (0, 0)
Screenshot: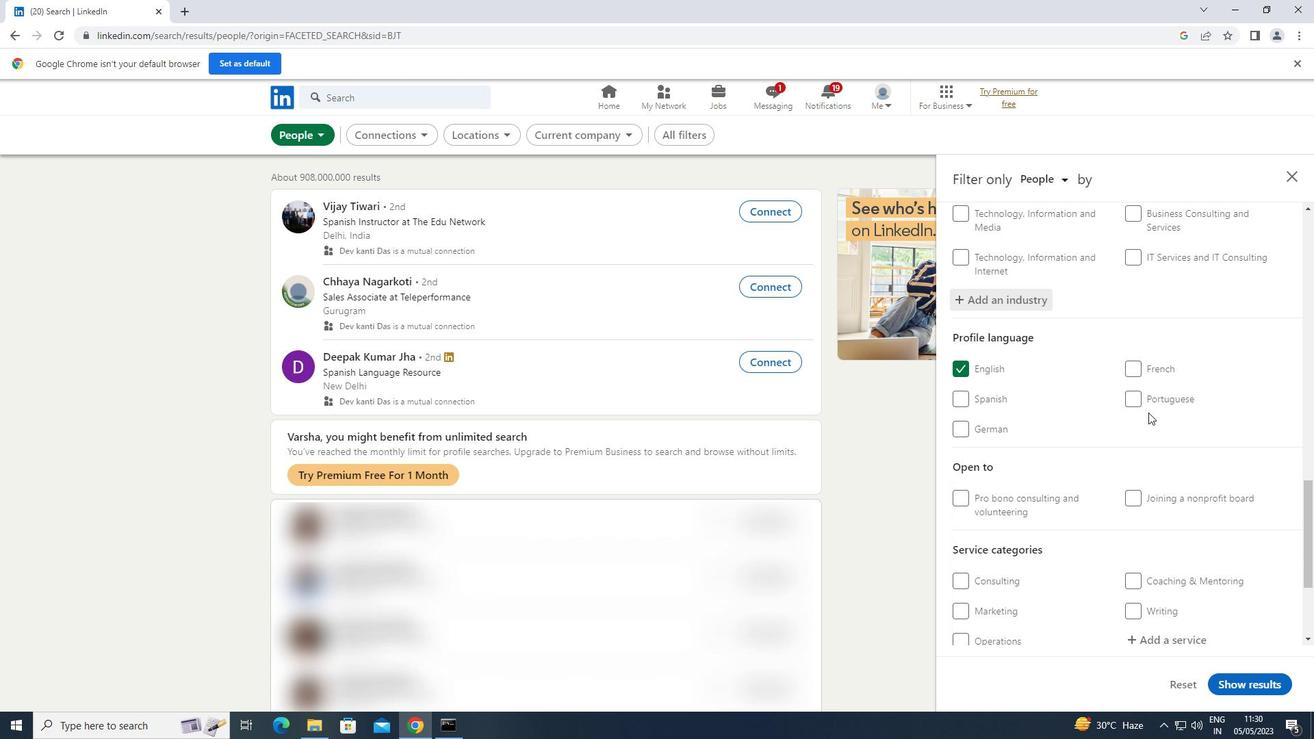 
Action: Mouse scrolled (1148, 412) with delta (0, 0)
Screenshot: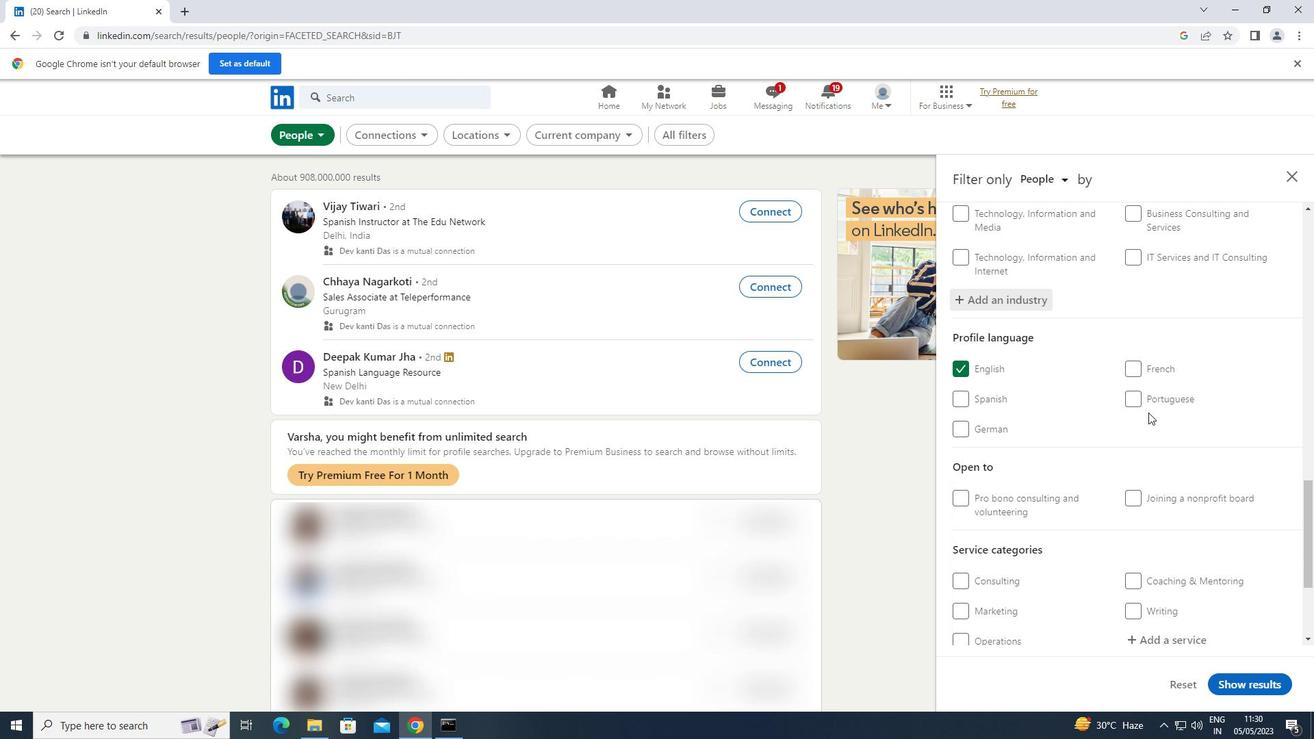 
Action: Mouse moved to (1160, 498)
Screenshot: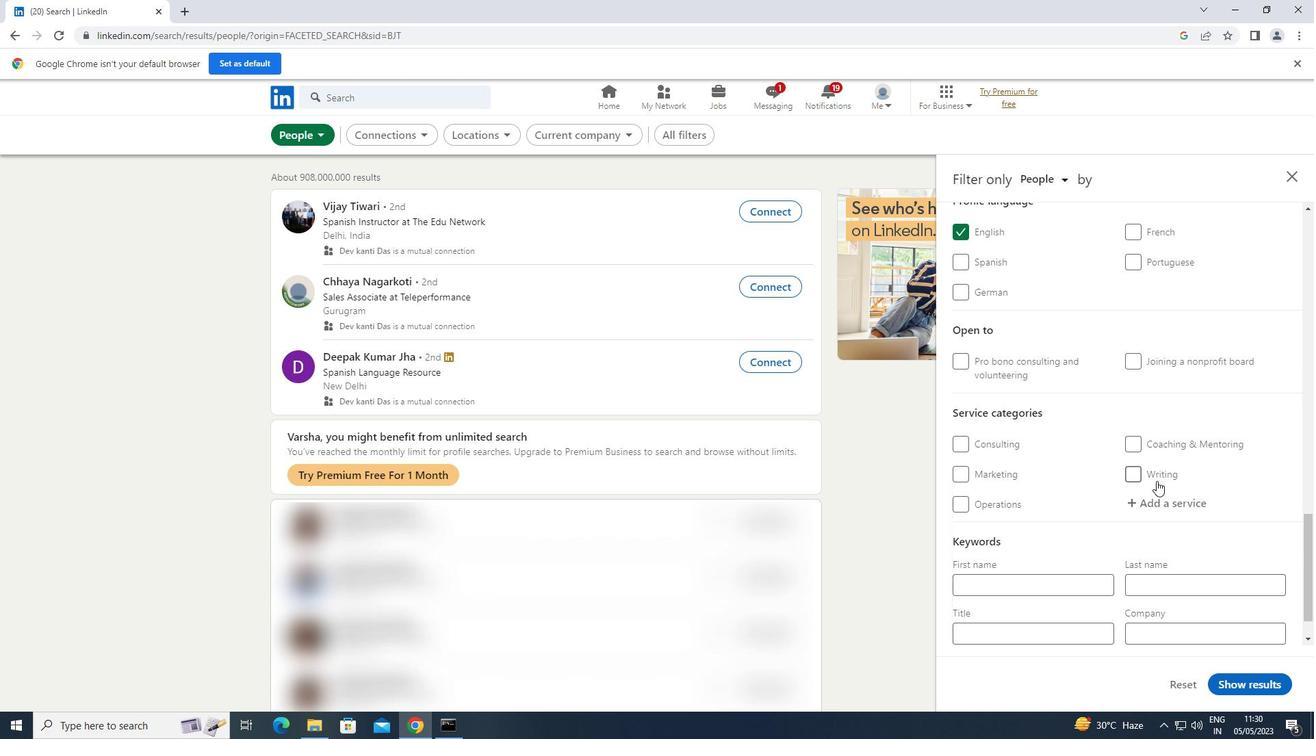 
Action: Mouse pressed left at (1160, 498)
Screenshot: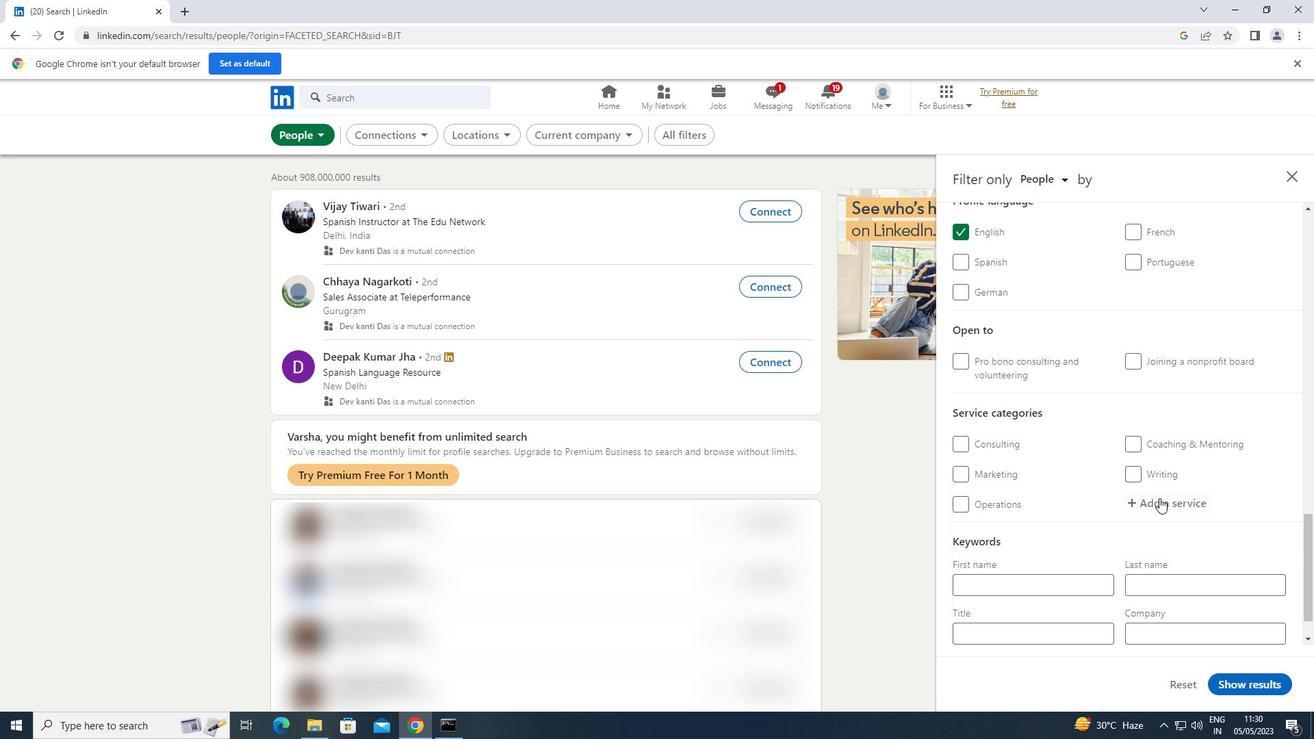 
Action: Key pressed <Key.shift>NONPROFIT<Key.space><Key.shift>CONSULT
Screenshot: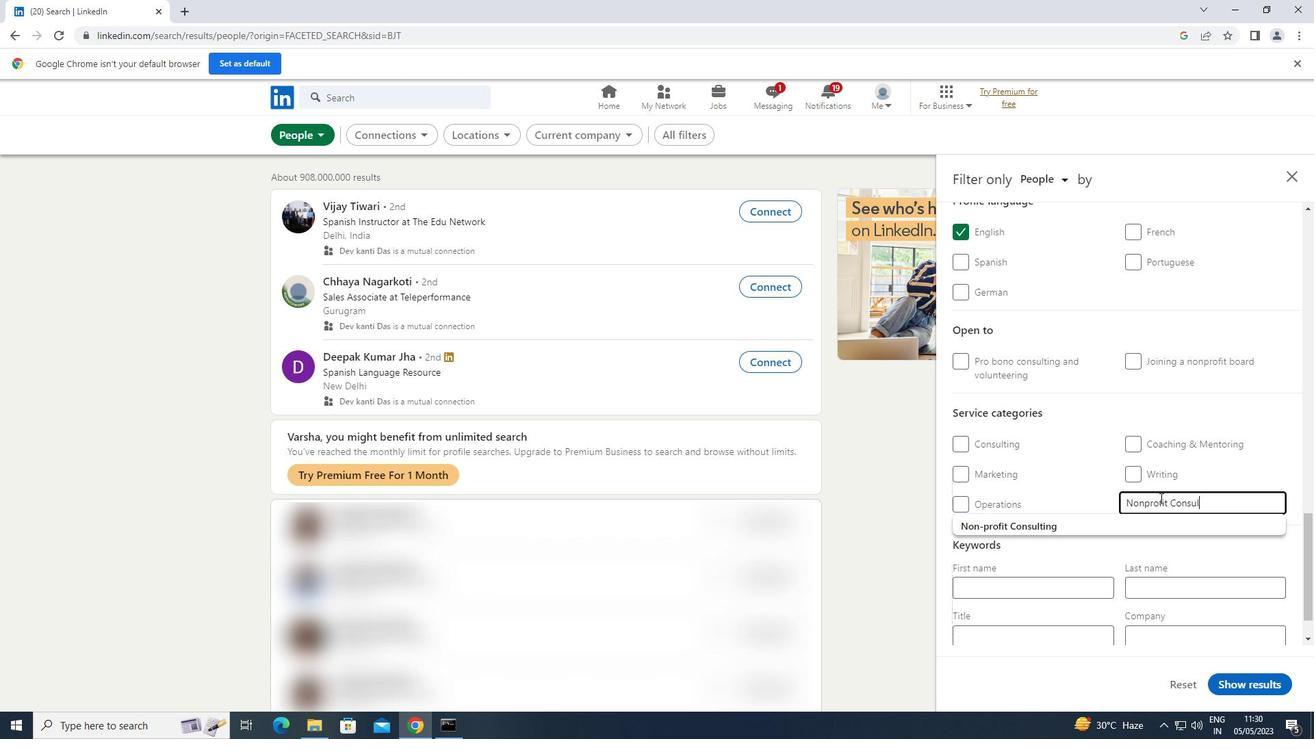 
Action: Mouse moved to (1085, 518)
Screenshot: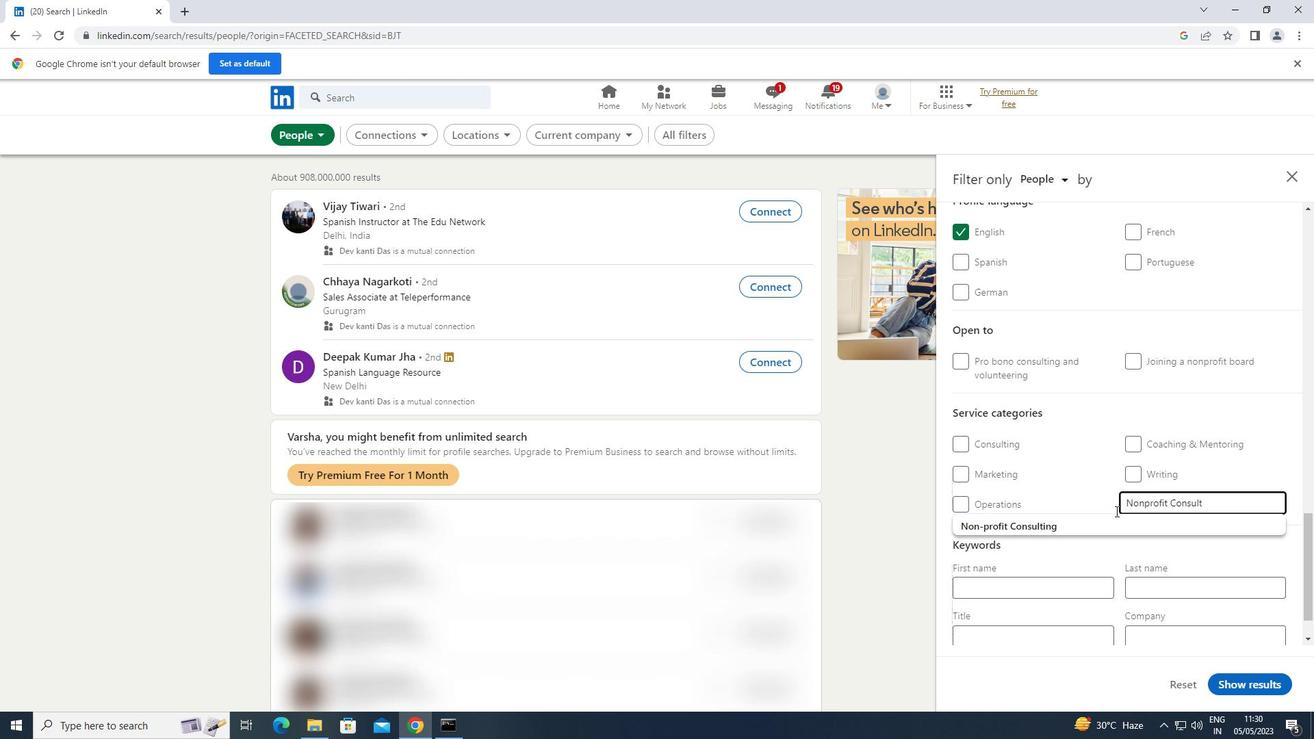 
Action: Mouse pressed left at (1085, 518)
Screenshot: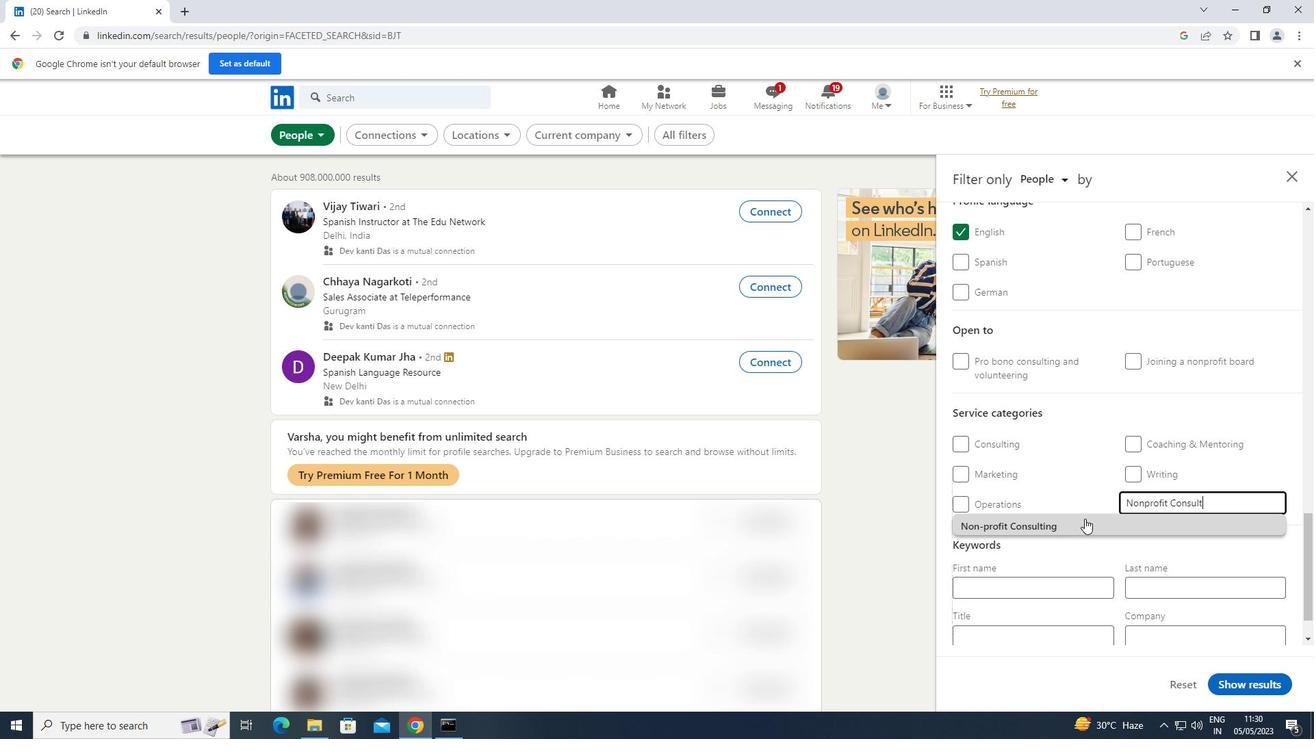 
Action: Mouse scrolled (1085, 518) with delta (0, 0)
Screenshot: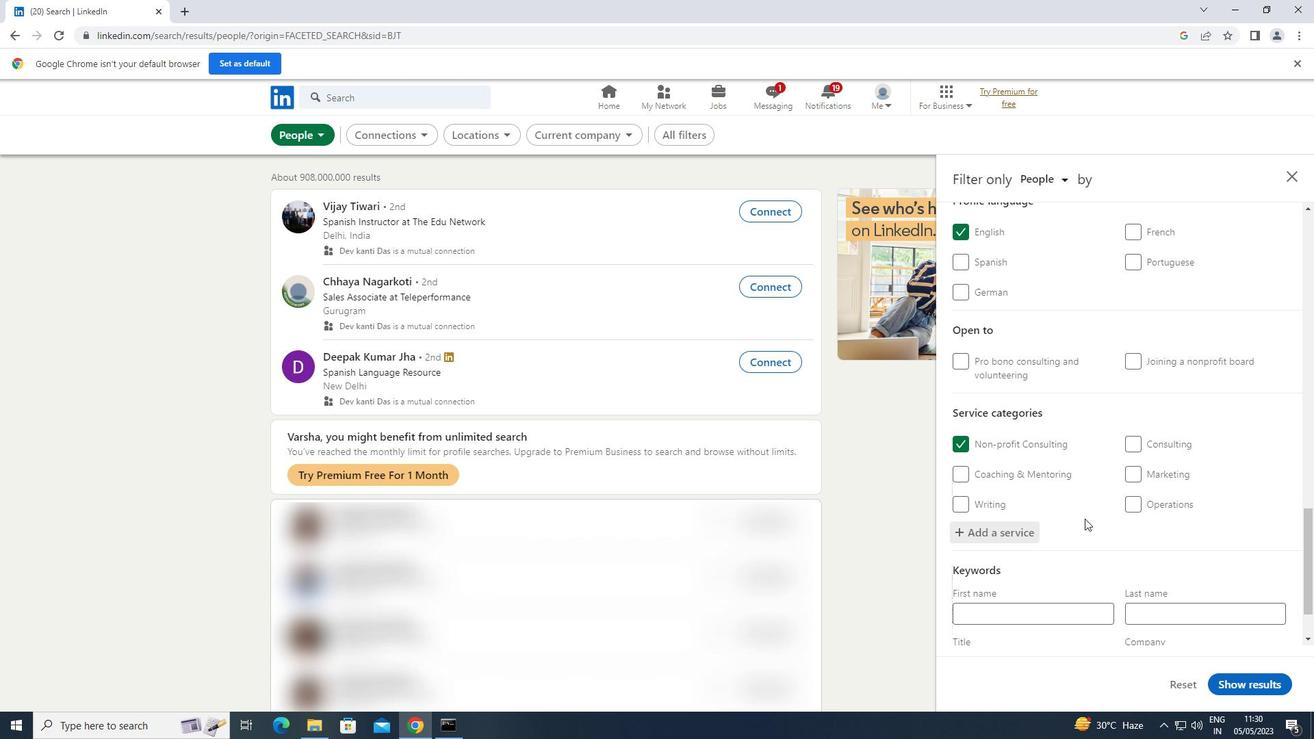 
Action: Mouse scrolled (1085, 518) with delta (0, 0)
Screenshot: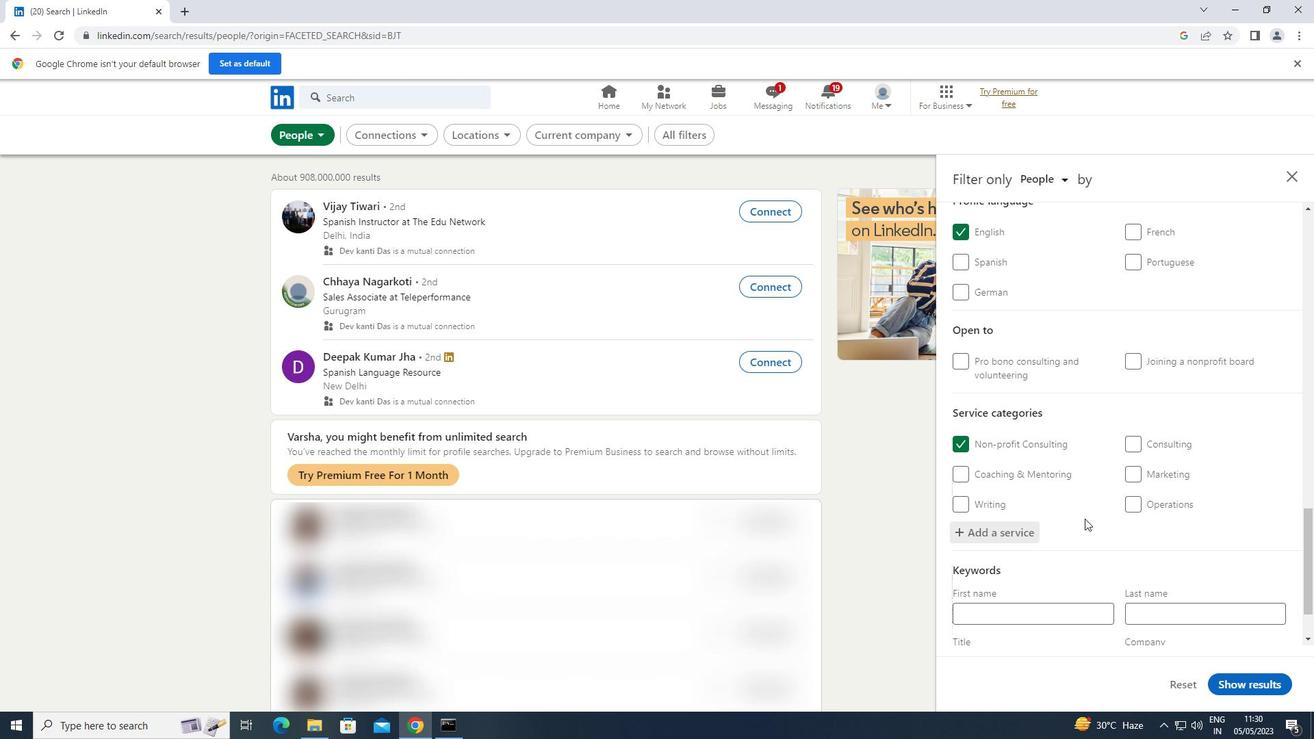 
Action: Mouse scrolled (1085, 518) with delta (0, 0)
Screenshot: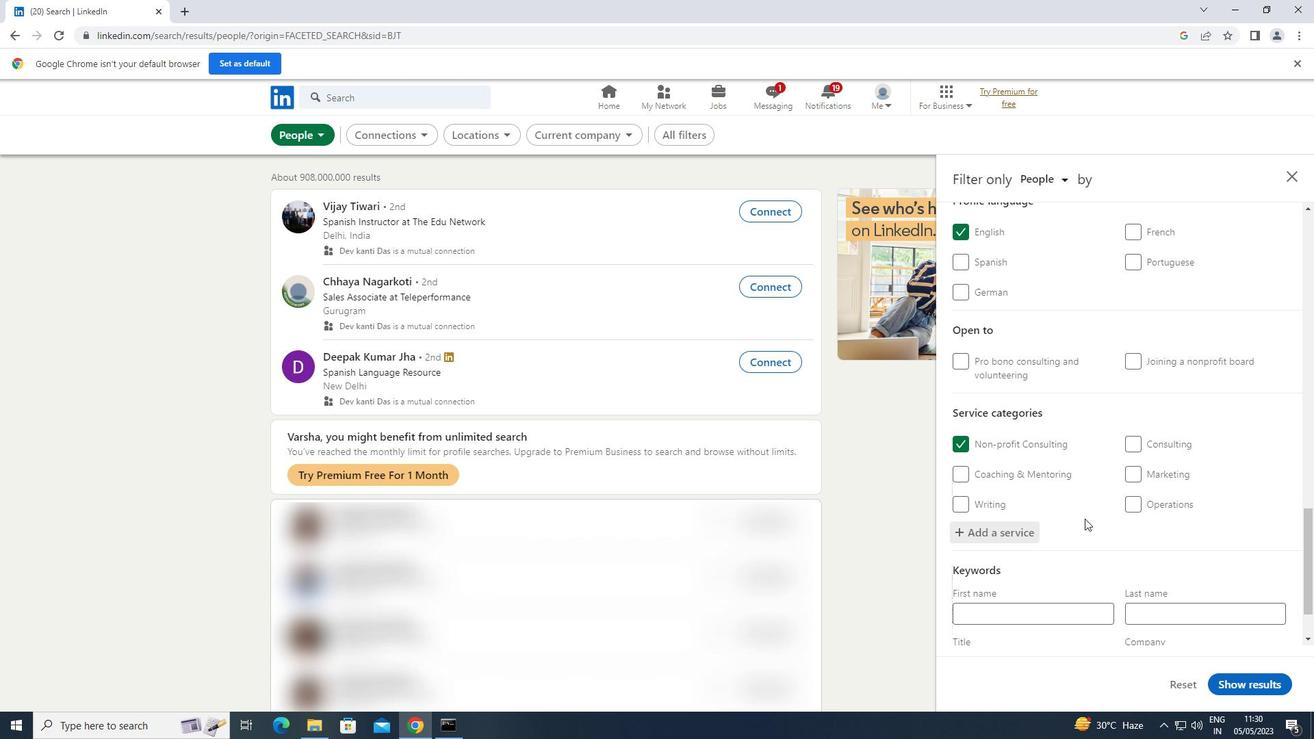 
Action: Mouse scrolled (1085, 518) with delta (0, 0)
Screenshot: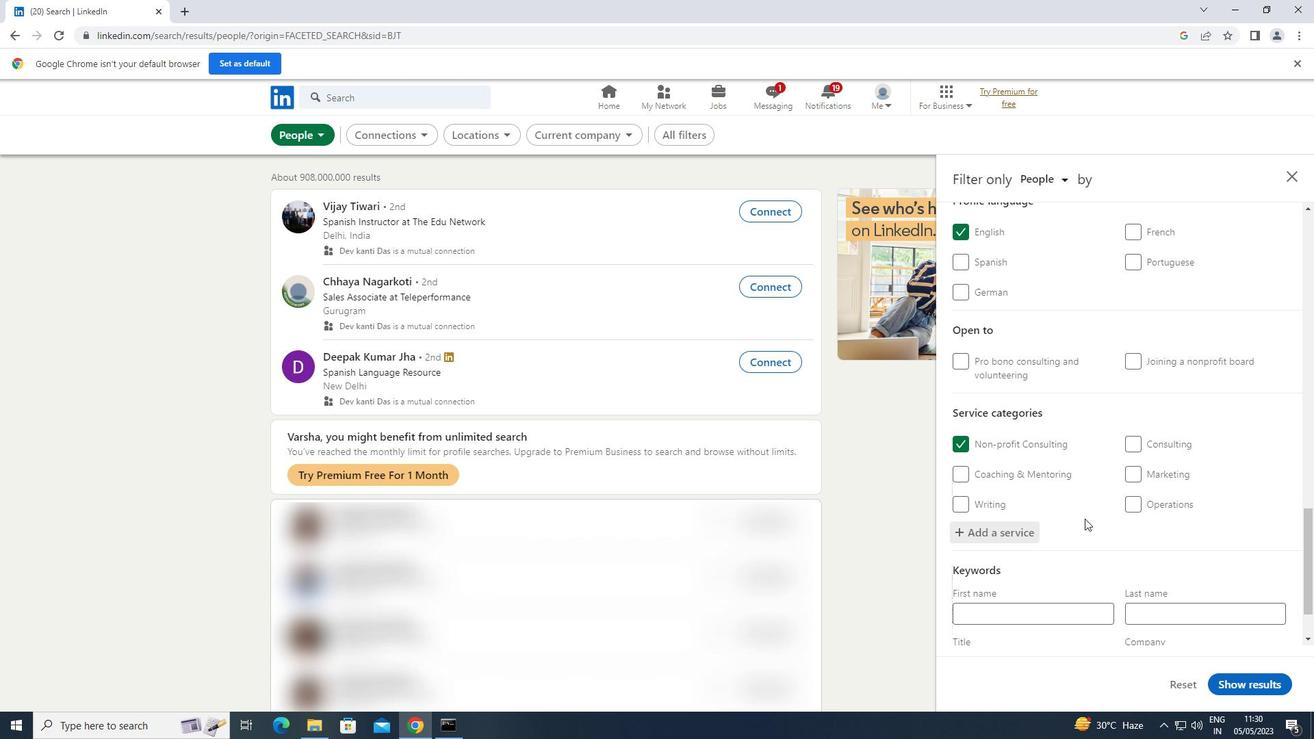 
Action: Mouse scrolled (1085, 518) with delta (0, 0)
Screenshot: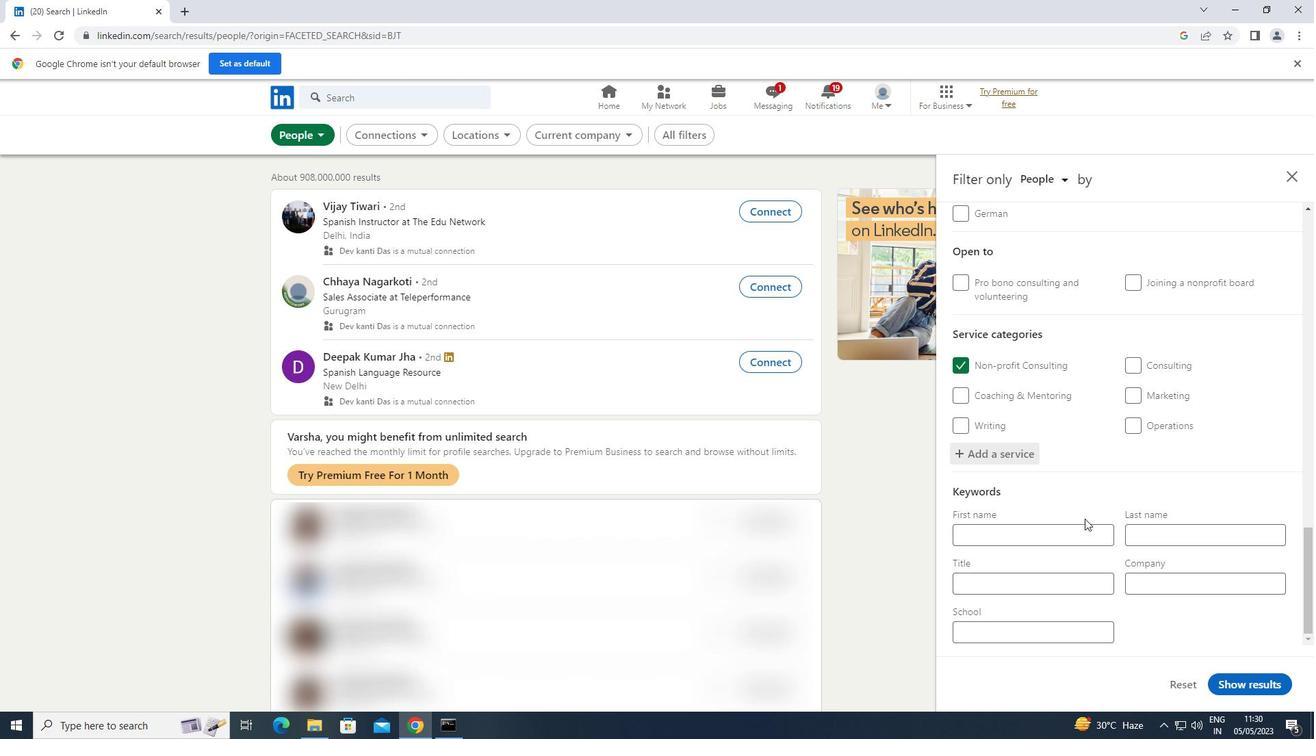 
Action: Mouse scrolled (1085, 518) with delta (0, 0)
Screenshot: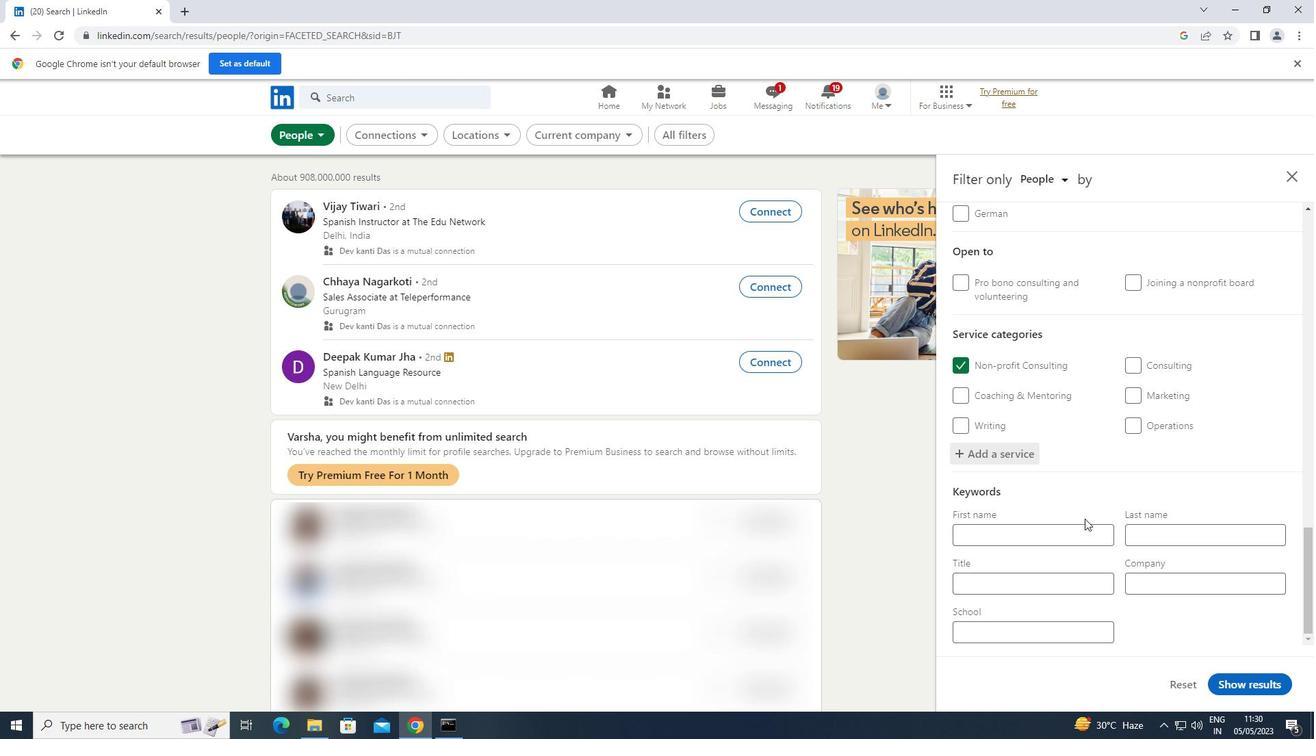 
Action: Mouse moved to (1049, 588)
Screenshot: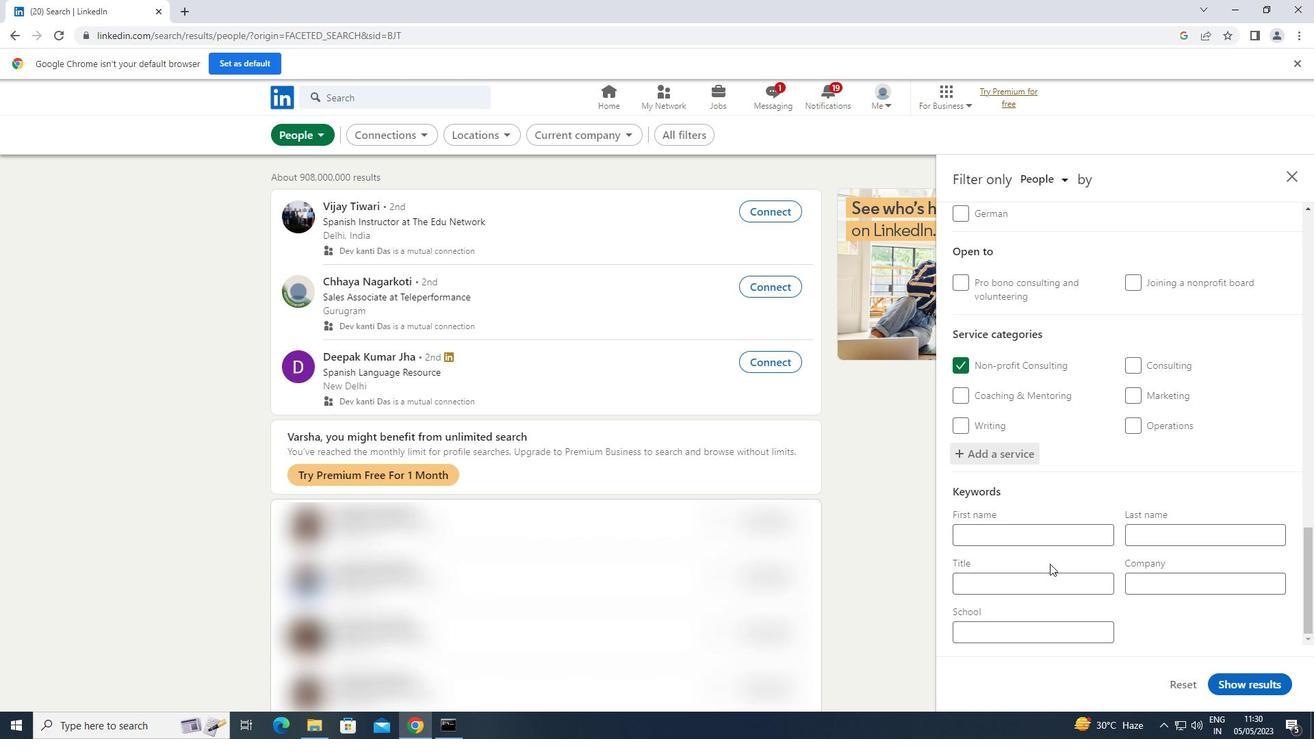 
Action: Mouse pressed left at (1049, 588)
Screenshot: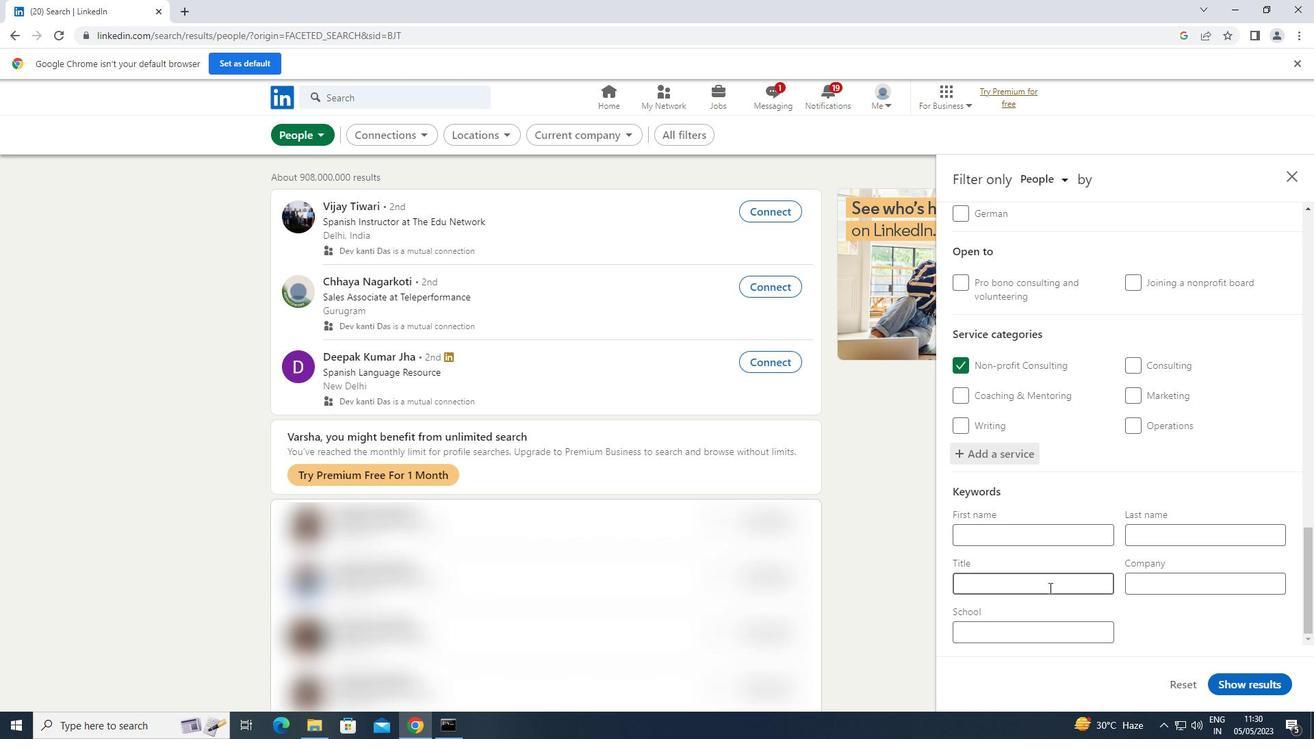 
Action: Key pressed <Key.shift>RESTAURANT<Key.space><Key.shift>CHAIN<Key.space><Key.shift><Key.shift>EXECUTIVE
Screenshot: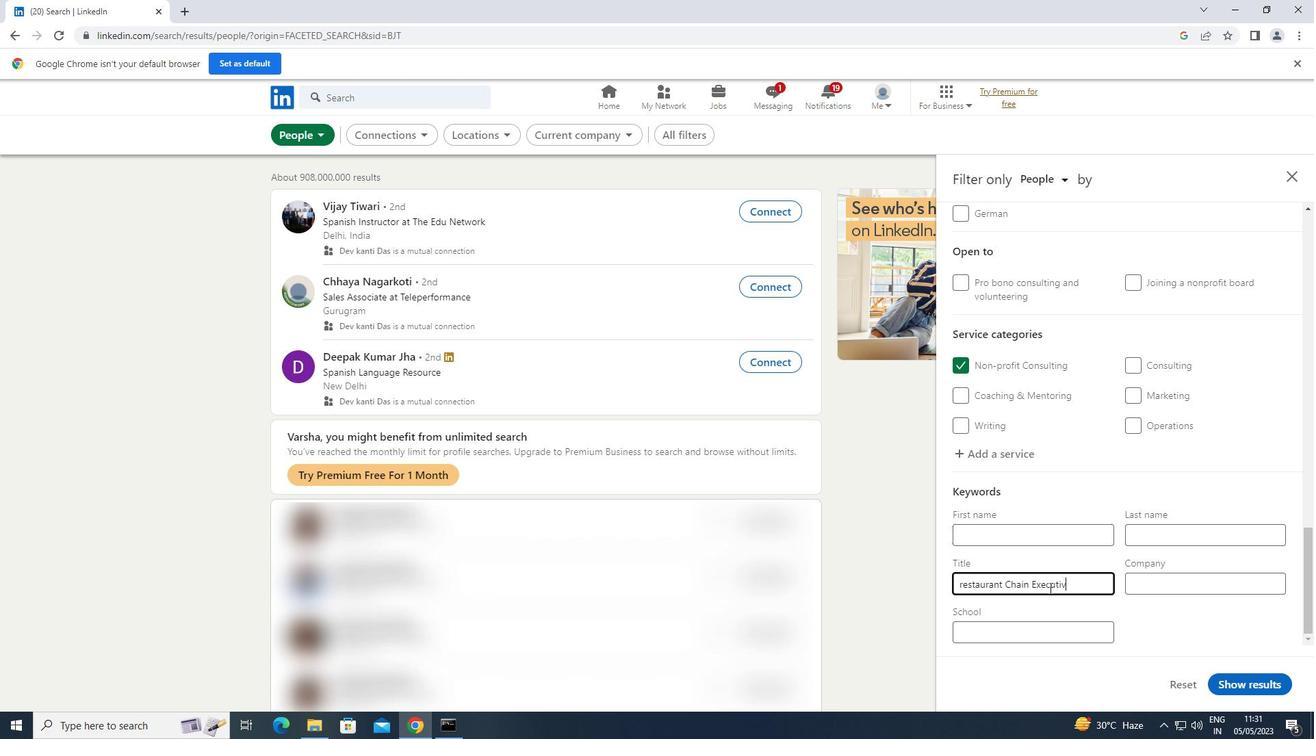 
Action: Mouse moved to (963, 587)
Screenshot: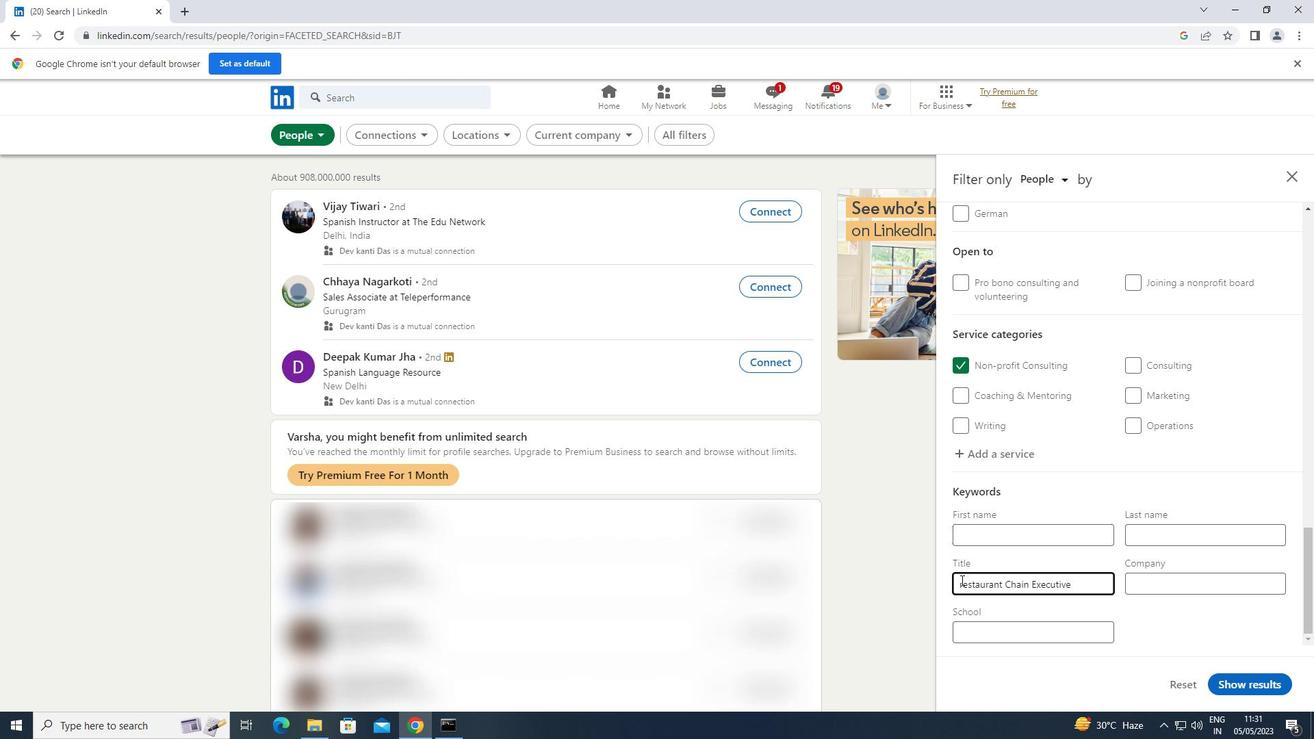 
Action: Mouse pressed left at (963, 587)
Screenshot: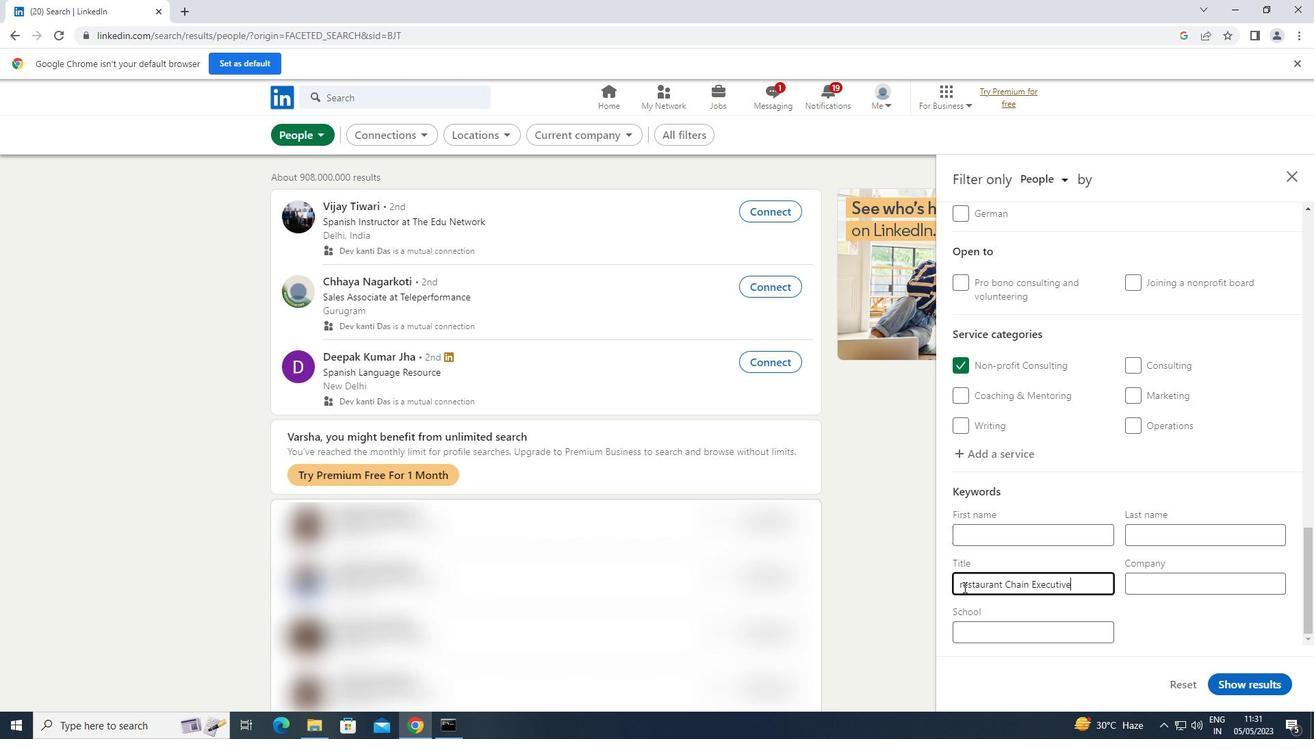 
Action: Key pressed <Key.backspace><Key.shift>R
Screenshot: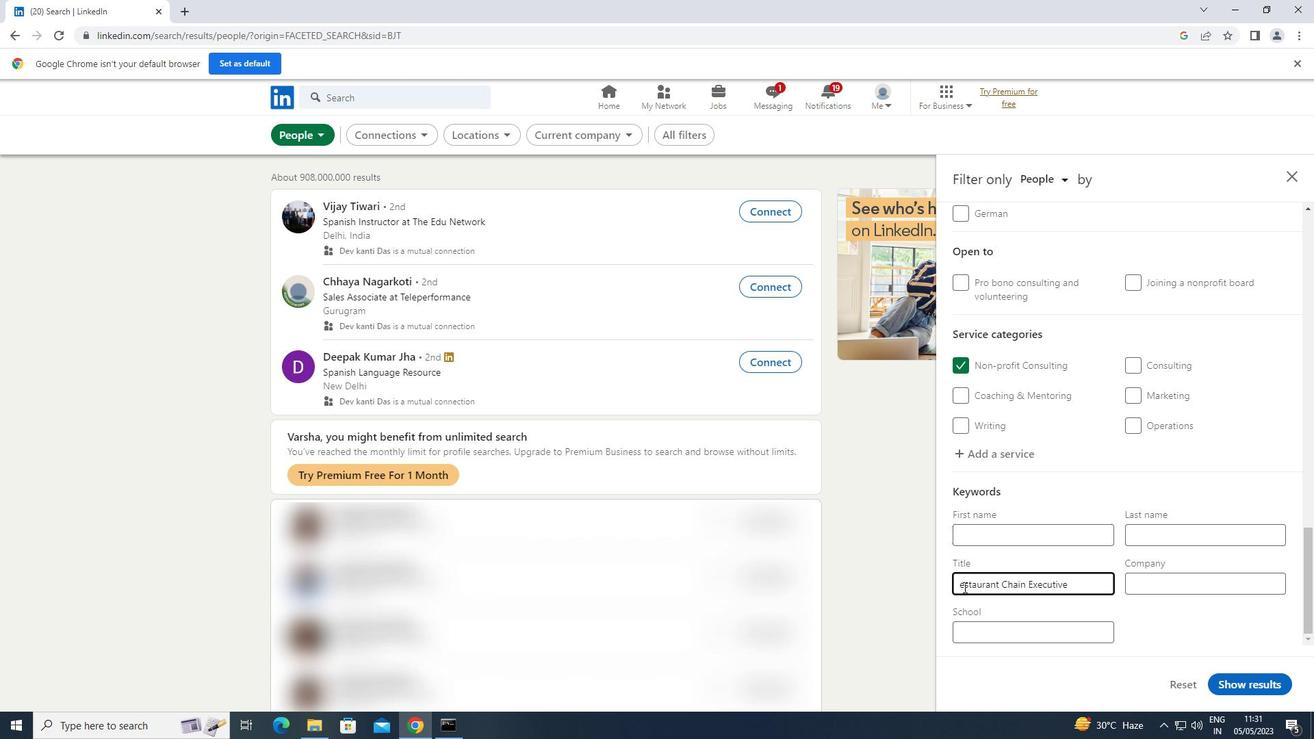 
Action: Mouse moved to (1254, 683)
Screenshot: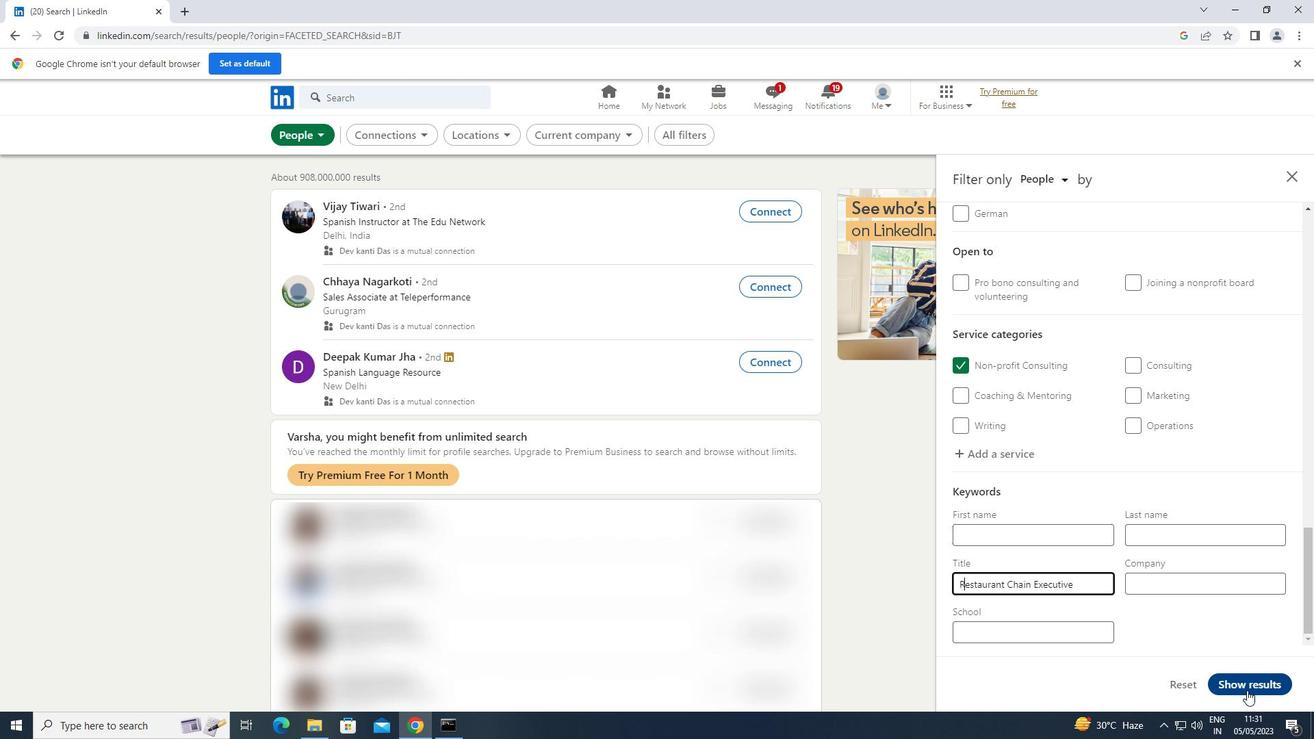 
Action: Mouse pressed left at (1254, 683)
Screenshot: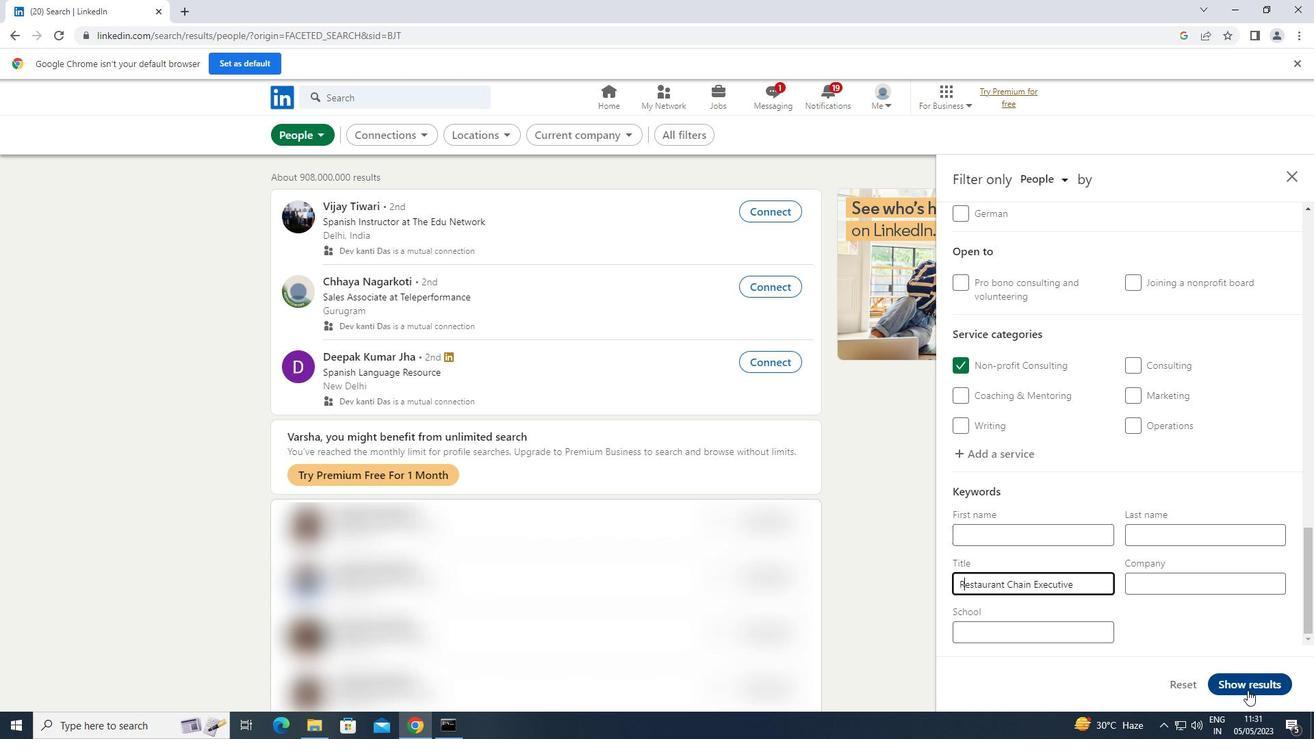 
